 Task: Plan a trip to Samal, Philippines from 22nd November, 2023 to 30th November, 2023 for 2 adults. Place can be entire room with 1  bedroom having 1 bed and 1 bathroom. Property type can be hotel.
Action: Mouse moved to (319, 88)
Screenshot: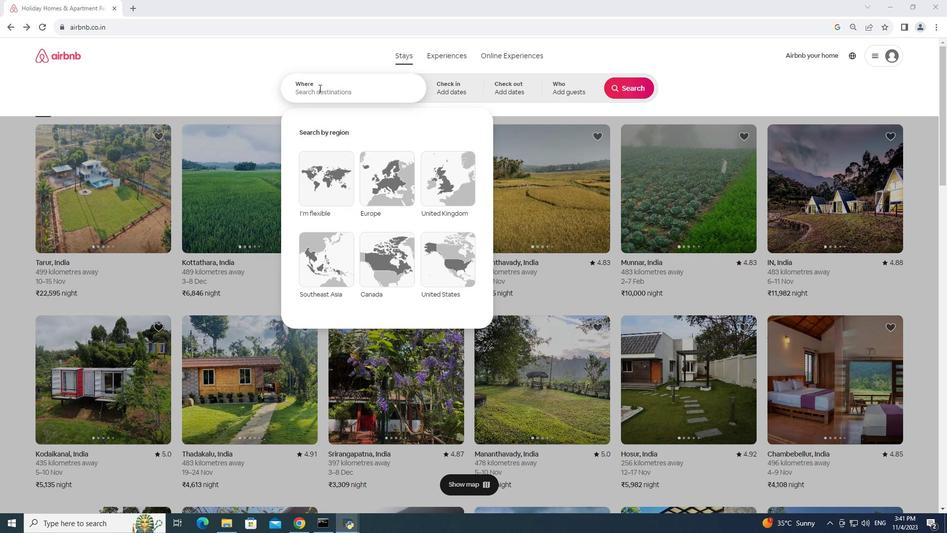 
Action: Mouse pressed left at (319, 88)
Screenshot: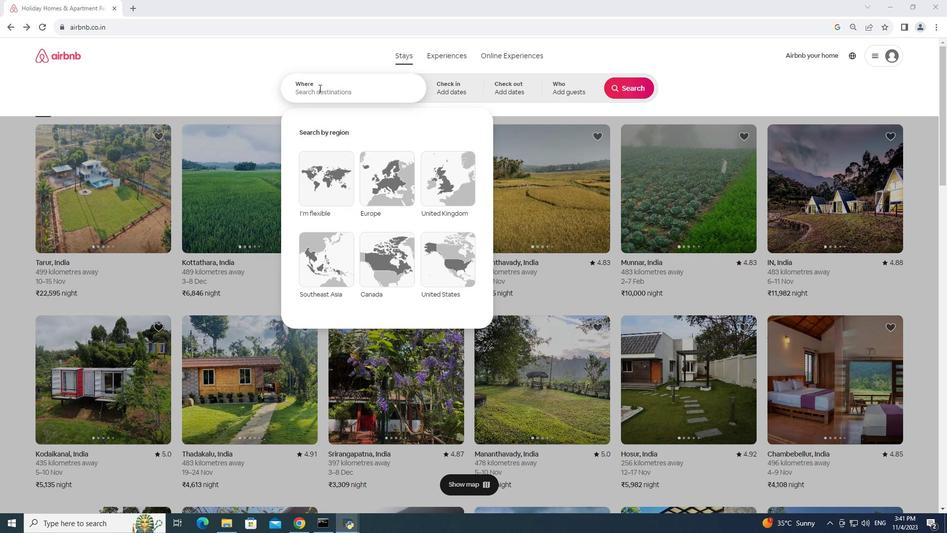 
Action: Mouse moved to (319, 88)
Screenshot: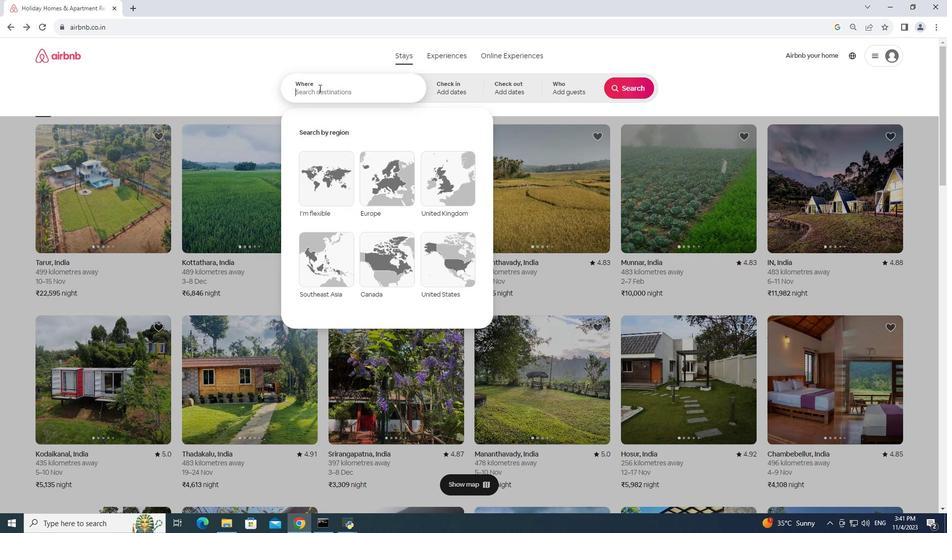 
Action: Key pressed samal,<Key.space>philippines
Screenshot: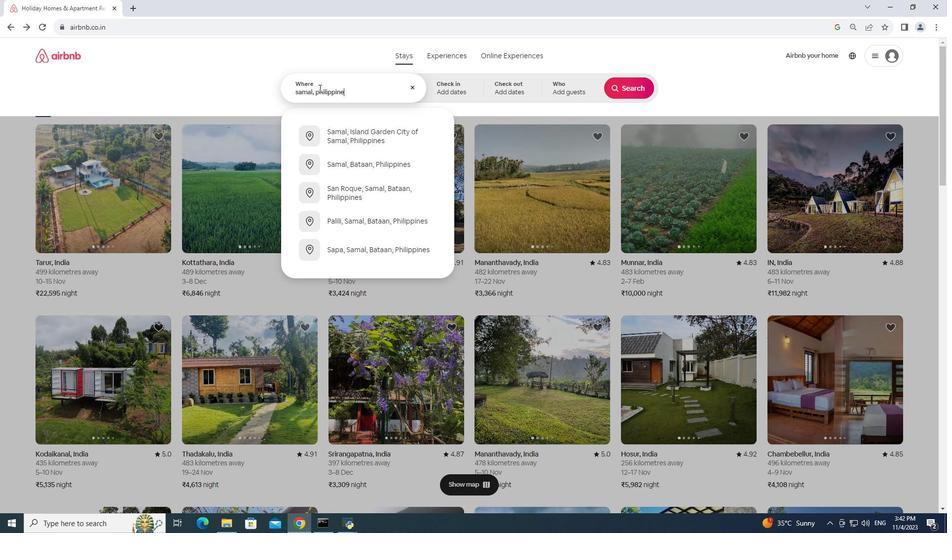 
Action: Mouse moved to (459, 81)
Screenshot: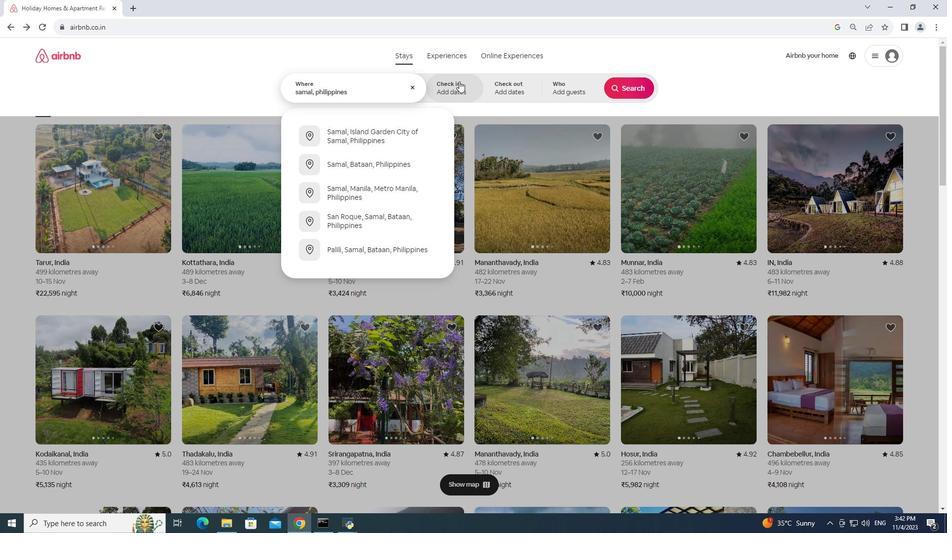
Action: Mouse pressed left at (459, 81)
Screenshot: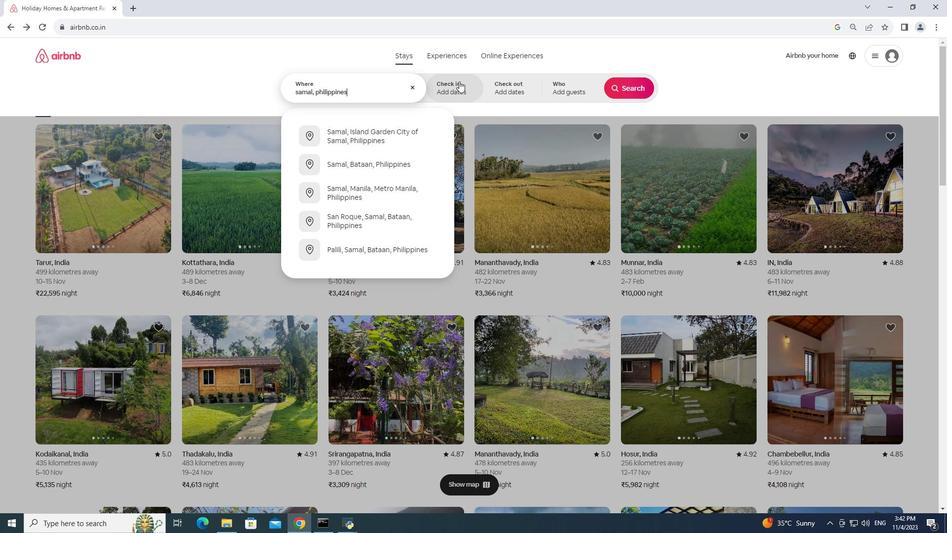 
Action: Mouse moved to (384, 257)
Screenshot: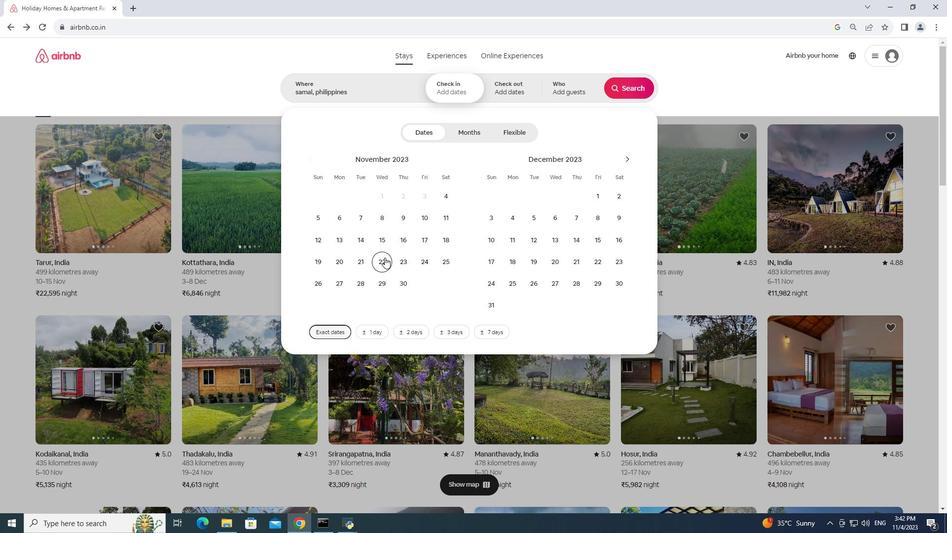
Action: Mouse pressed left at (384, 257)
Screenshot: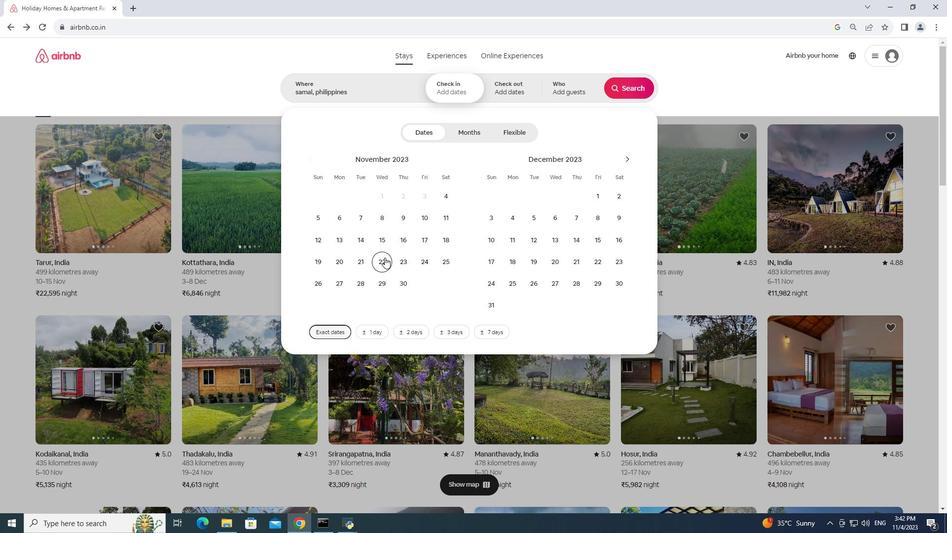 
Action: Mouse moved to (403, 286)
Screenshot: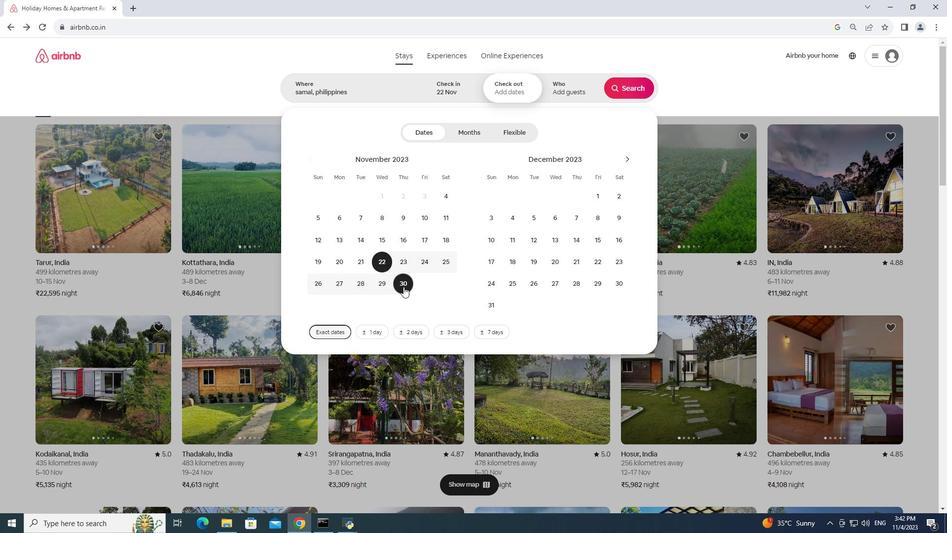 
Action: Mouse pressed left at (403, 286)
Screenshot: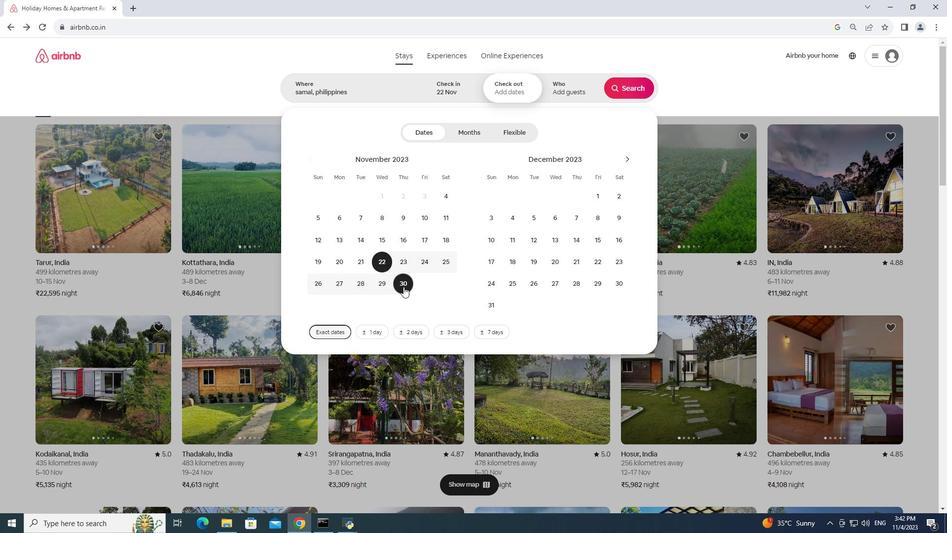 
Action: Mouse moved to (569, 92)
Screenshot: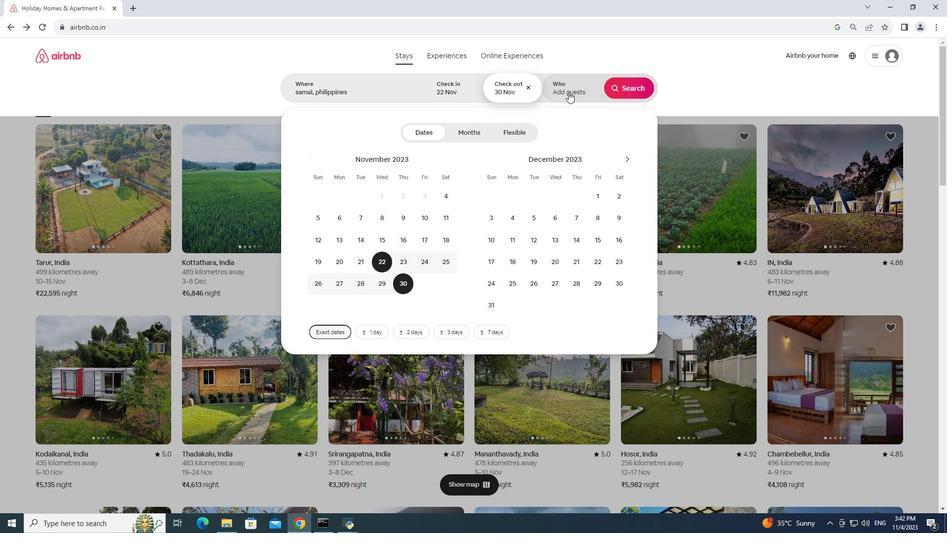 
Action: Mouse pressed left at (569, 92)
Screenshot: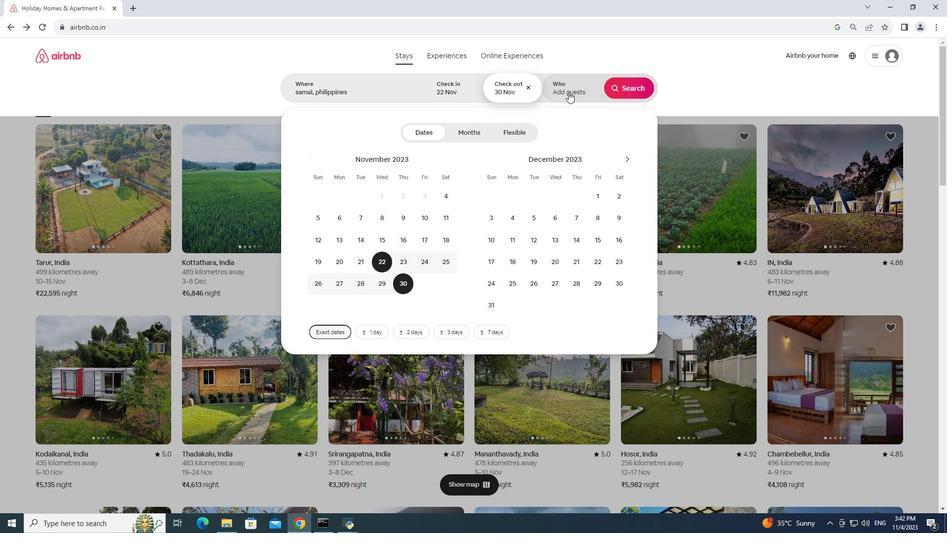 
Action: Mouse moved to (628, 137)
Screenshot: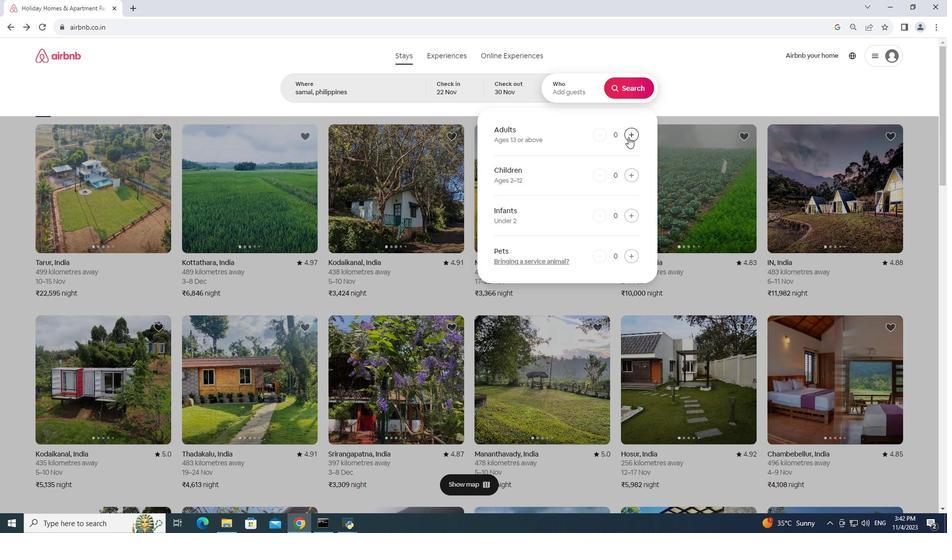 
Action: Mouse pressed left at (628, 137)
Screenshot: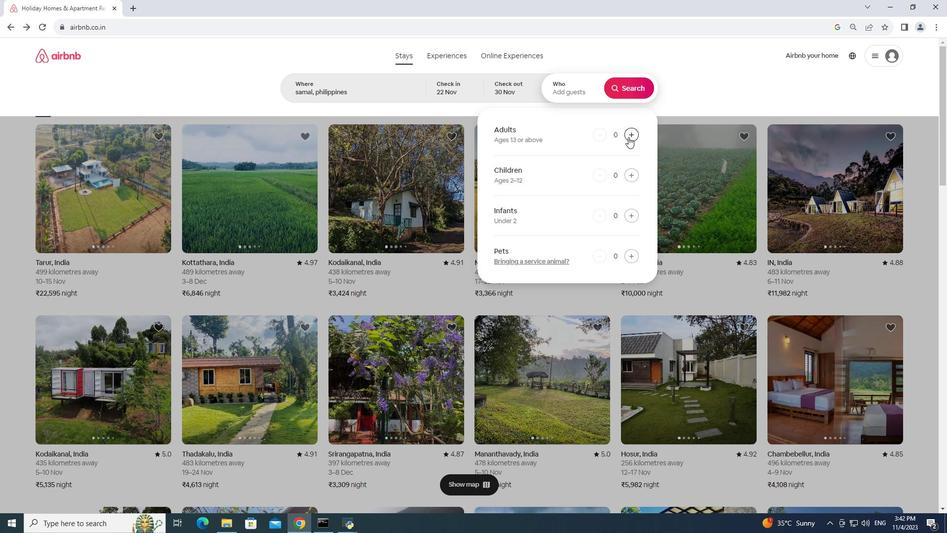 
Action: Mouse moved to (627, 136)
Screenshot: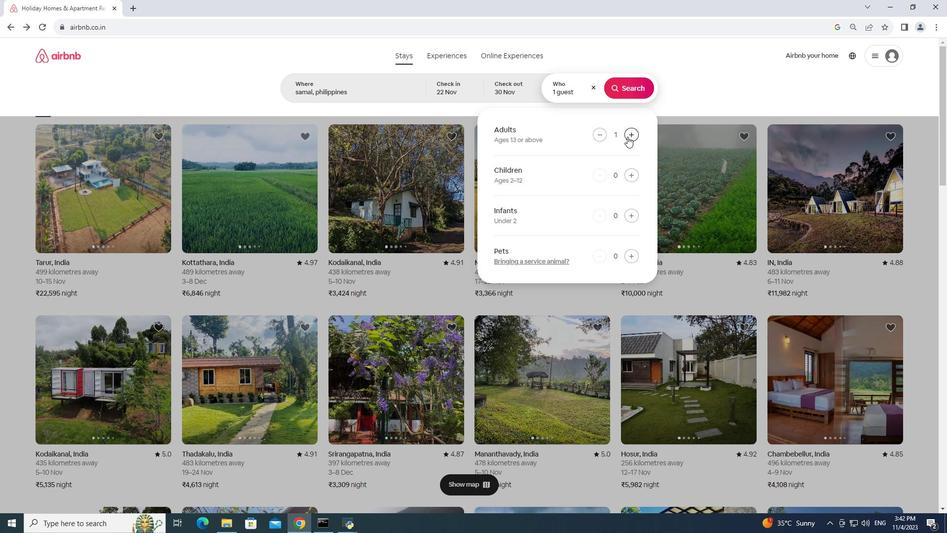 
Action: Mouse pressed left at (627, 136)
Screenshot: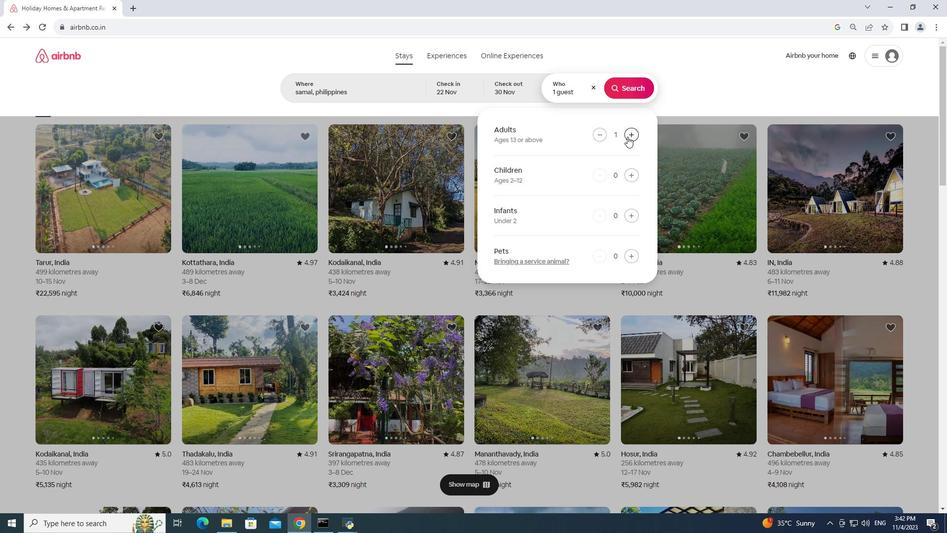 
Action: Mouse moved to (615, 86)
Screenshot: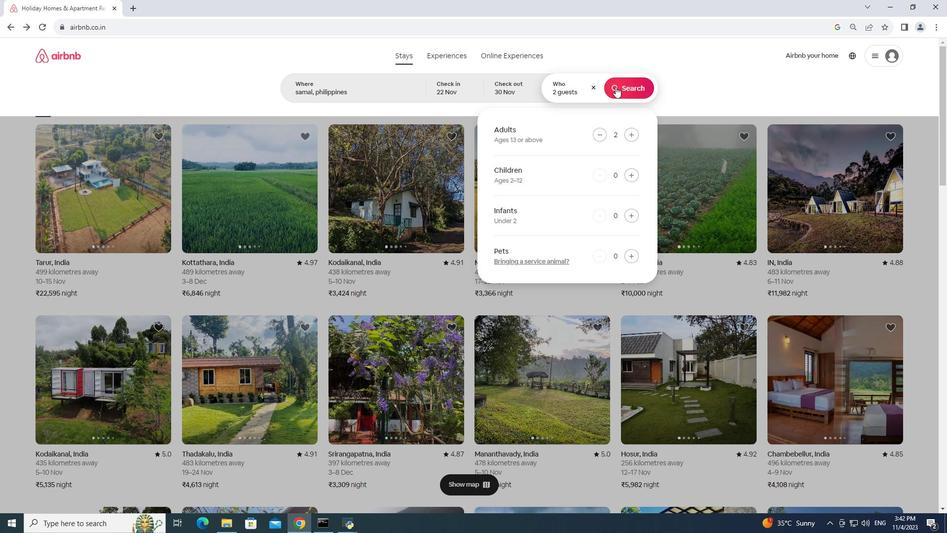 
Action: Mouse pressed left at (615, 86)
Screenshot: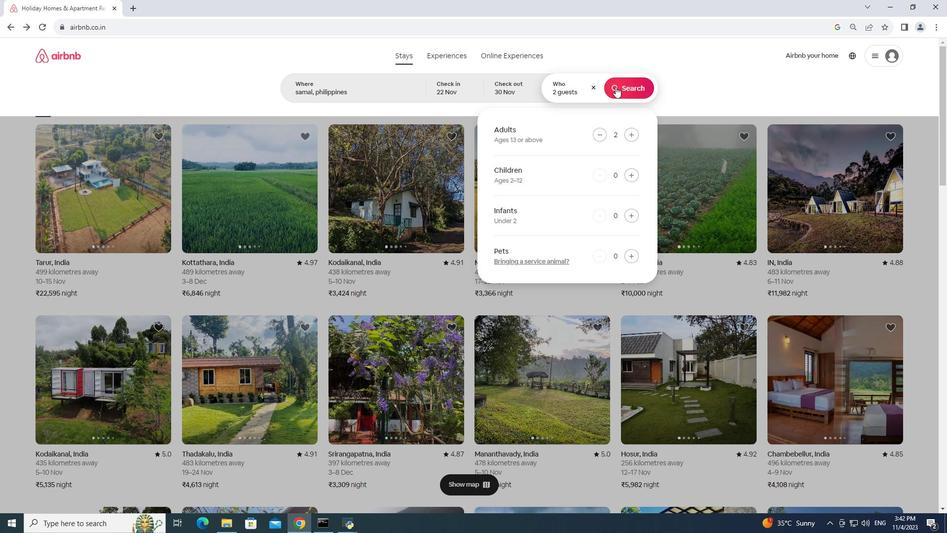 
Action: Mouse moved to (797, 86)
Screenshot: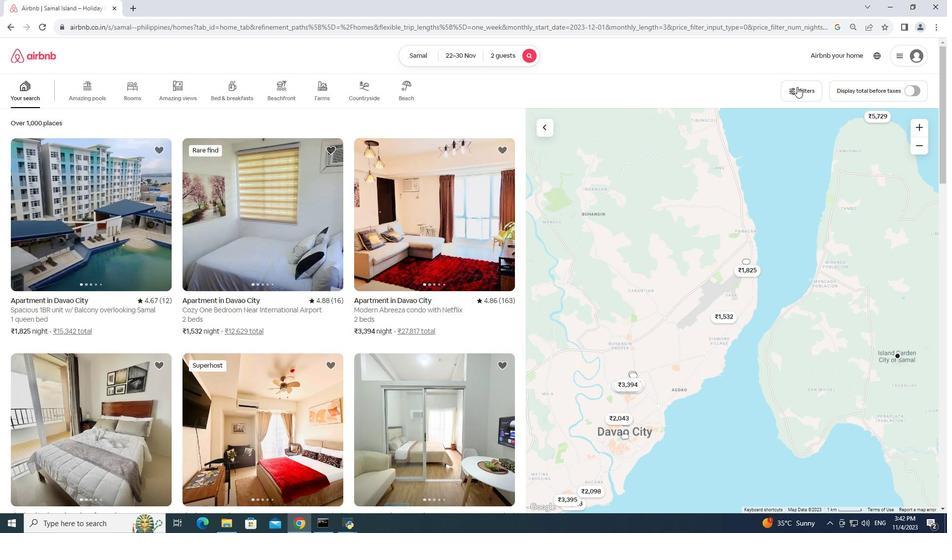 
Action: Mouse pressed left at (797, 86)
Screenshot: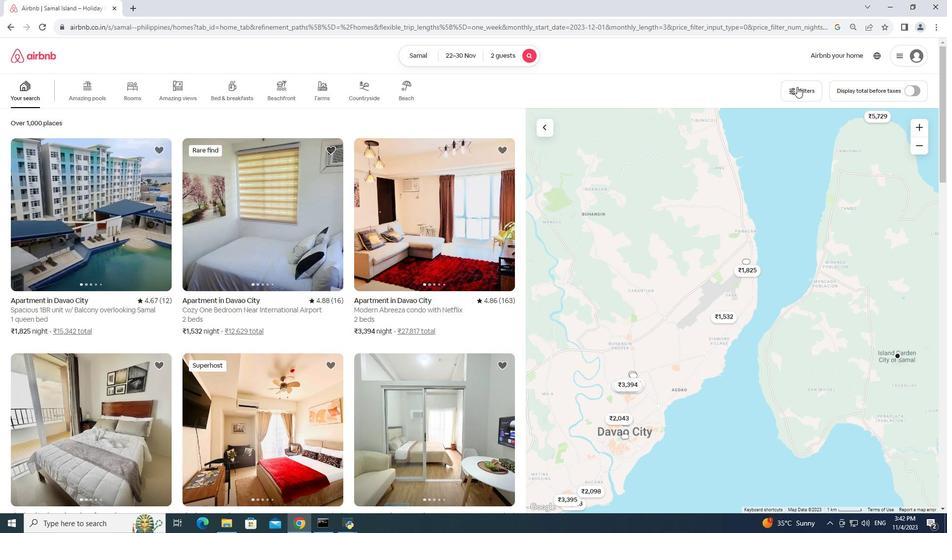
Action: Mouse moved to (547, 217)
Screenshot: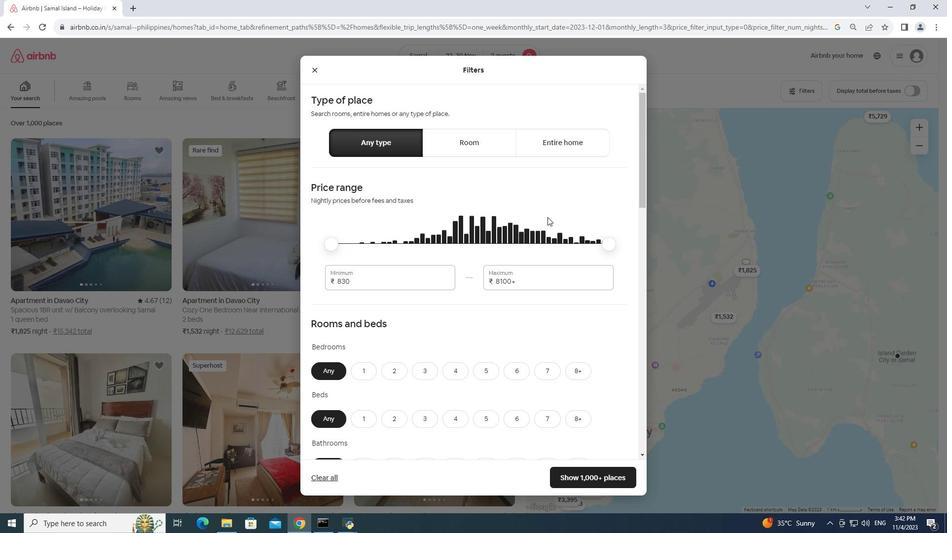 
Action: Mouse scrolled (547, 216) with delta (0, 0)
Screenshot: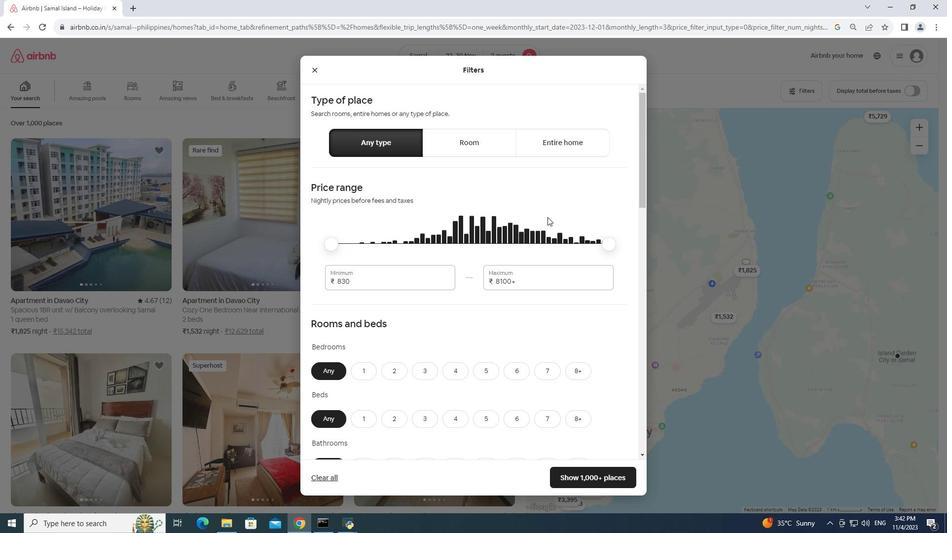 
Action: Mouse moved to (547, 217)
Screenshot: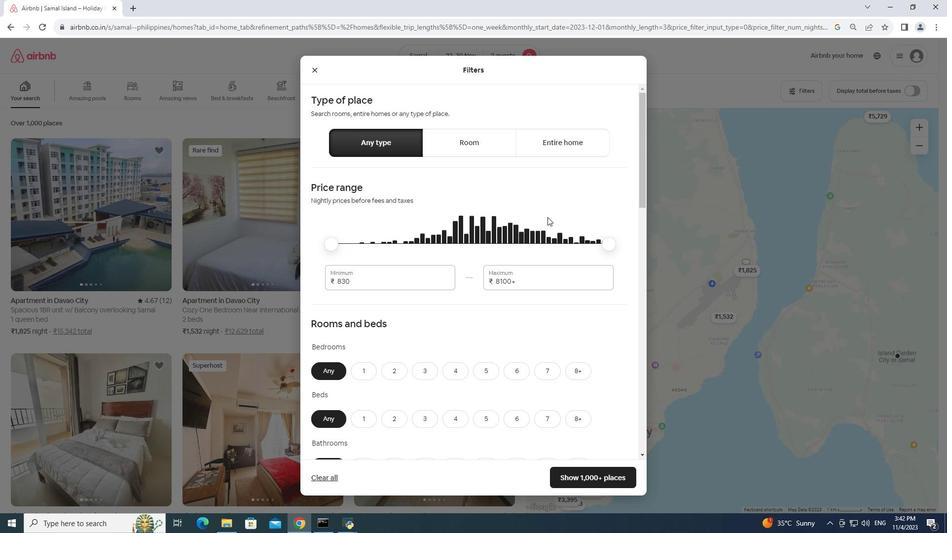 
Action: Mouse scrolled (547, 216) with delta (0, 0)
Screenshot: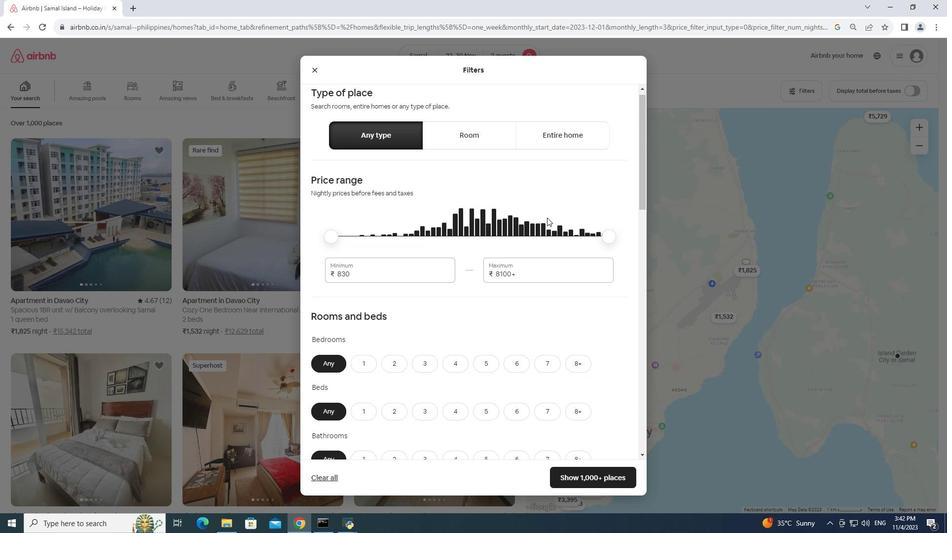 
Action: Mouse moved to (547, 217)
Screenshot: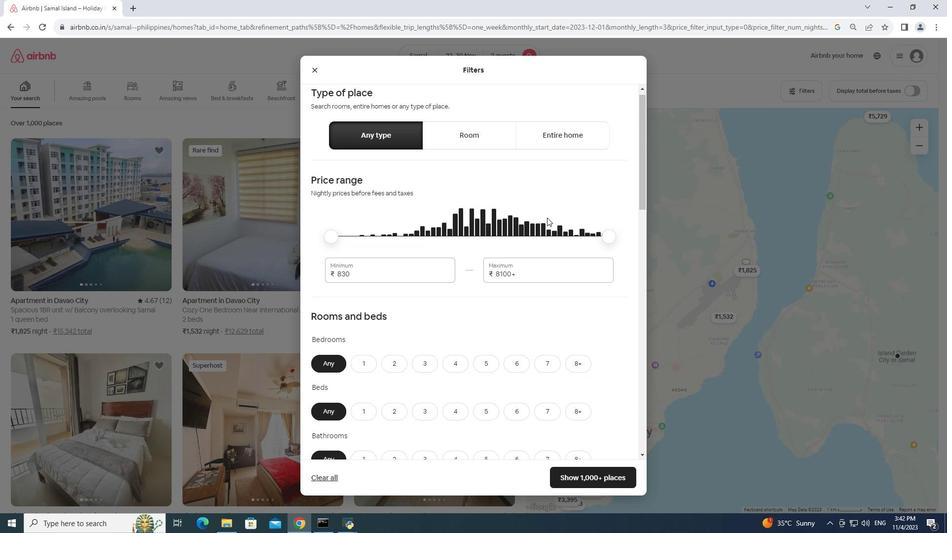 
Action: Mouse scrolled (547, 217) with delta (0, 0)
Screenshot: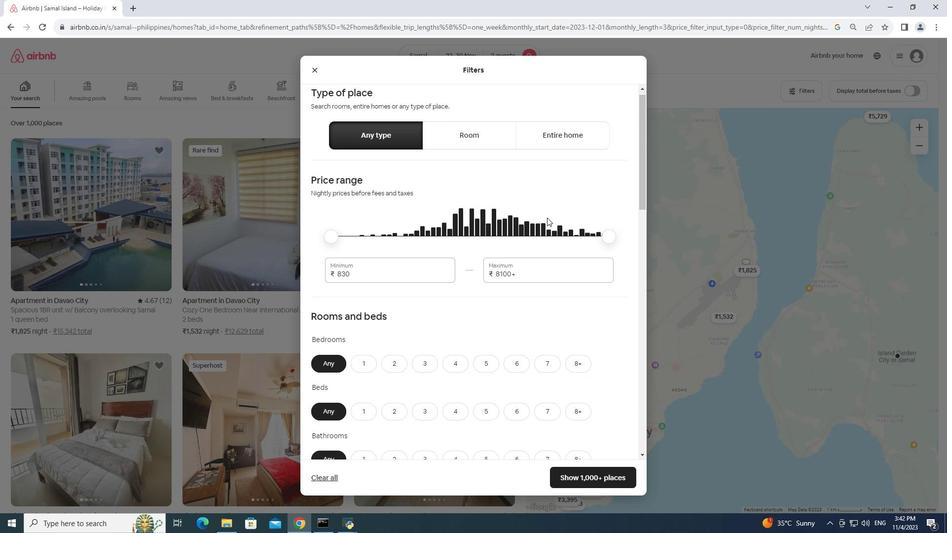 
Action: Mouse scrolled (547, 217) with delta (0, 0)
Screenshot: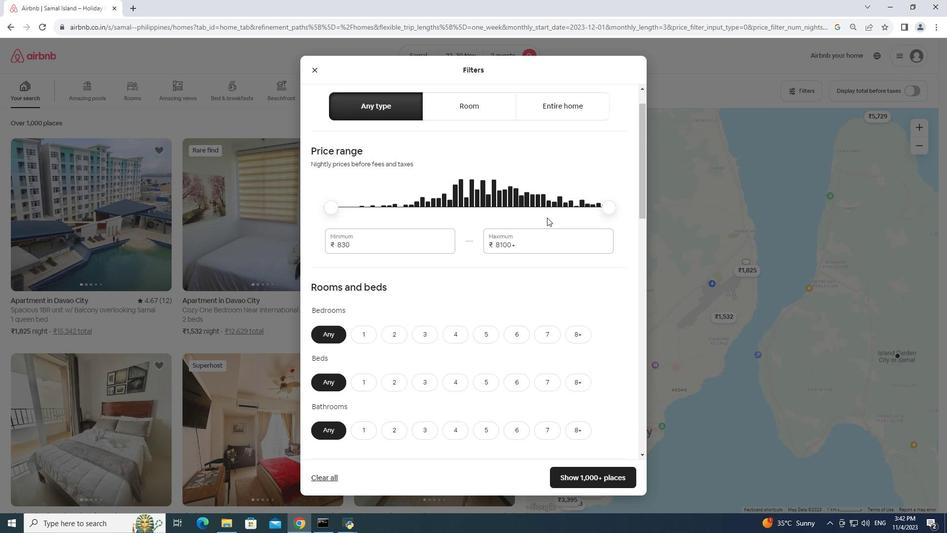 
Action: Mouse moved to (547, 217)
Screenshot: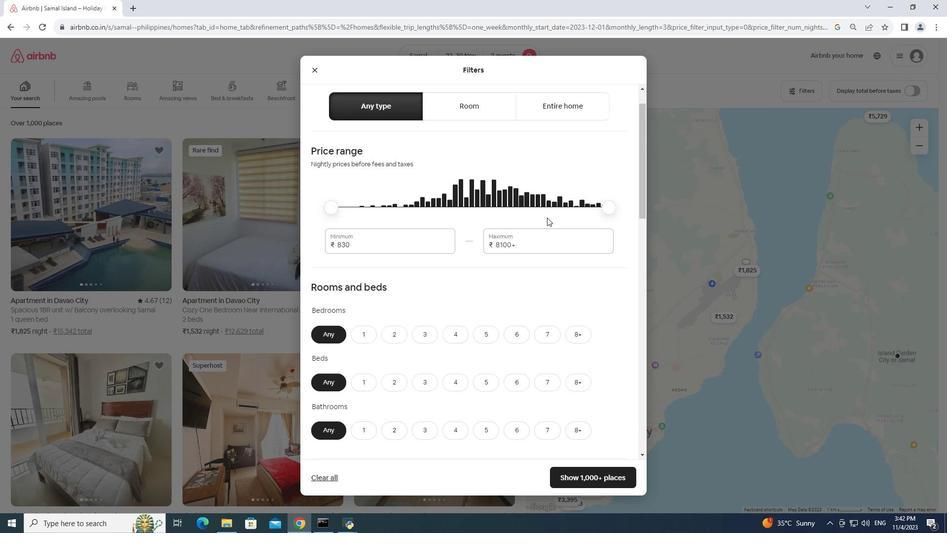 
Action: Mouse scrolled (547, 217) with delta (0, 0)
Screenshot: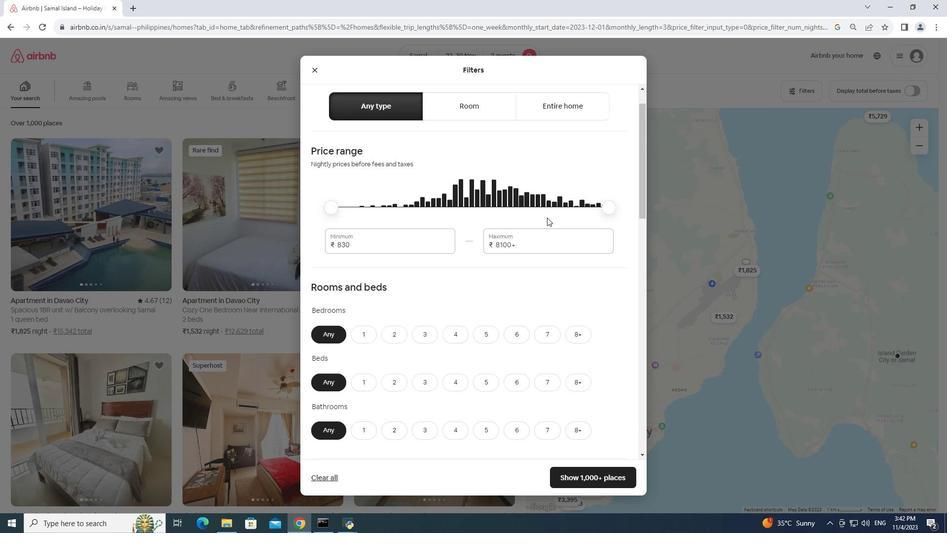 
Action: Mouse moved to (364, 124)
Screenshot: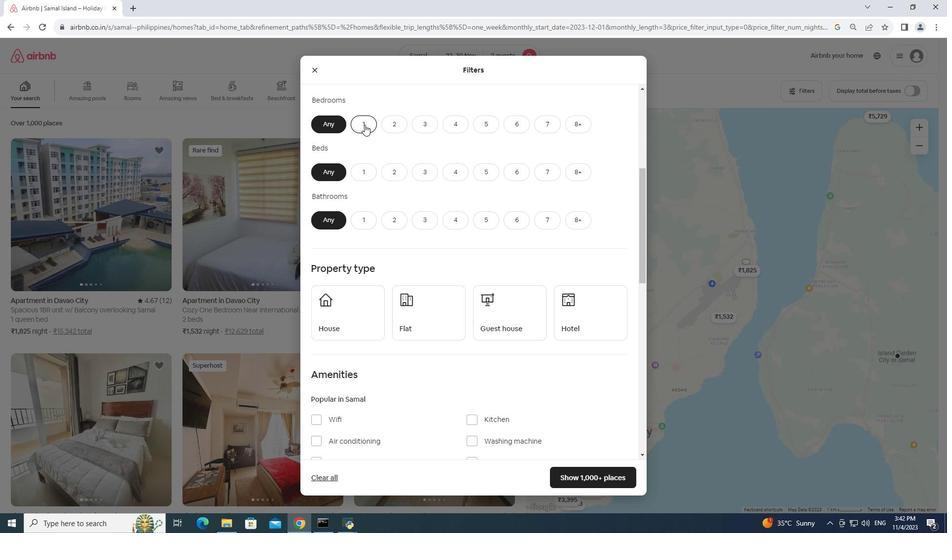 
Action: Mouse pressed left at (364, 124)
Screenshot: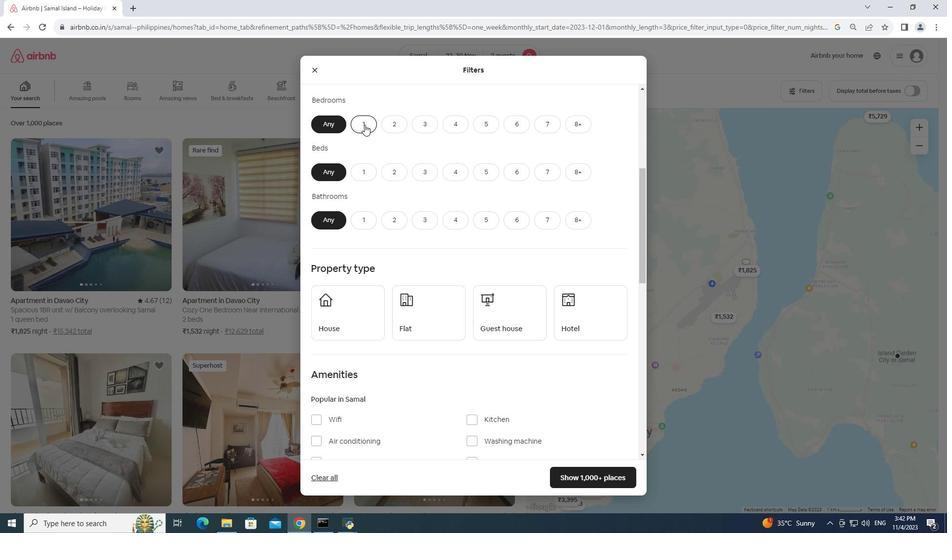 
Action: Mouse moved to (373, 169)
Screenshot: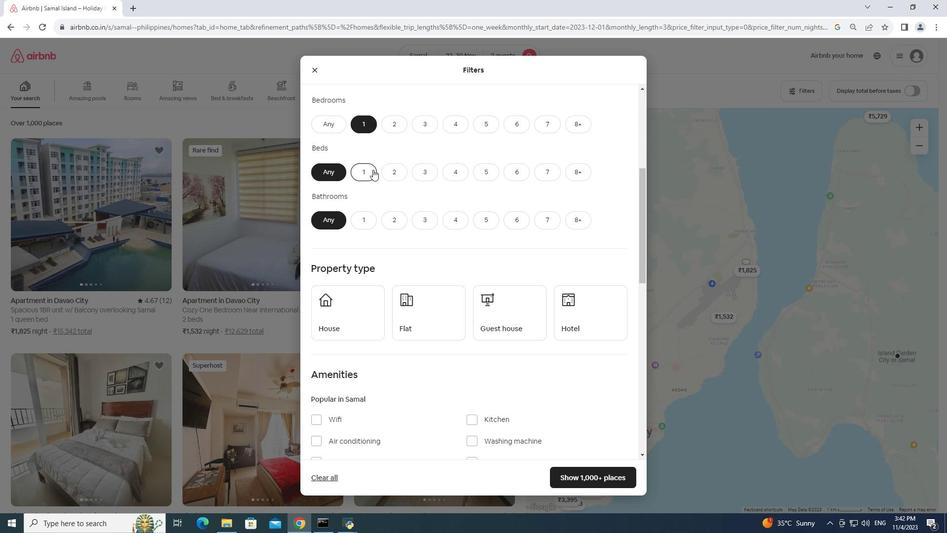 
Action: Mouse pressed left at (373, 169)
Screenshot: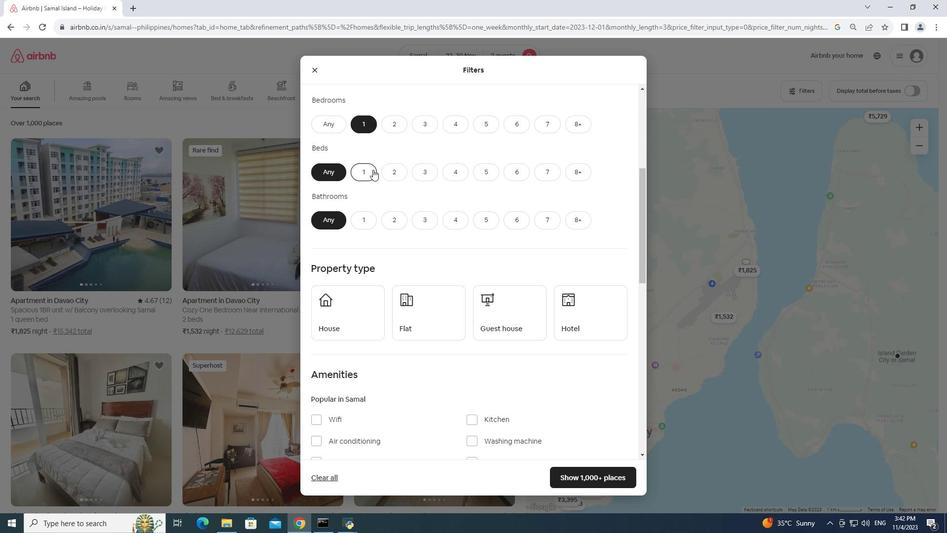 
Action: Mouse moved to (367, 209)
Screenshot: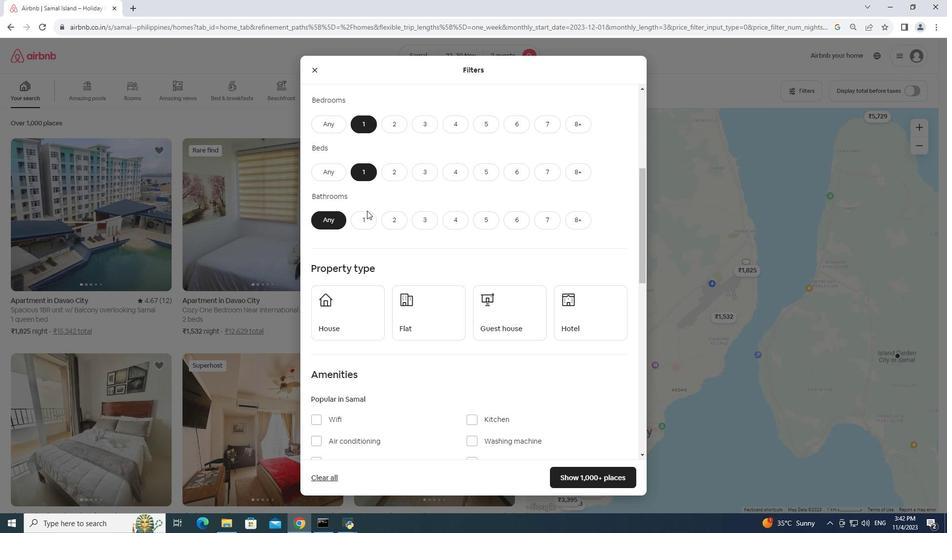 
Action: Mouse pressed left at (367, 209)
Screenshot: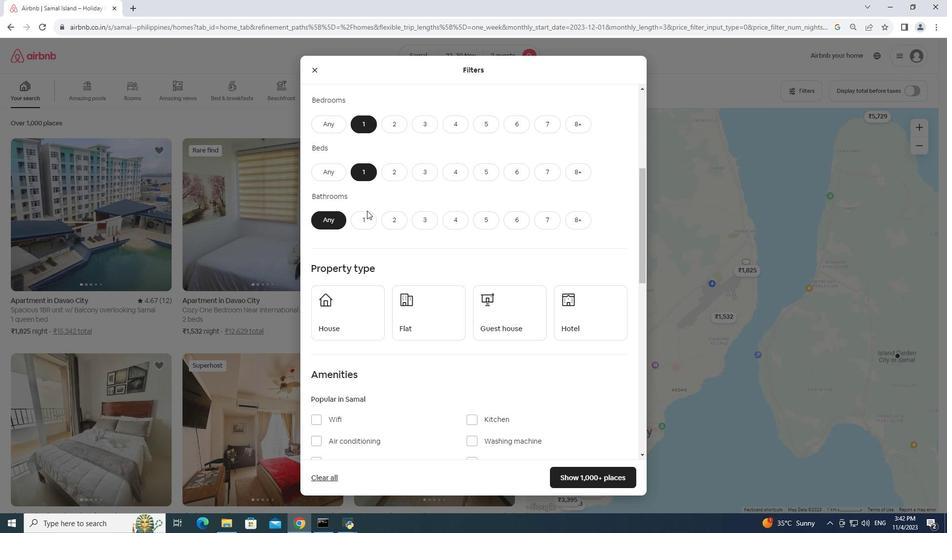 
Action: Mouse moved to (366, 216)
Screenshot: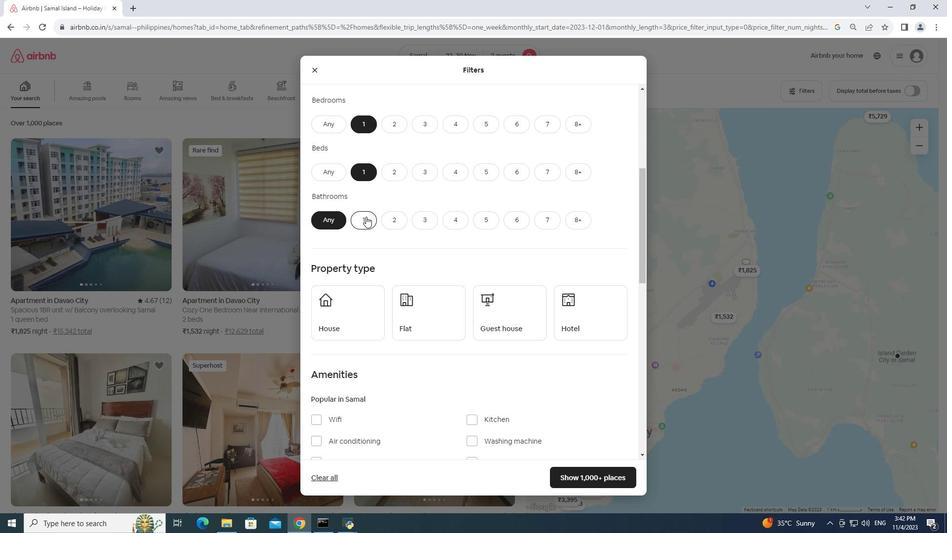 
Action: Mouse pressed left at (366, 216)
Screenshot: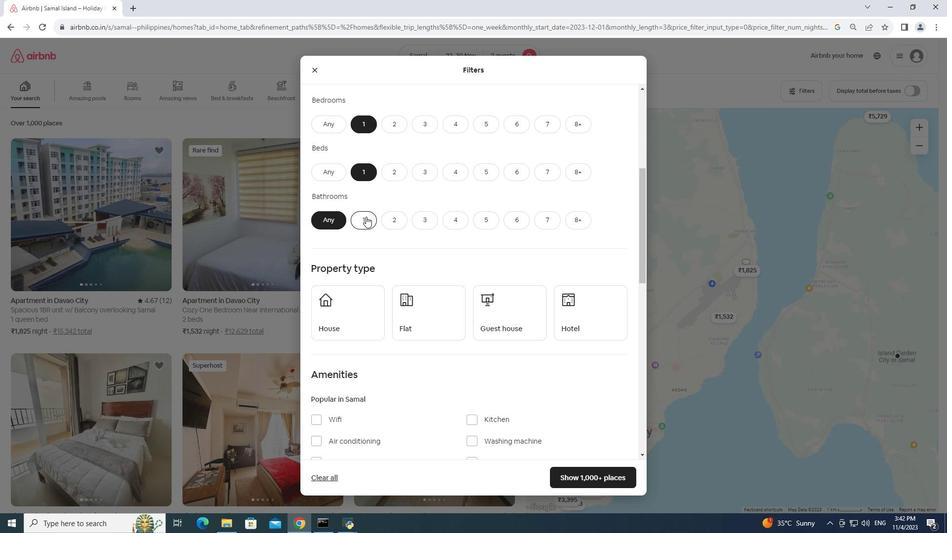 
Action: Mouse moved to (582, 322)
Screenshot: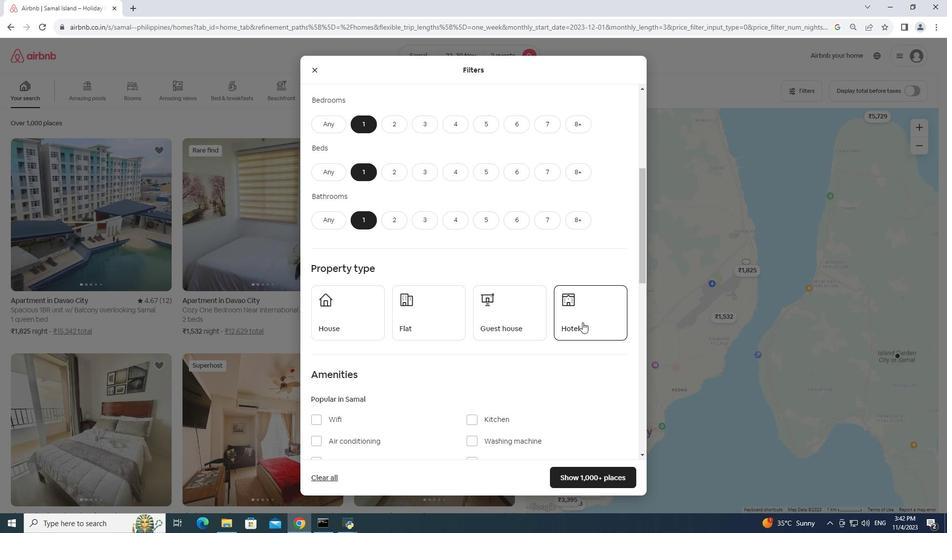 
Action: Mouse pressed left at (582, 322)
Screenshot: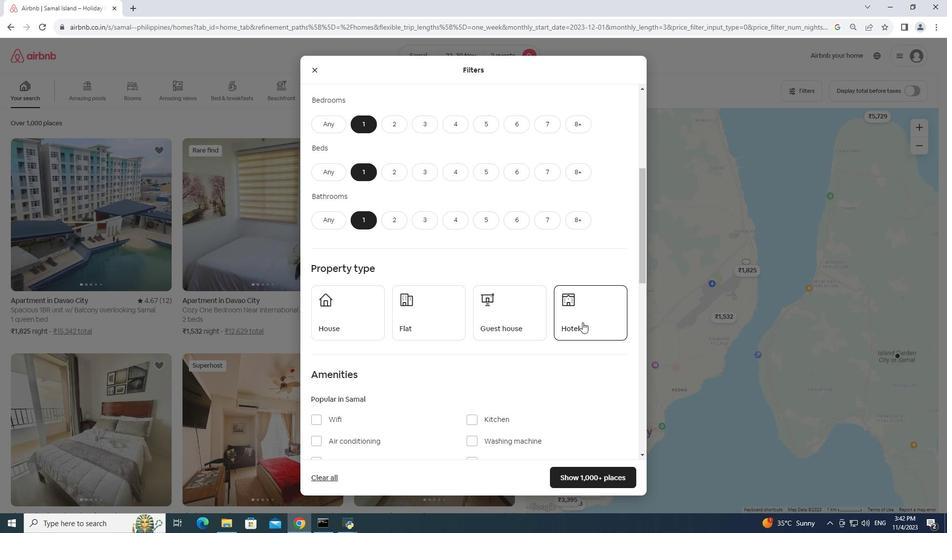 
Action: Mouse moved to (584, 476)
Screenshot: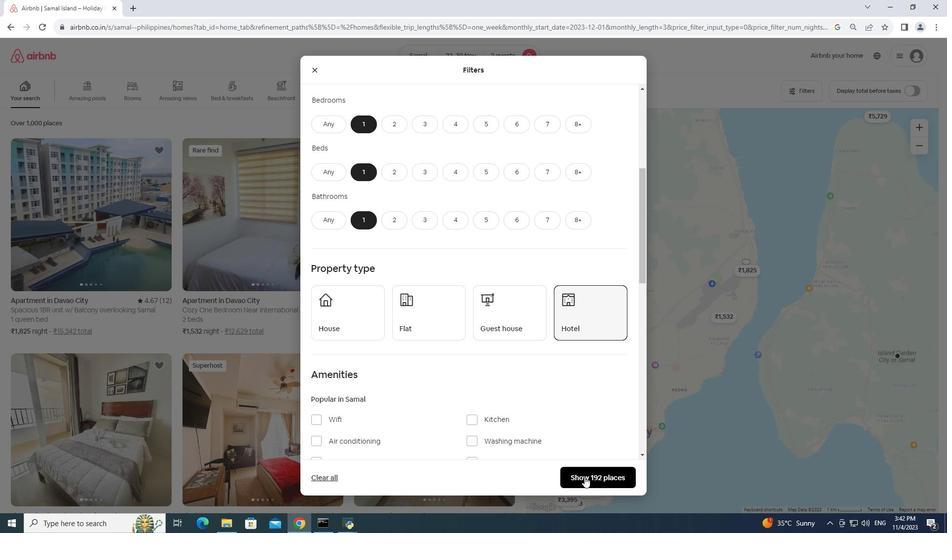
Action: Mouse pressed left at (584, 476)
Screenshot: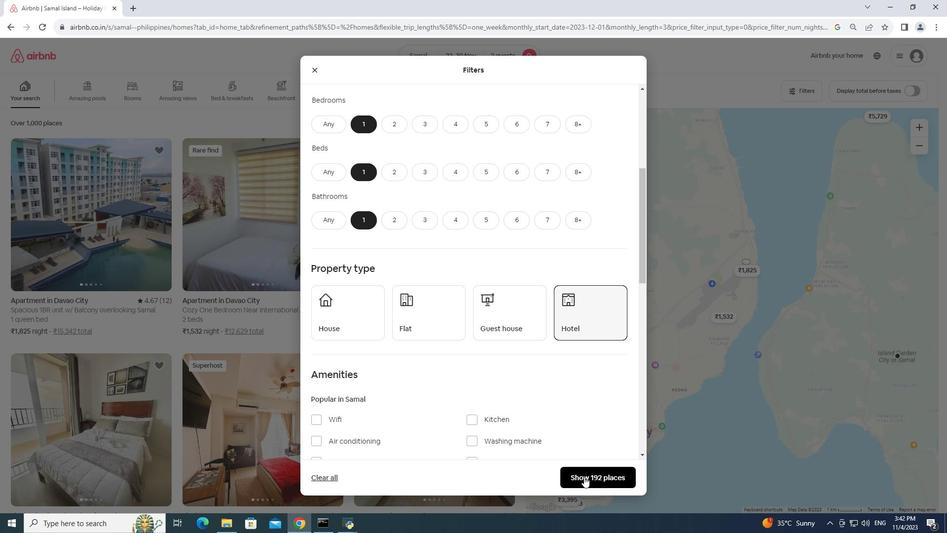
Action: Mouse moved to (109, 239)
Screenshot: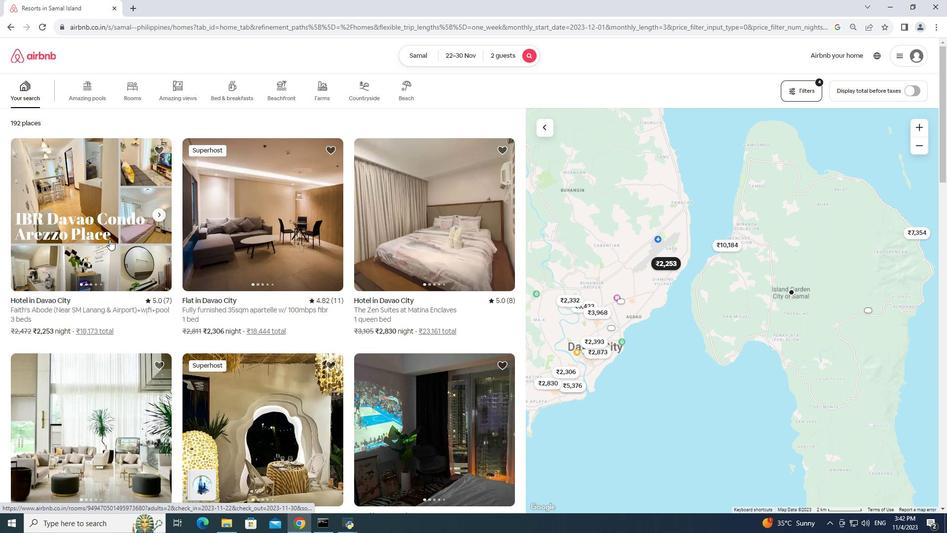 
Action: Mouse pressed left at (109, 239)
Screenshot: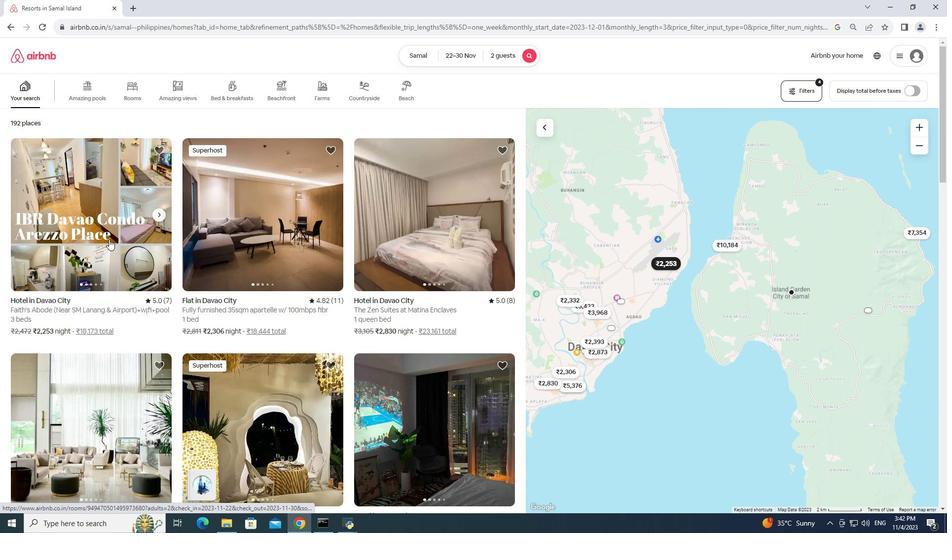 
Action: Mouse moved to (109, 238)
Screenshot: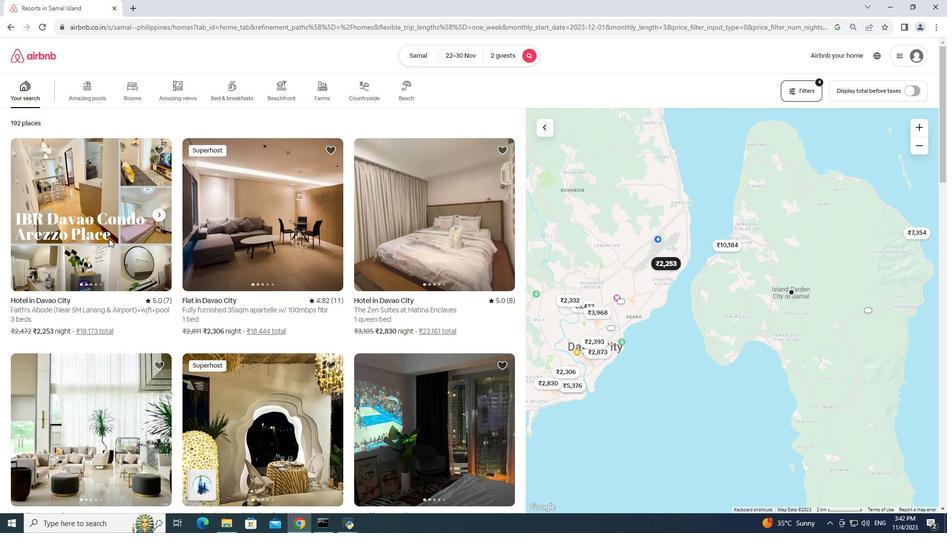 
Action: Mouse pressed left at (109, 238)
Screenshot: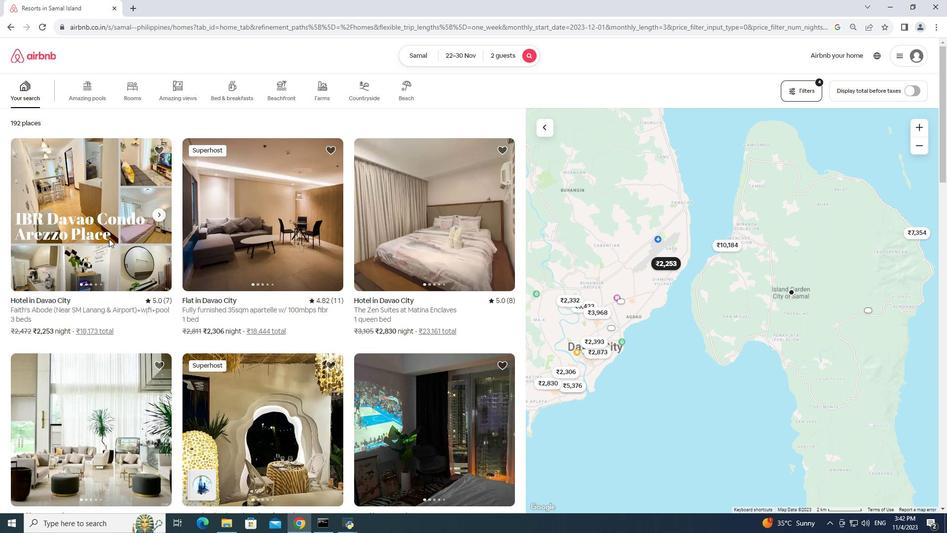 
Action: Mouse moved to (229, 9)
Screenshot: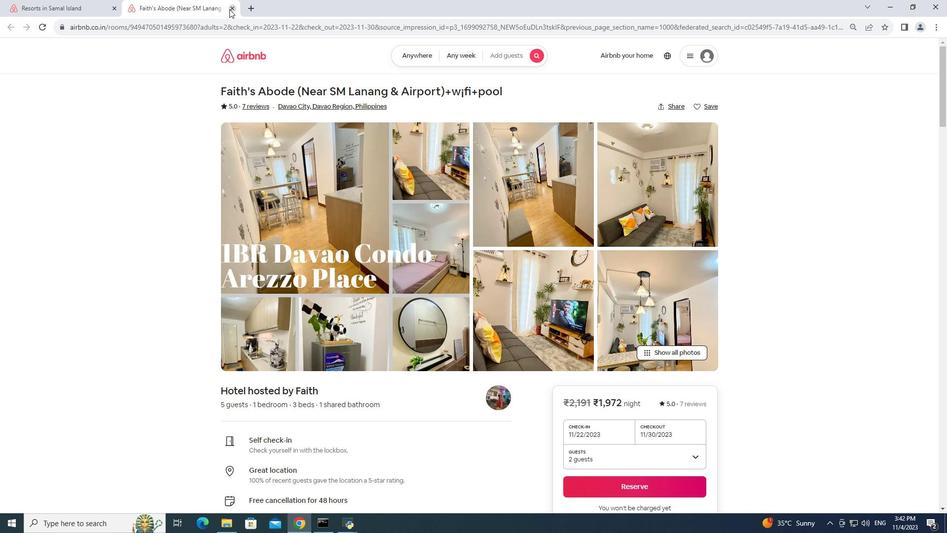 
Action: Mouse pressed left at (229, 9)
Screenshot: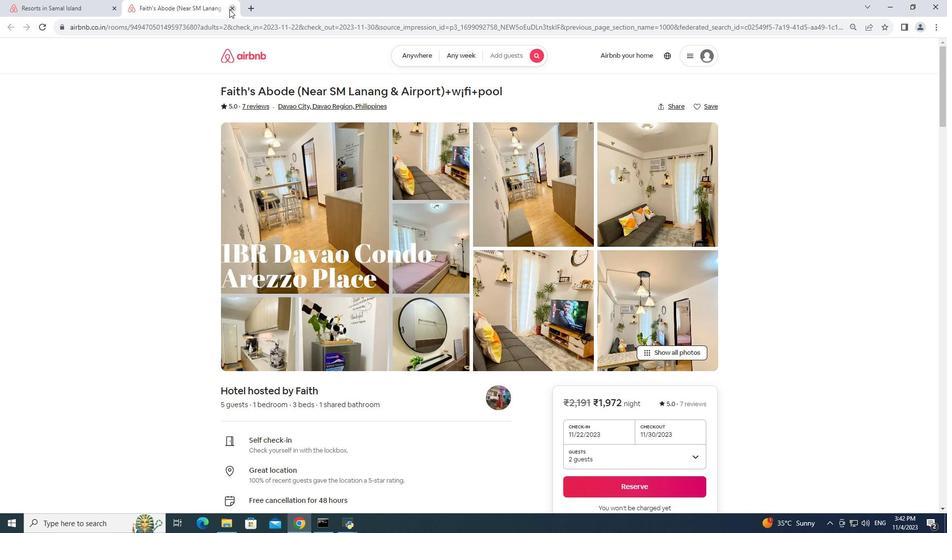 
Action: Mouse moved to (259, 216)
Screenshot: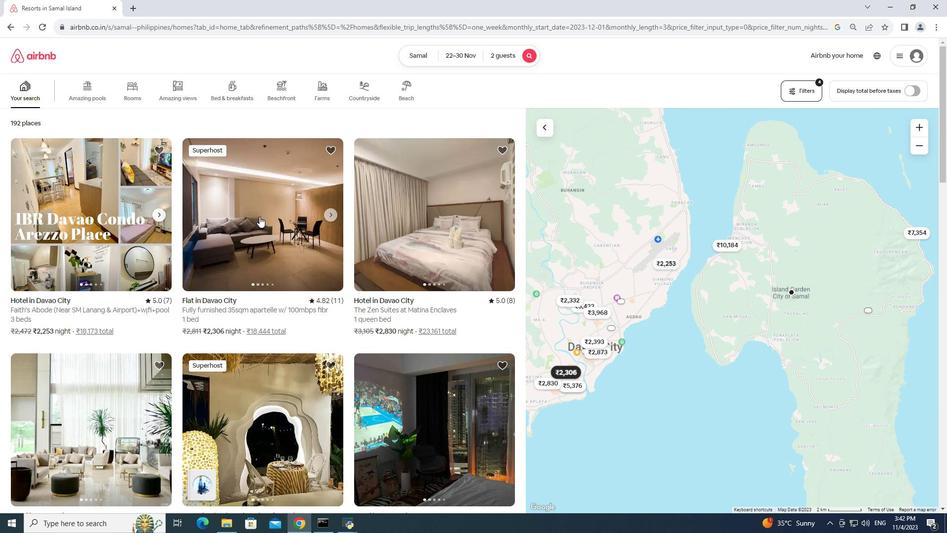 
Action: Mouse pressed left at (259, 216)
Screenshot: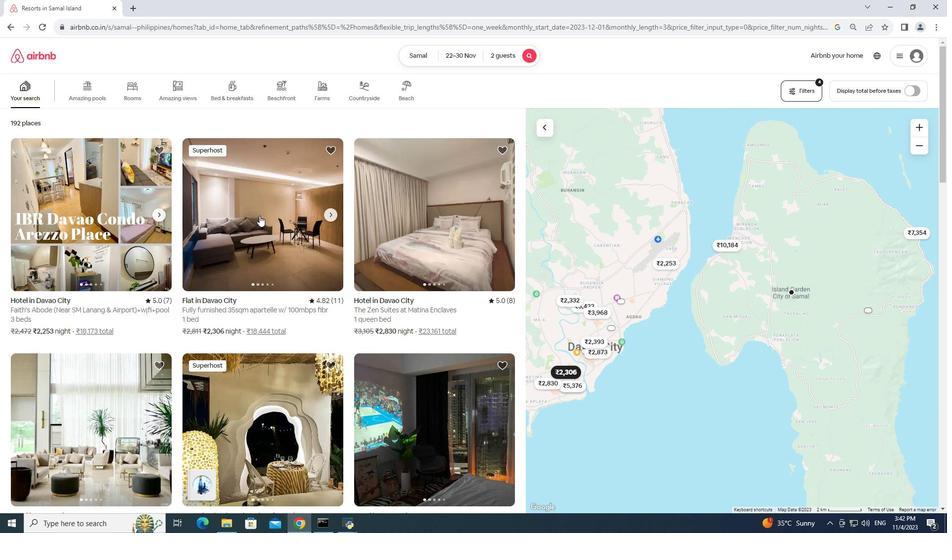 
Action: Mouse moved to (259, 211)
Screenshot: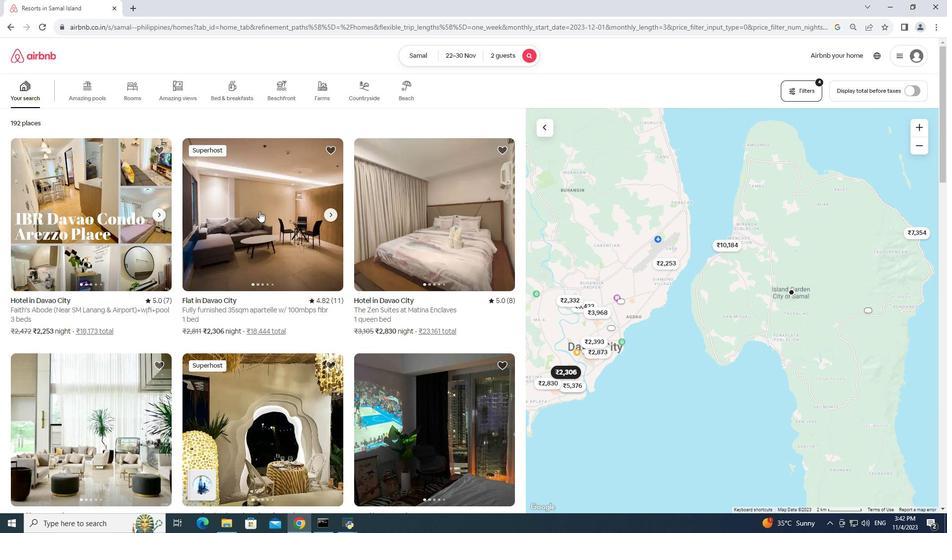 
Action: Mouse pressed left at (259, 211)
Screenshot: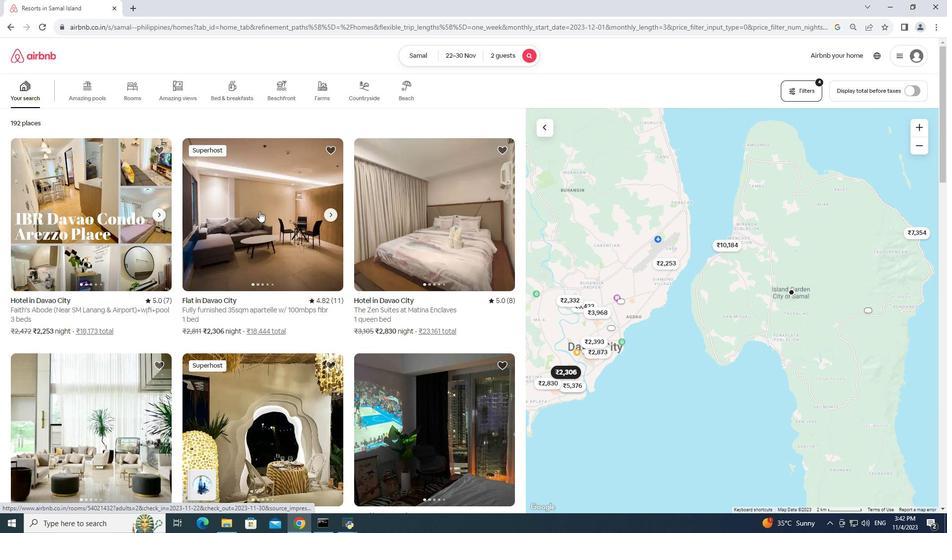 
Action: Mouse moved to (655, 347)
Screenshot: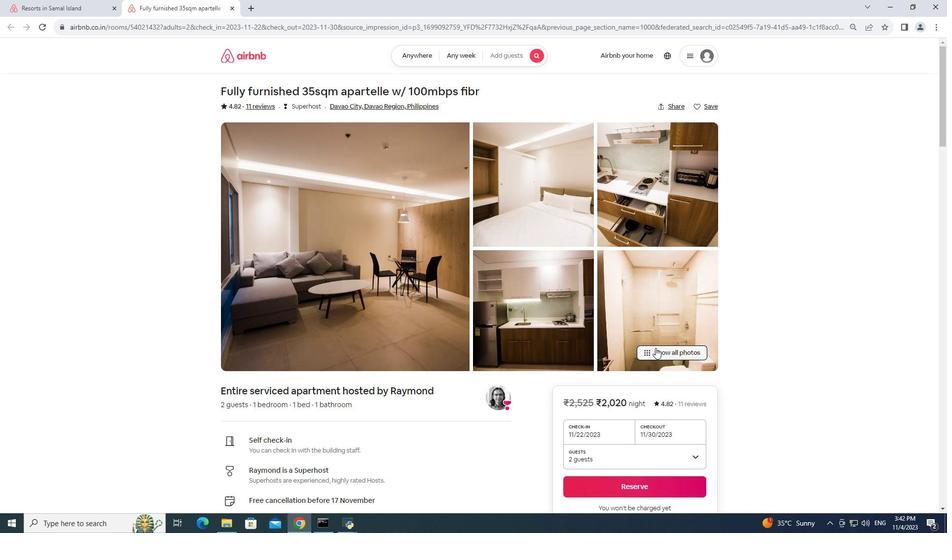 
Action: Mouse pressed left at (655, 347)
Screenshot: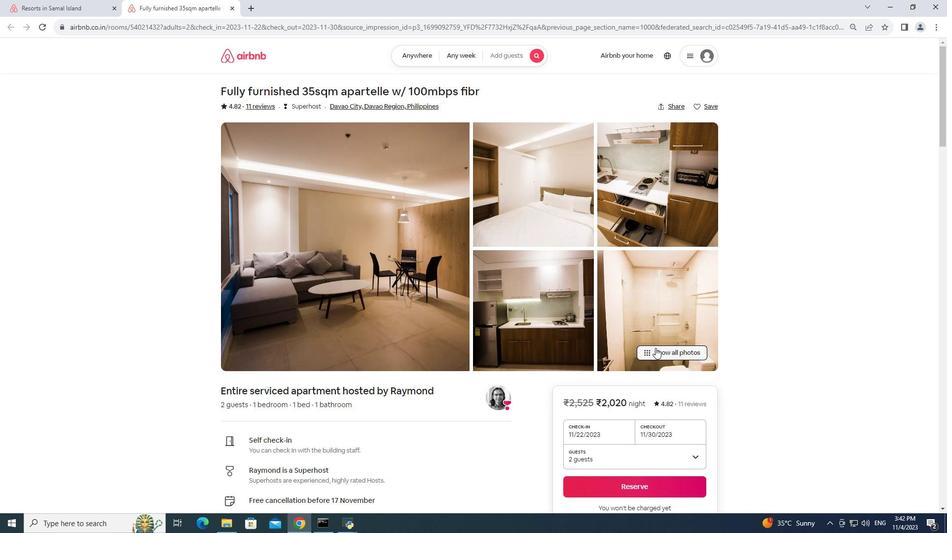 
Action: Mouse moved to (656, 347)
Screenshot: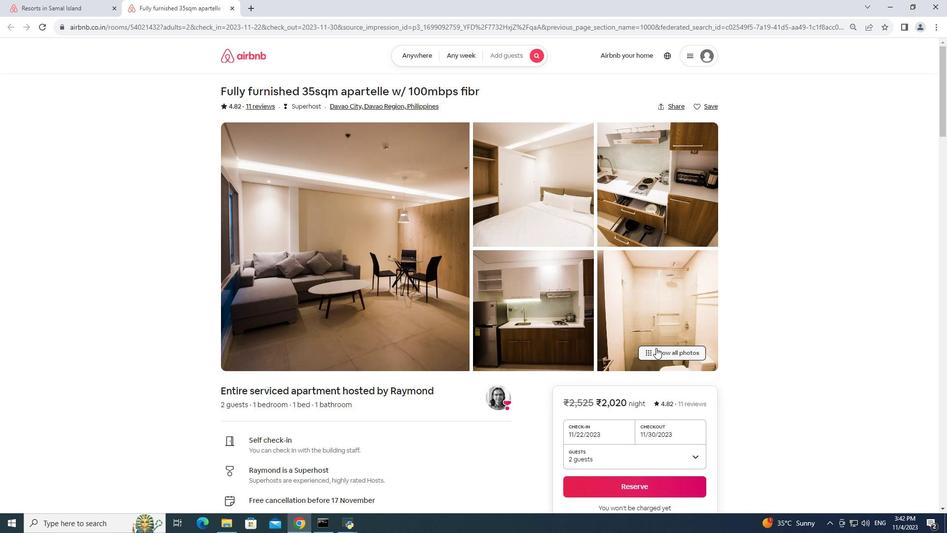 
Action: Mouse pressed left at (656, 347)
Screenshot: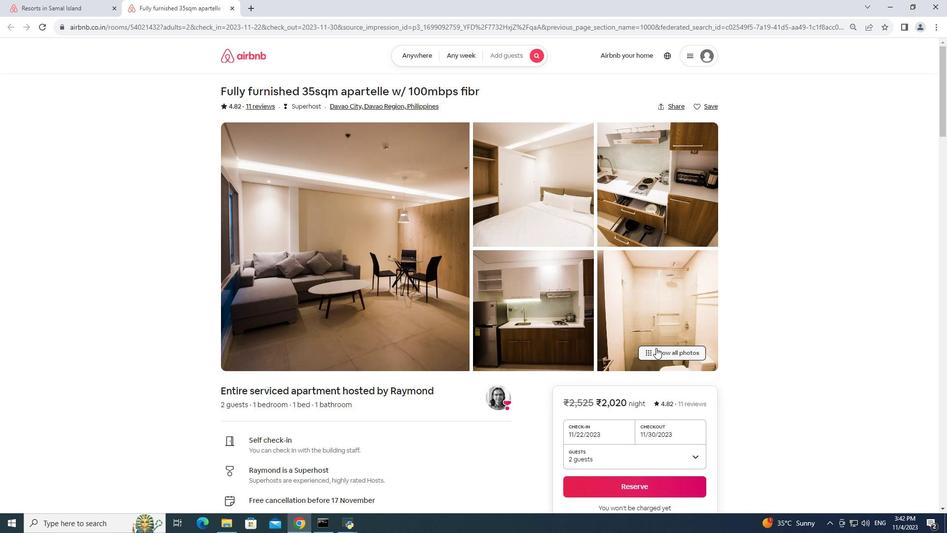 
Action: Mouse moved to (684, 346)
Screenshot: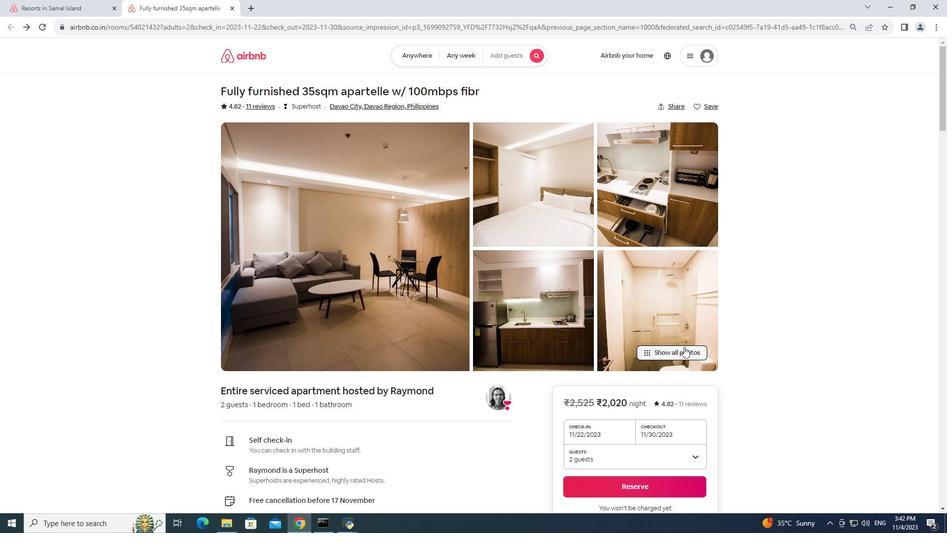 
Action: Mouse pressed left at (684, 346)
Screenshot: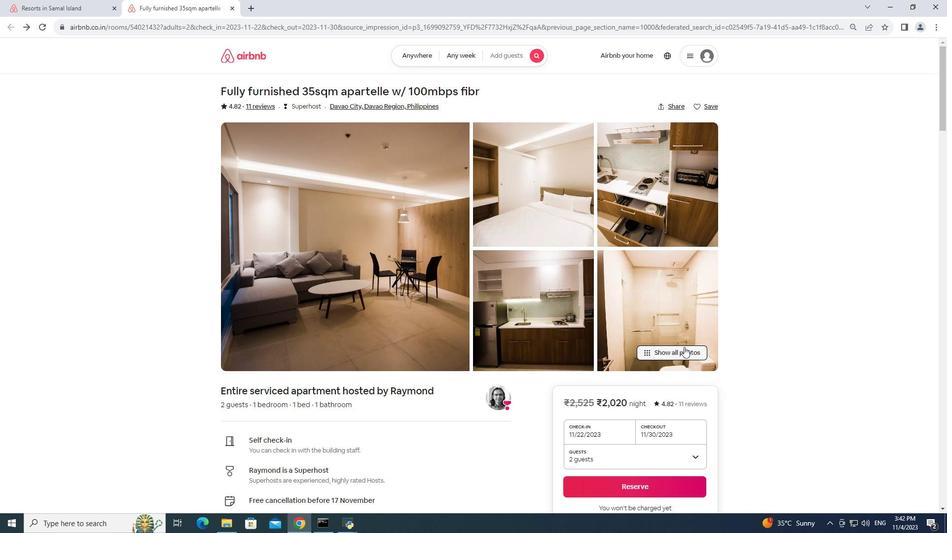 
Action: Mouse moved to (513, 210)
Screenshot: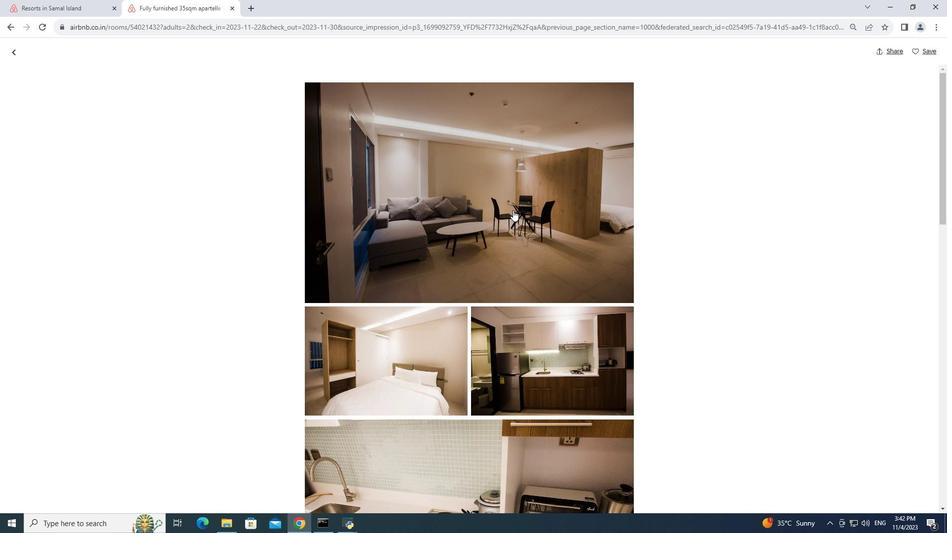 
Action: Mouse scrolled (513, 209) with delta (0, 0)
Screenshot: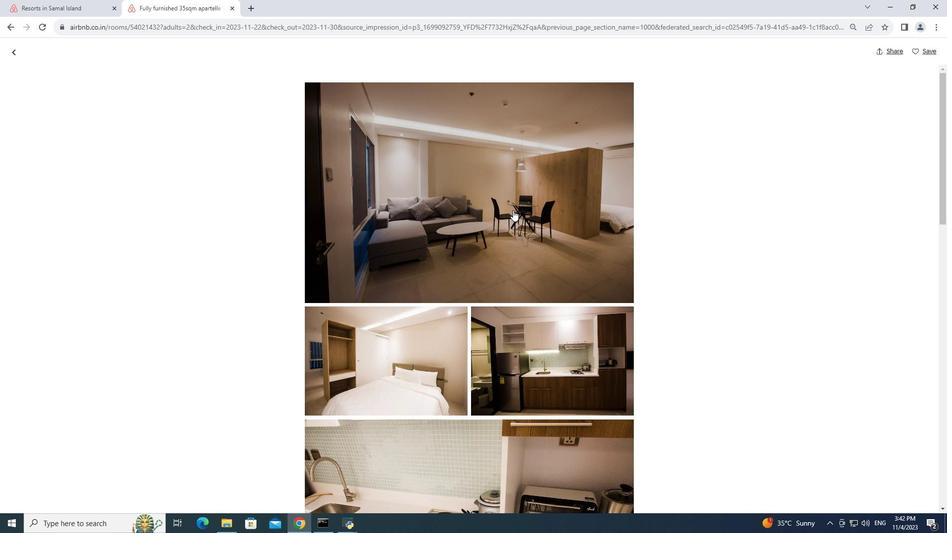 
Action: Mouse moved to (513, 210)
Screenshot: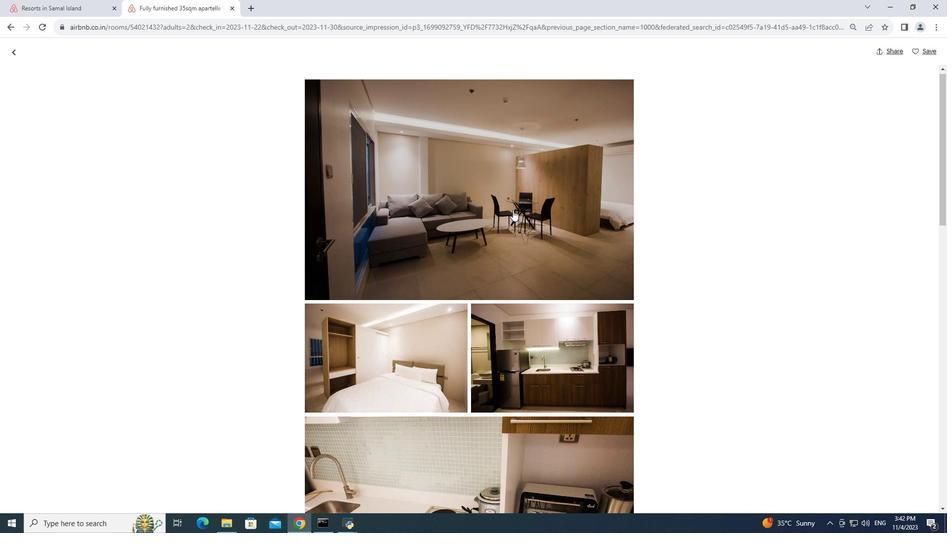 
Action: Mouse scrolled (513, 209) with delta (0, 0)
Screenshot: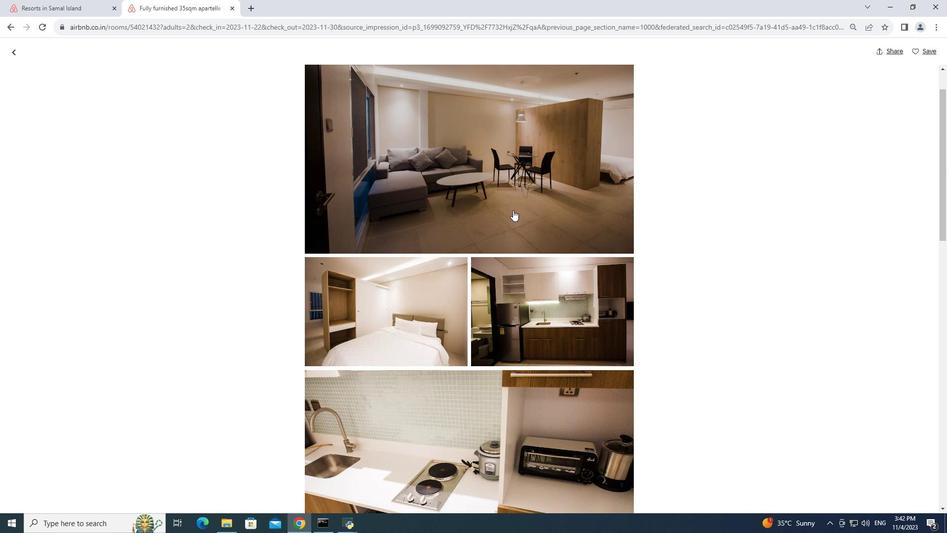 
Action: Mouse scrolled (513, 209) with delta (0, 0)
Screenshot: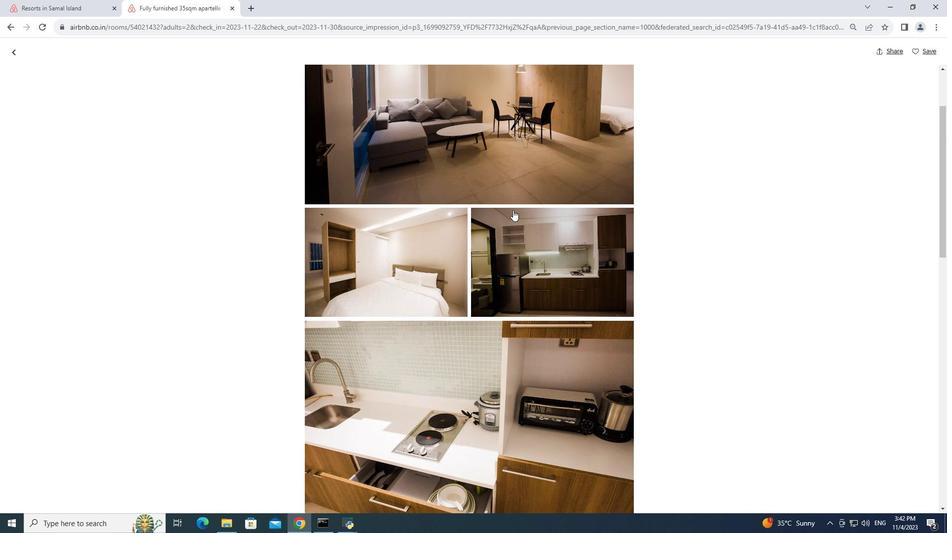 
Action: Mouse scrolled (513, 209) with delta (0, 0)
Screenshot: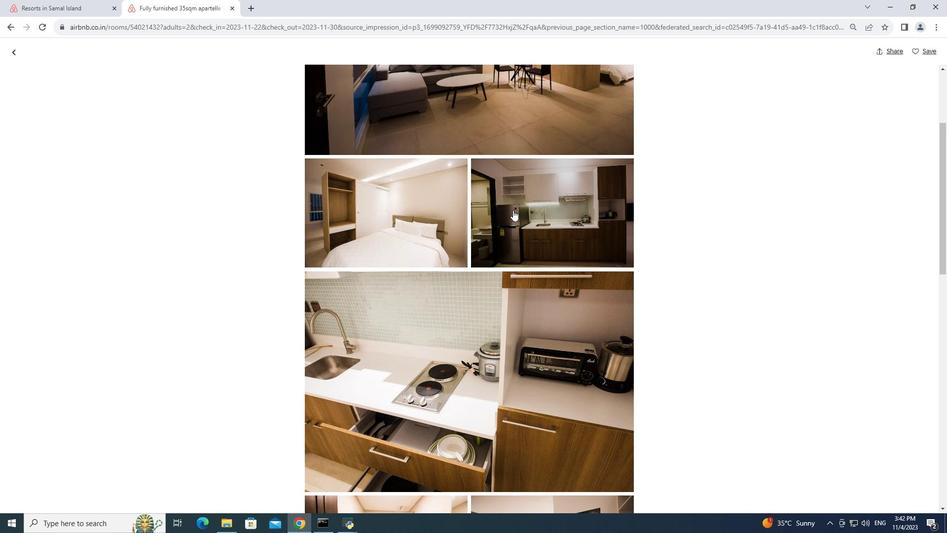 
Action: Mouse scrolled (513, 209) with delta (0, 0)
Screenshot: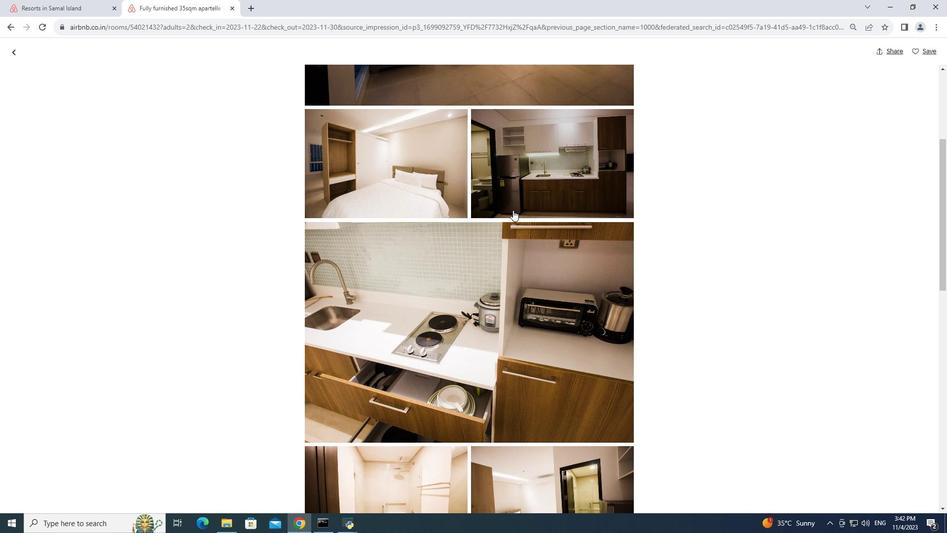 
Action: Mouse scrolled (513, 209) with delta (0, 0)
Screenshot: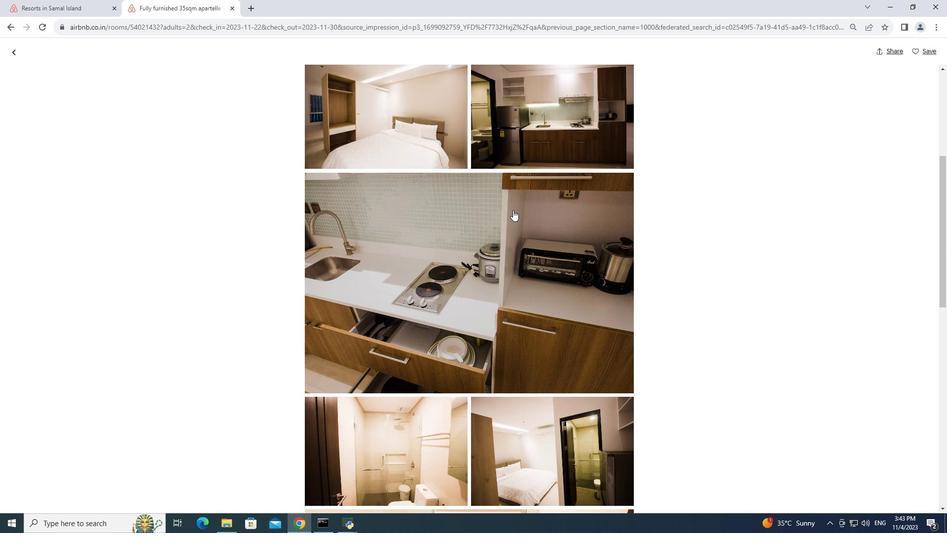 
Action: Mouse scrolled (513, 209) with delta (0, 0)
Screenshot: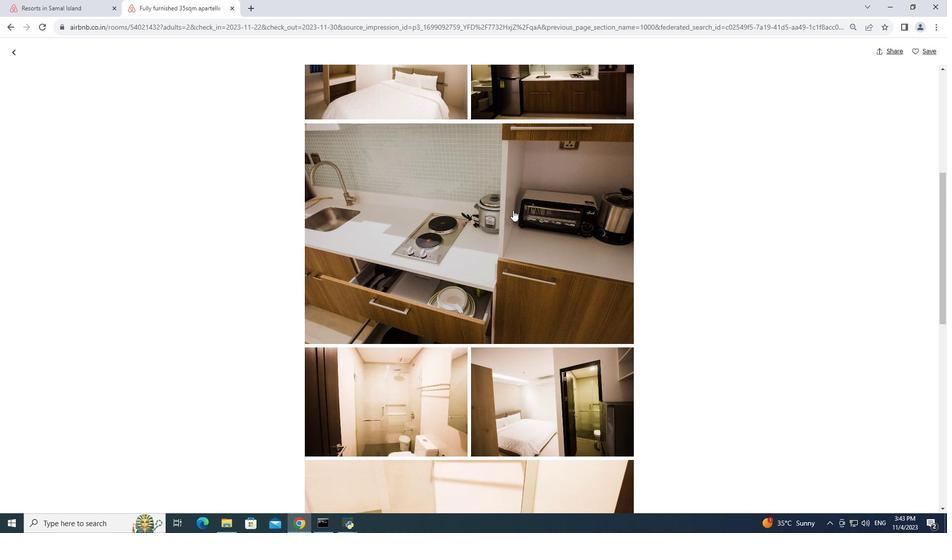 
Action: Mouse scrolled (513, 209) with delta (0, 0)
Screenshot: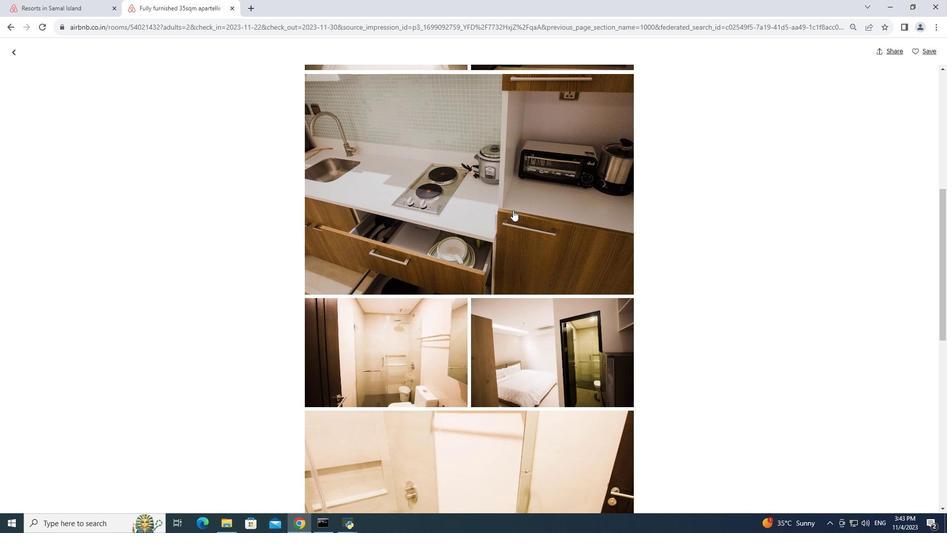 
Action: Mouse moved to (513, 210)
Screenshot: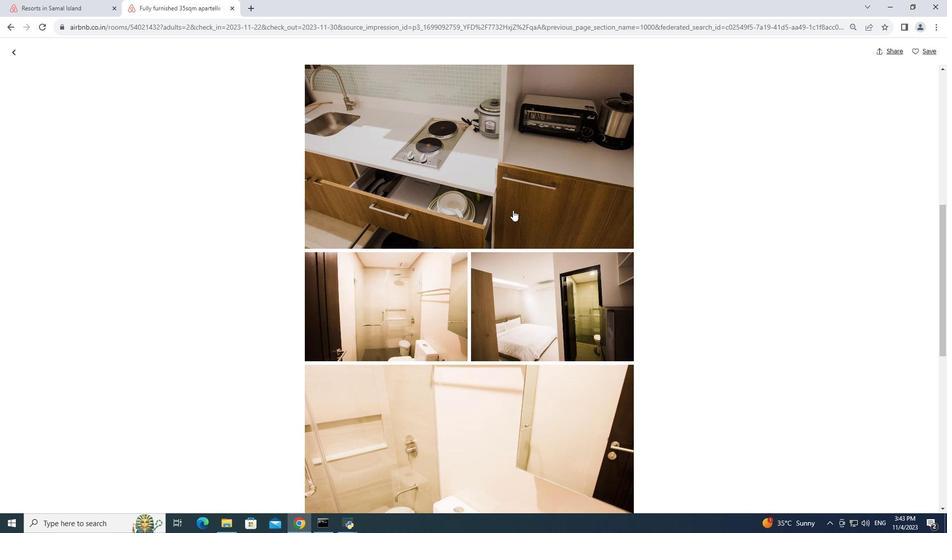 
Action: Mouse scrolled (513, 209) with delta (0, 0)
Screenshot: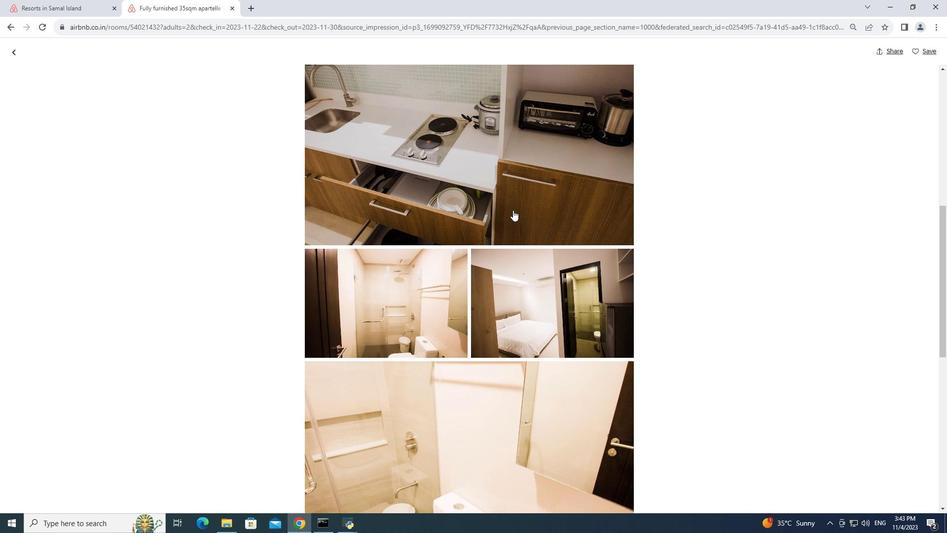 
Action: Mouse scrolled (513, 209) with delta (0, 0)
Screenshot: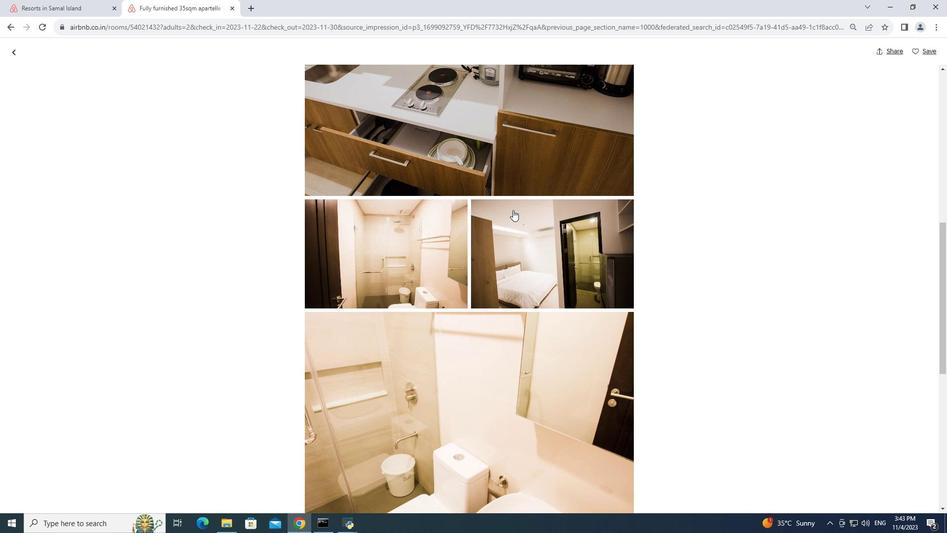 
Action: Mouse scrolled (513, 209) with delta (0, 0)
Screenshot: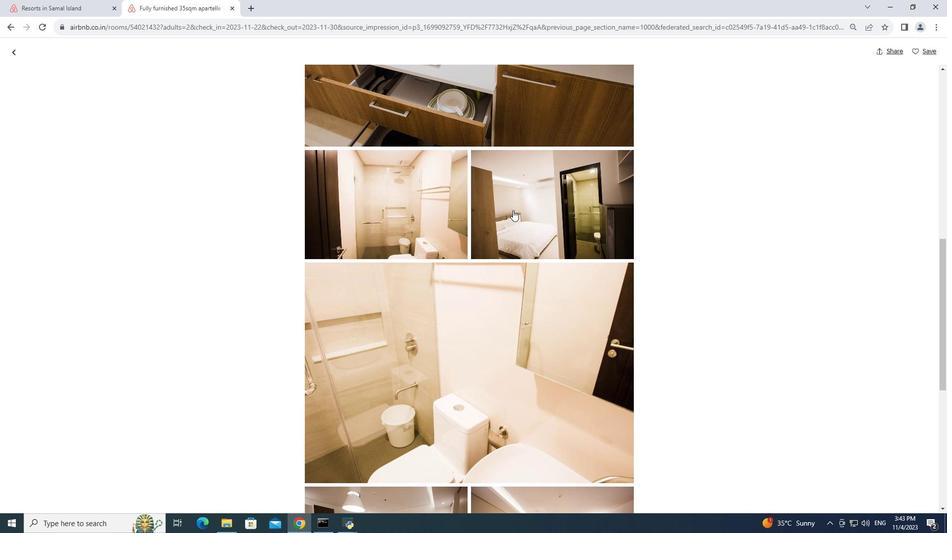 
Action: Mouse scrolled (513, 209) with delta (0, 0)
Screenshot: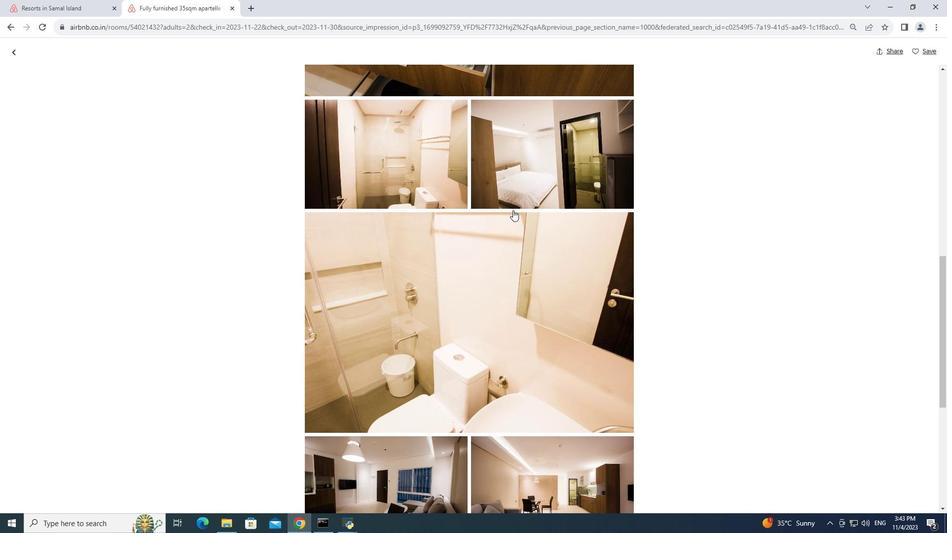 
Action: Mouse scrolled (513, 209) with delta (0, 0)
Screenshot: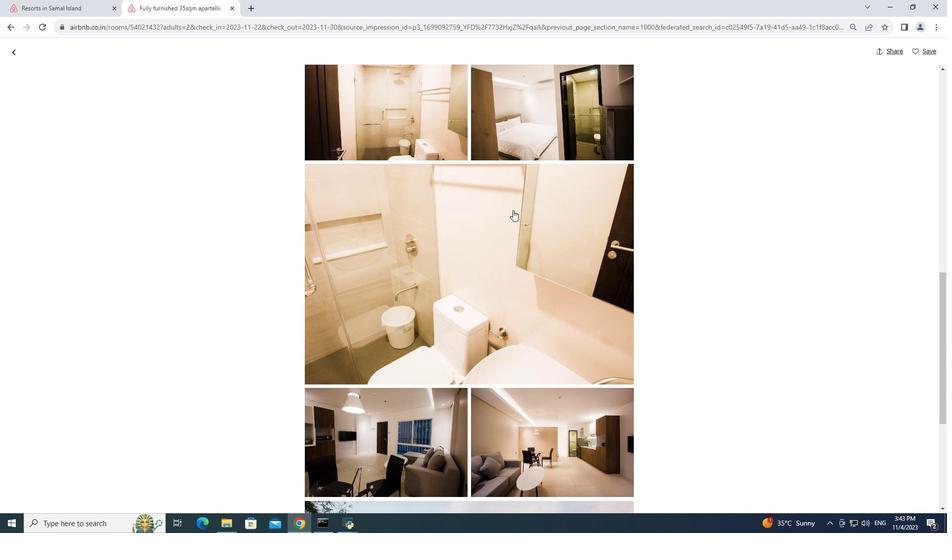 
Action: Mouse scrolled (513, 209) with delta (0, 0)
Screenshot: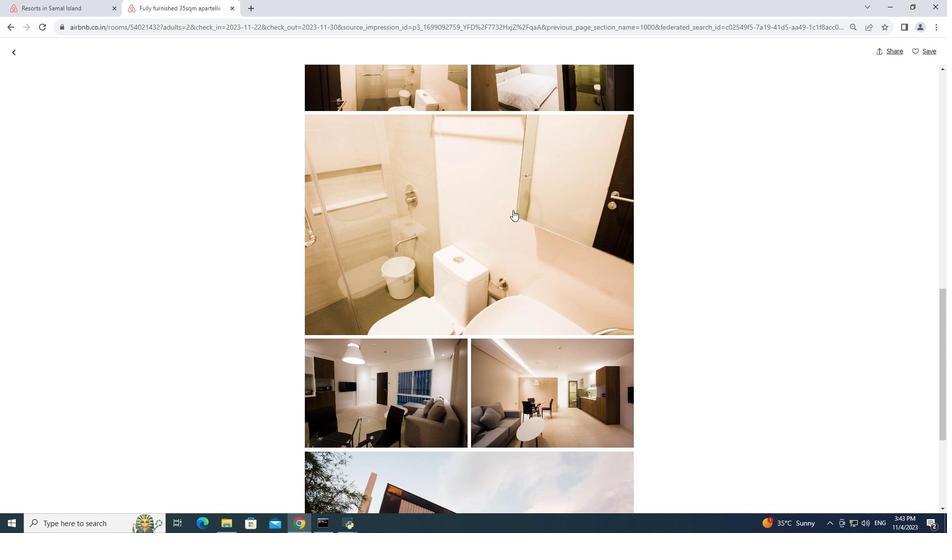 
Action: Mouse scrolled (513, 209) with delta (0, 0)
Screenshot: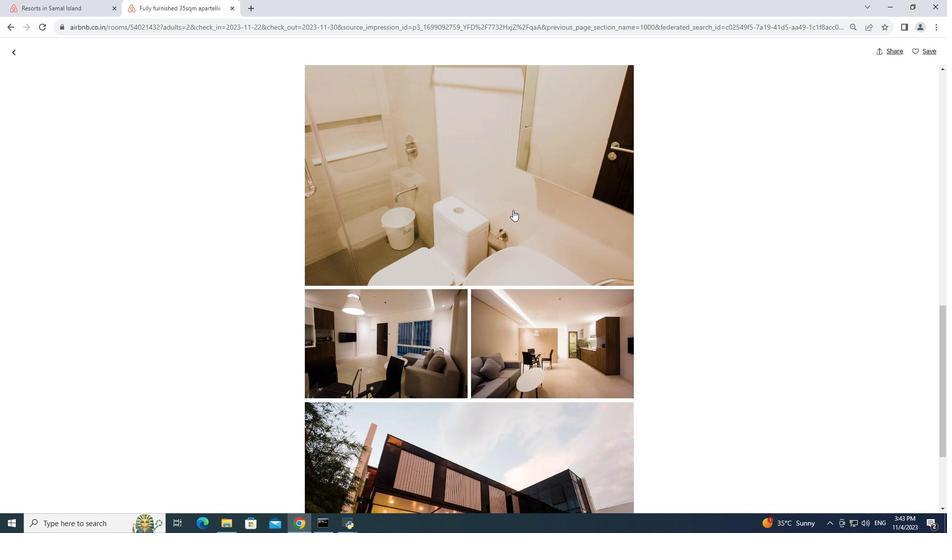 
Action: Mouse scrolled (513, 209) with delta (0, 0)
Screenshot: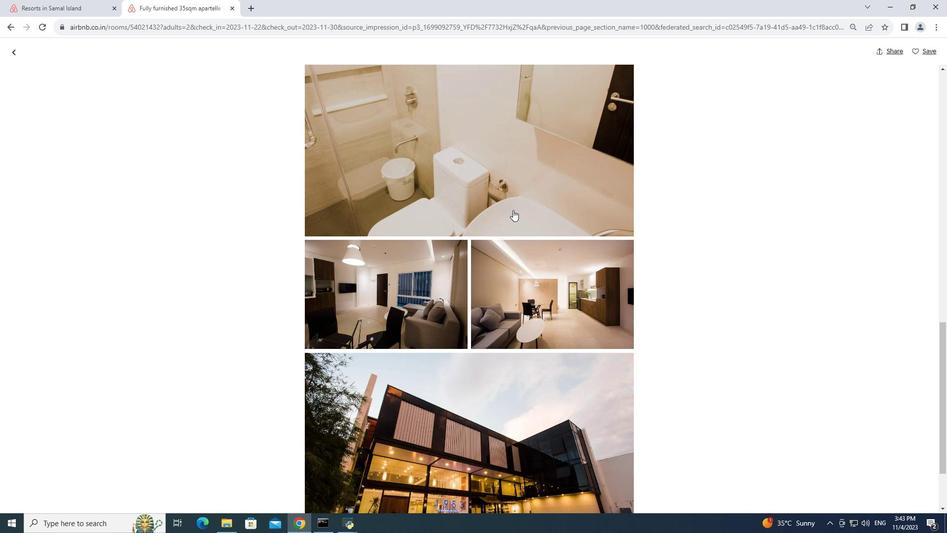 
Action: Mouse scrolled (513, 209) with delta (0, 0)
Screenshot: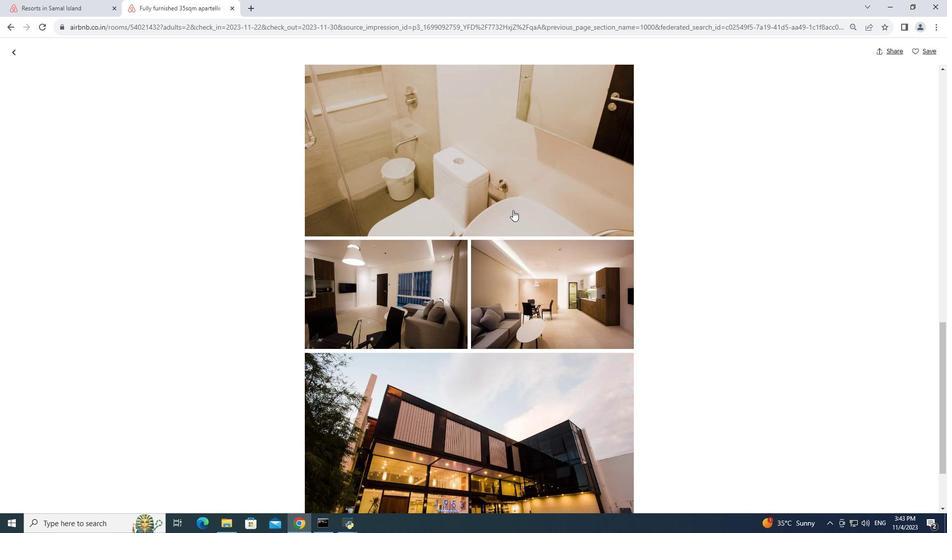 
Action: Mouse scrolled (513, 209) with delta (0, 0)
Screenshot: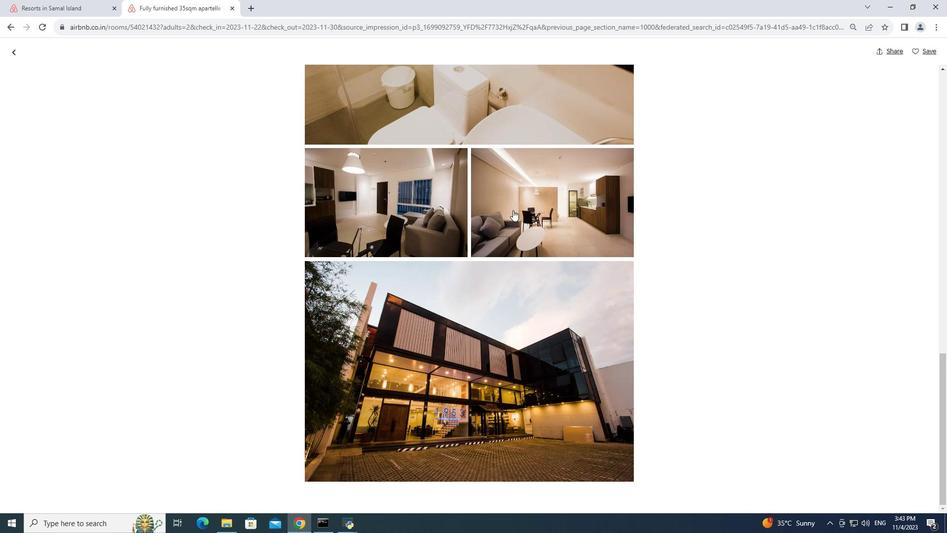 
Action: Mouse scrolled (513, 209) with delta (0, 0)
Screenshot: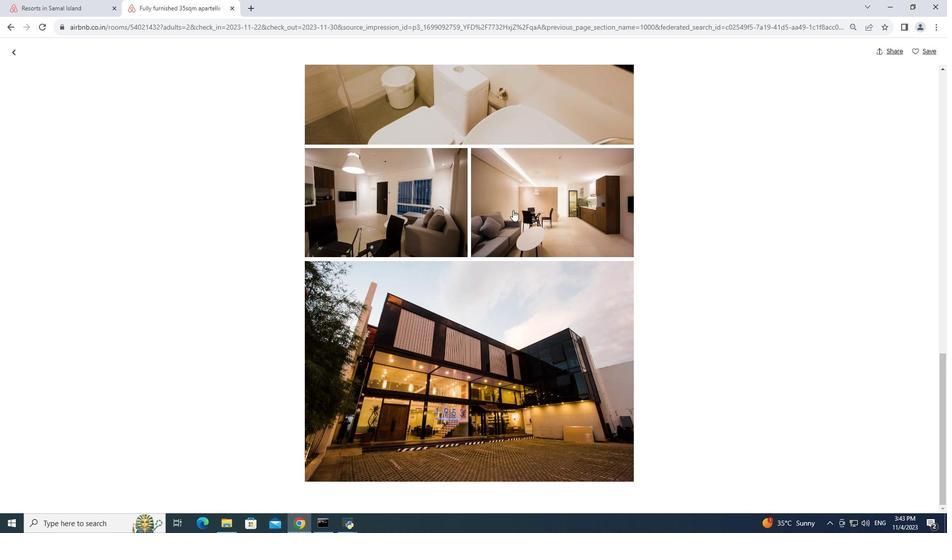 
Action: Mouse scrolled (513, 209) with delta (0, 0)
Screenshot: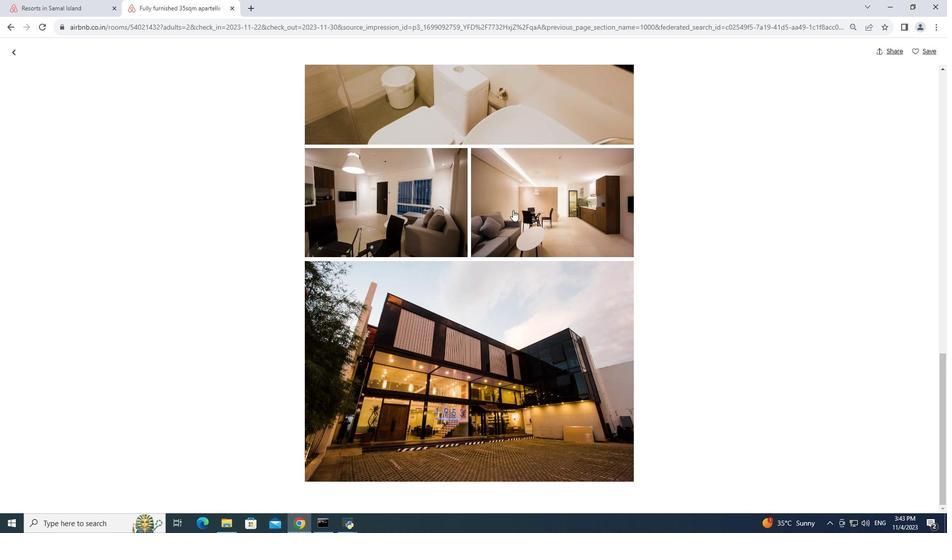 
Action: Mouse scrolled (513, 209) with delta (0, 0)
Screenshot: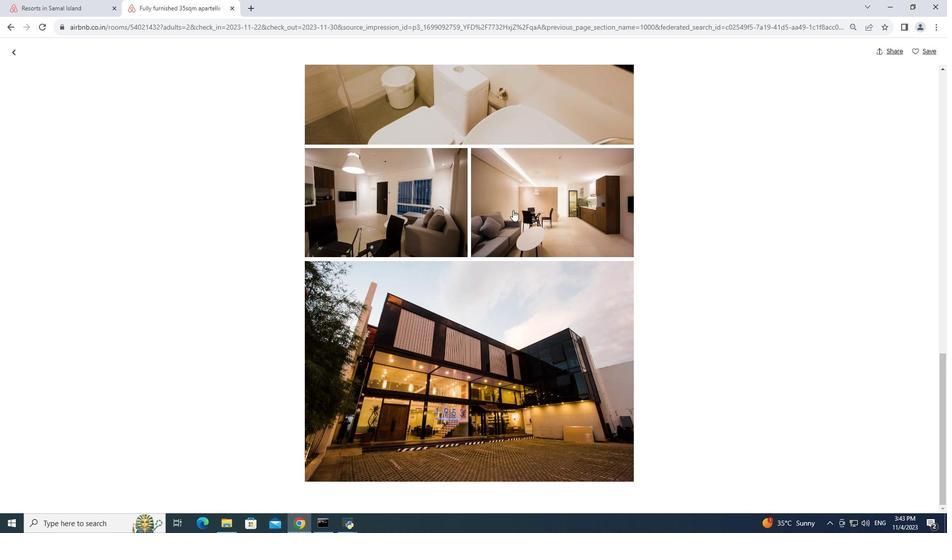 
Action: Mouse scrolled (513, 209) with delta (0, 0)
Screenshot: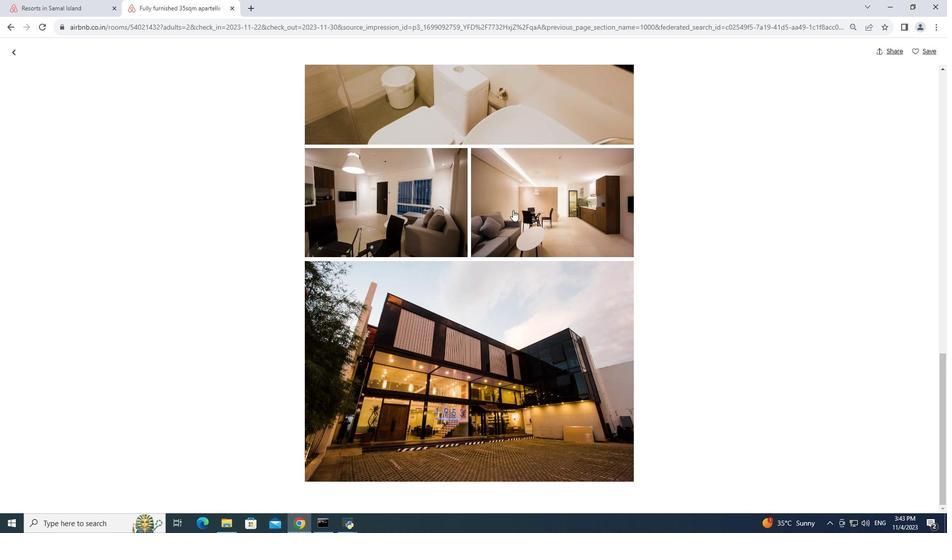 
Action: Mouse moved to (513, 209)
Screenshot: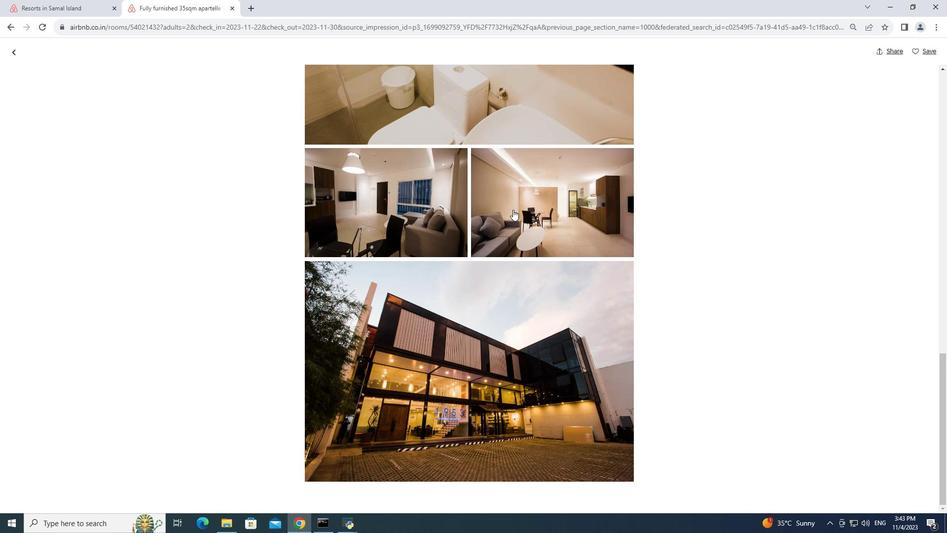 
Action: Mouse scrolled (513, 209) with delta (0, 0)
Screenshot: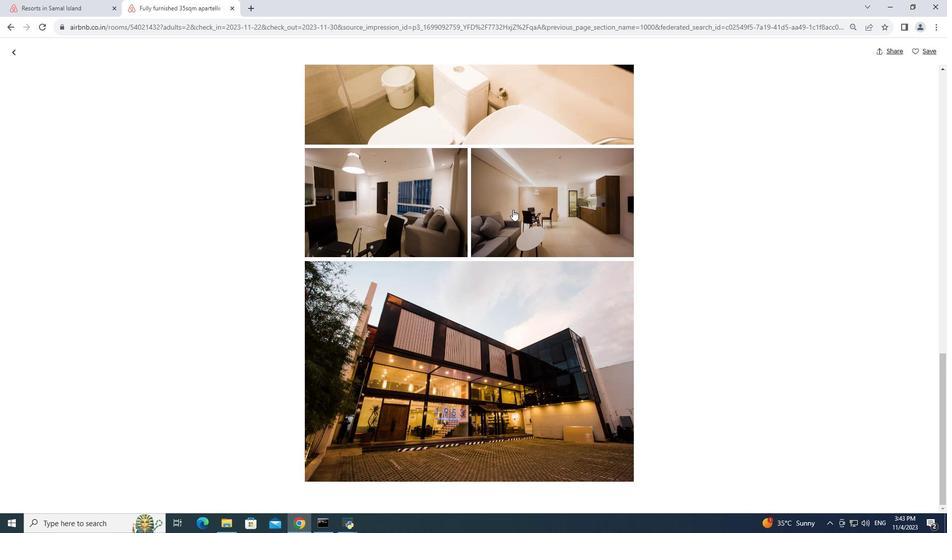 
Action: Mouse moved to (513, 209)
Screenshot: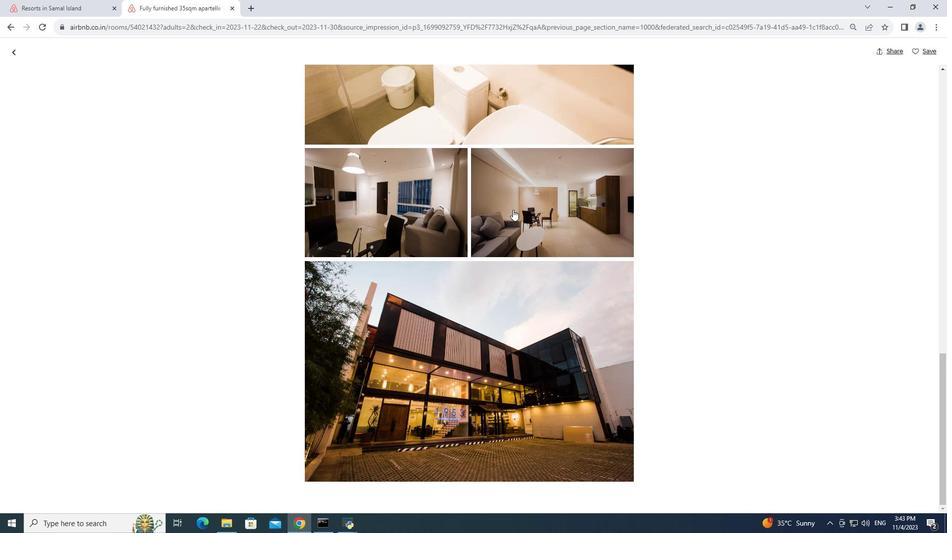 
Action: Mouse scrolled (513, 209) with delta (0, 0)
Screenshot: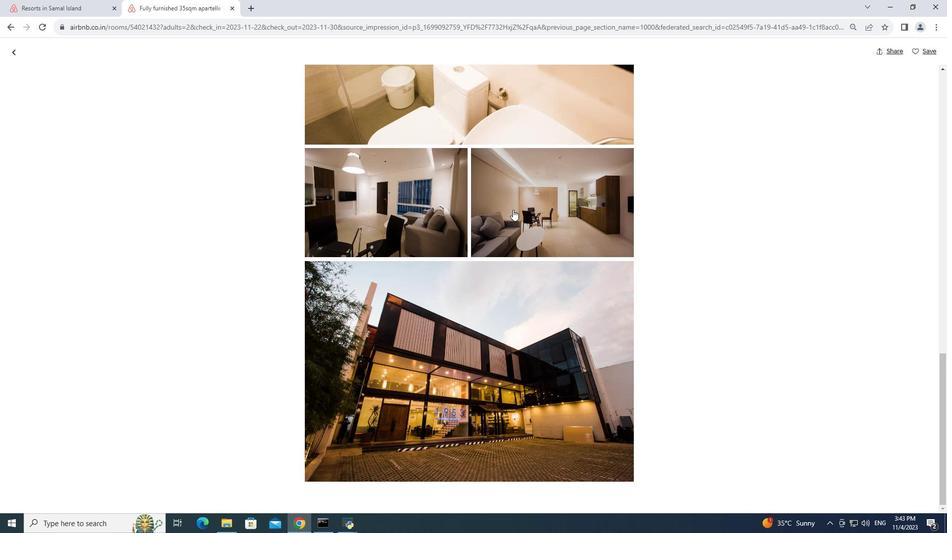 
Action: Mouse moved to (512, 213)
Screenshot: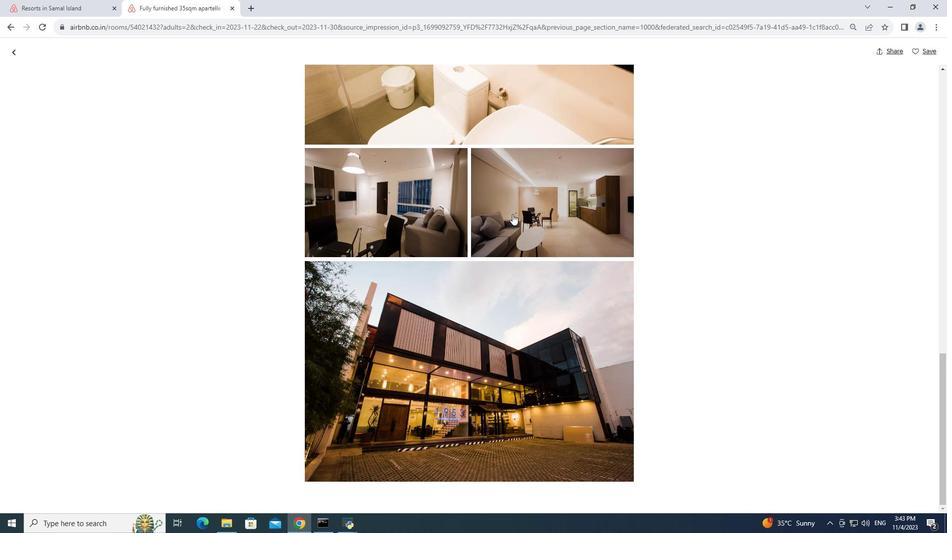 
Action: Mouse scrolled (512, 213) with delta (0, 0)
Screenshot: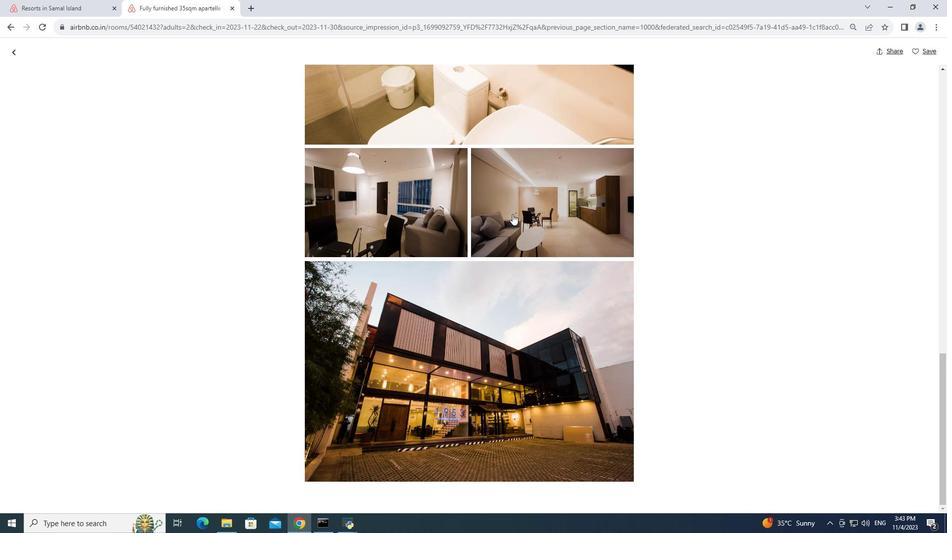 
Action: Mouse moved to (512, 214)
Screenshot: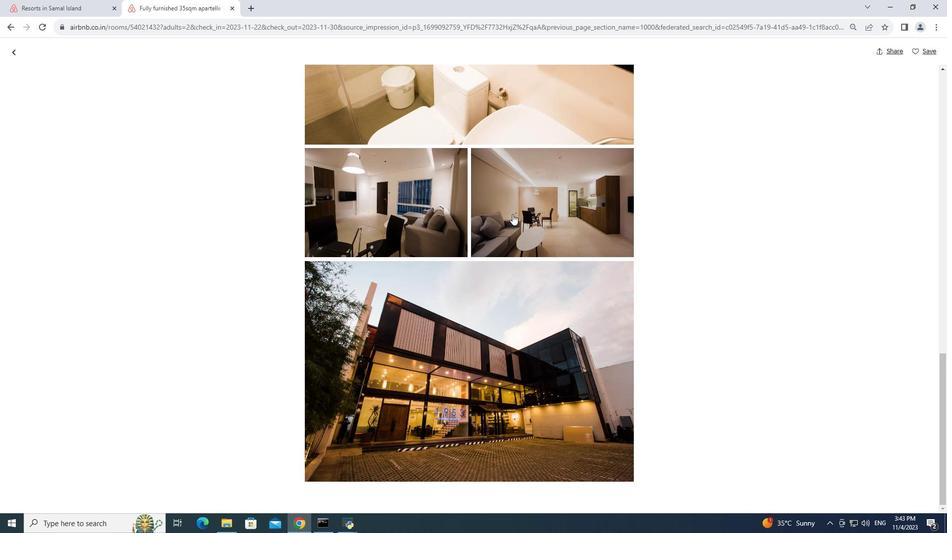 
Action: Mouse scrolled (512, 213) with delta (0, 0)
Screenshot: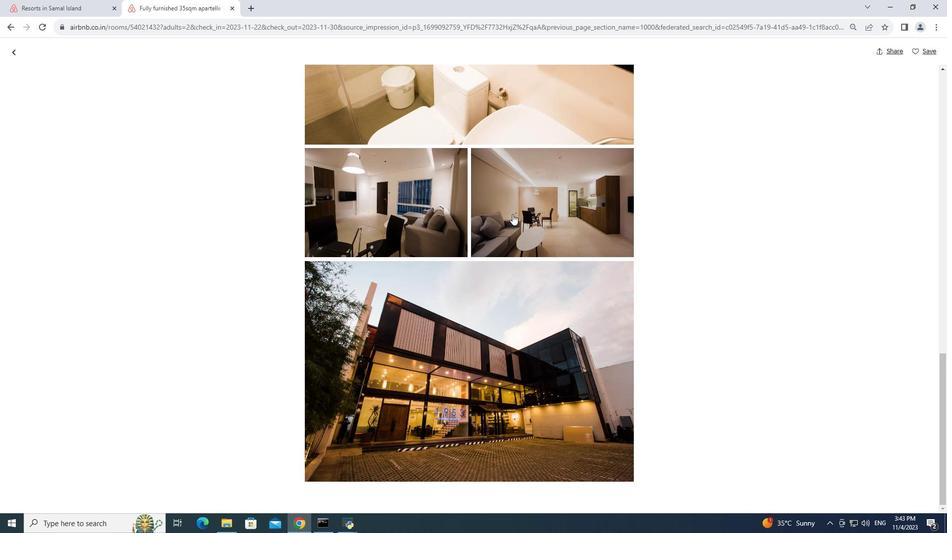 
Action: Mouse scrolled (512, 213) with delta (0, 0)
Screenshot: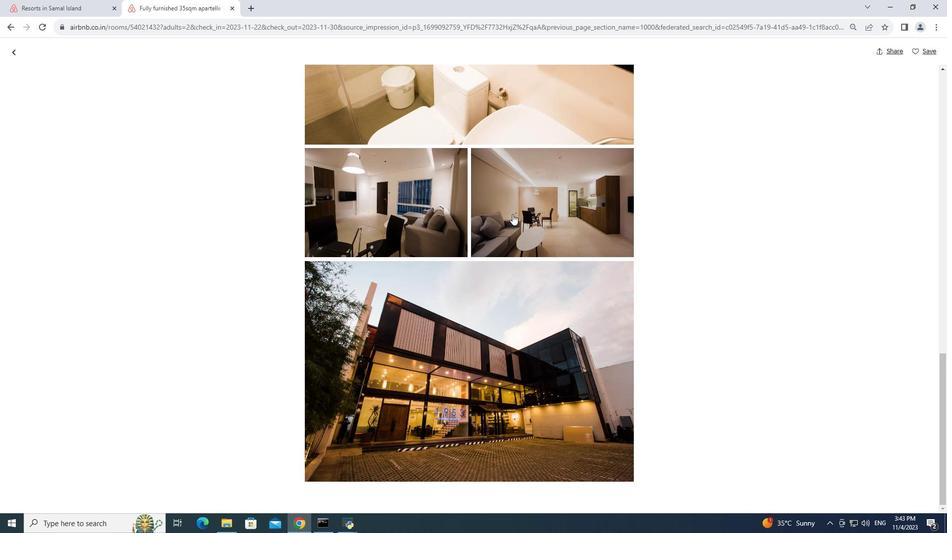 
Action: Mouse scrolled (512, 213) with delta (0, 0)
Screenshot: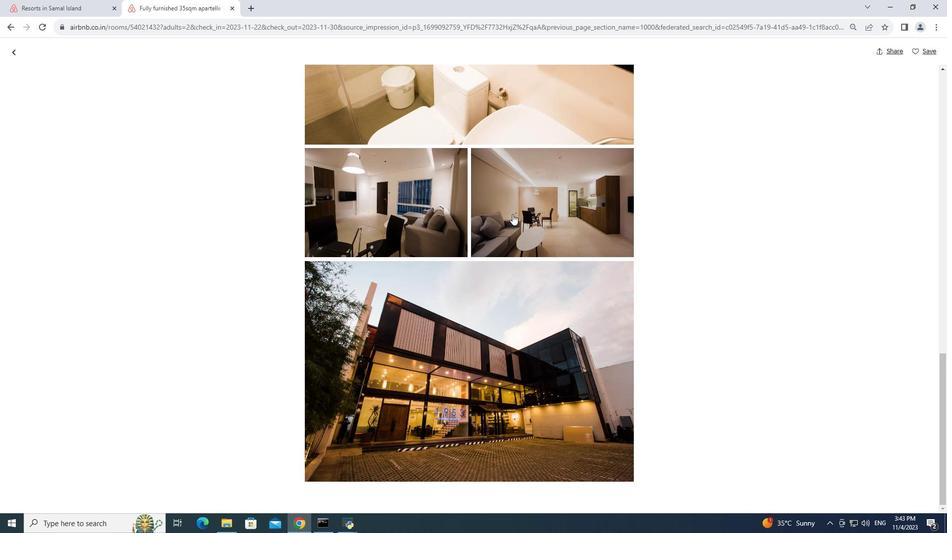 
Action: Mouse moved to (512, 214)
Screenshot: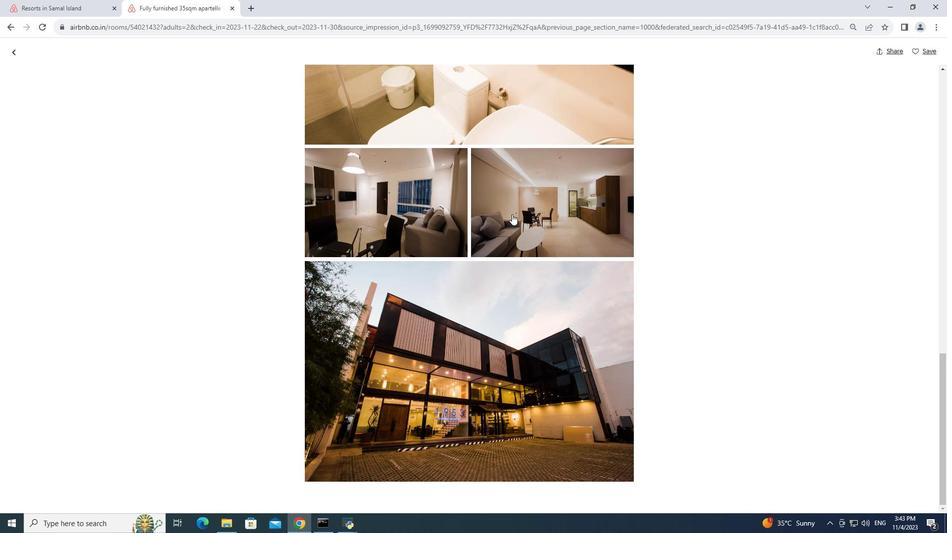 
Action: Mouse scrolled (512, 213) with delta (0, 0)
Screenshot: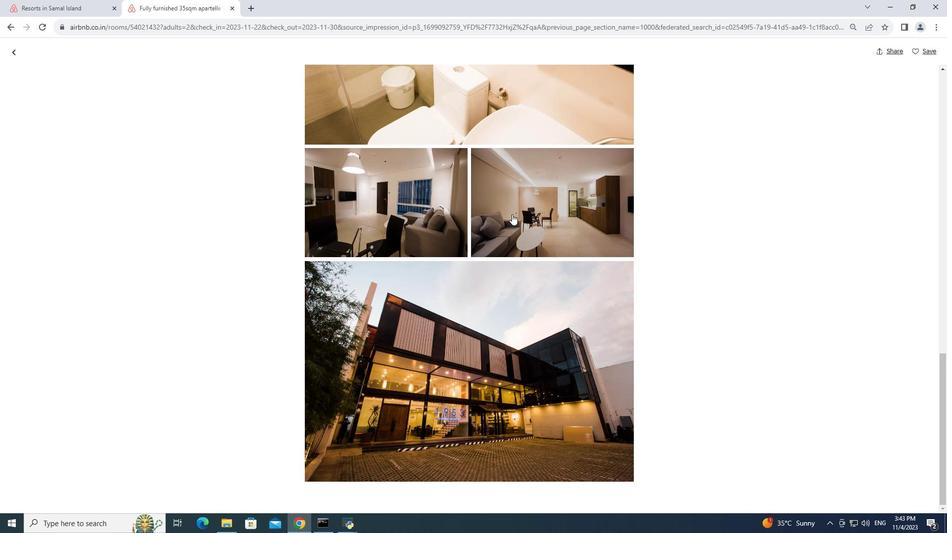 
Action: Mouse scrolled (512, 213) with delta (0, 0)
Screenshot: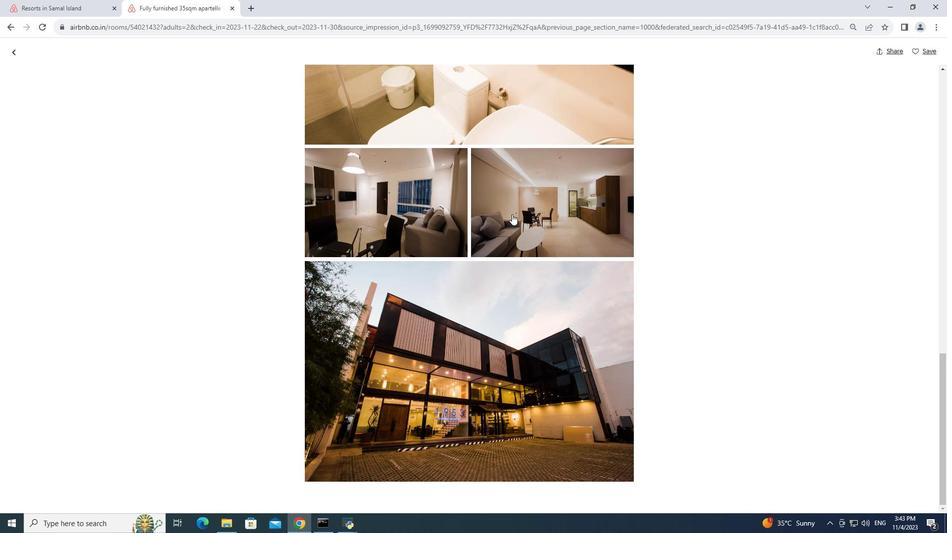 
Action: Mouse scrolled (512, 213) with delta (0, 0)
Screenshot: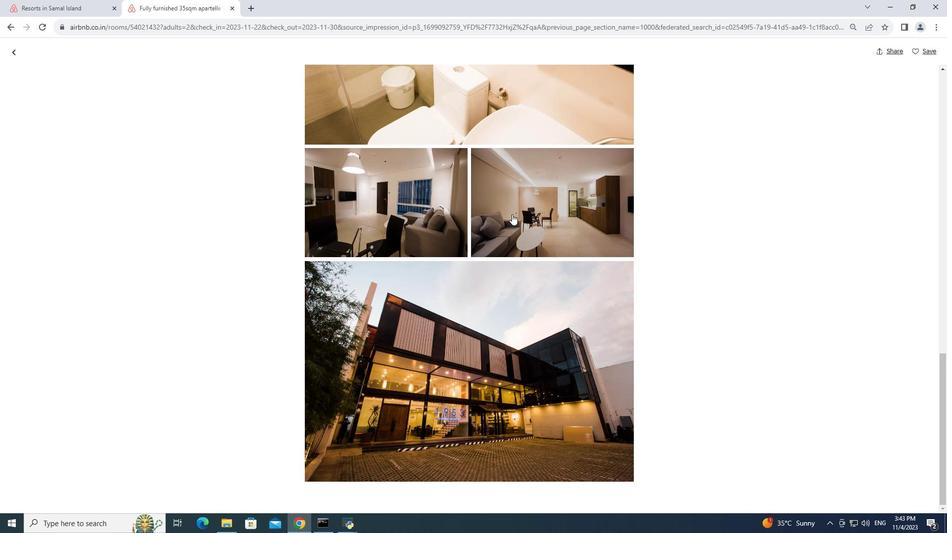 
Action: Mouse scrolled (512, 213) with delta (0, 0)
Screenshot: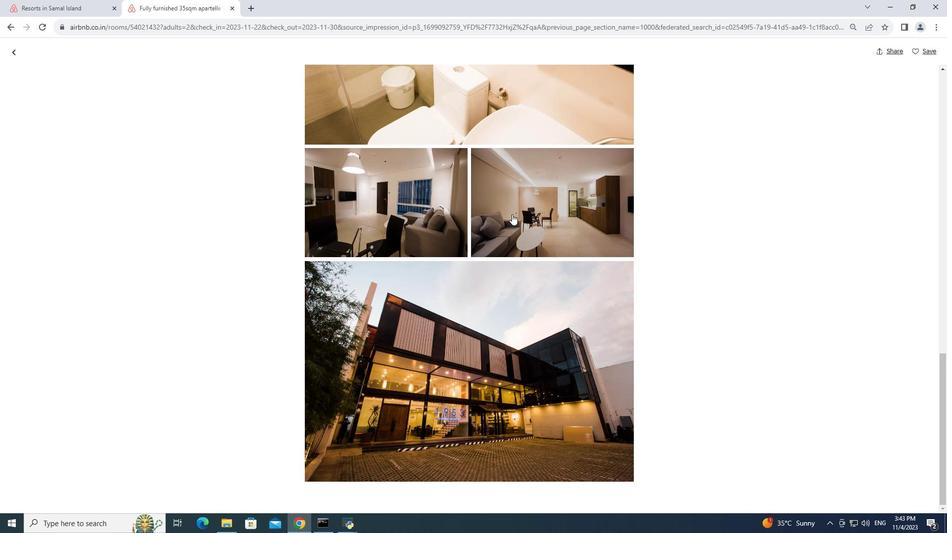 
Action: Mouse scrolled (512, 213) with delta (0, 0)
Screenshot: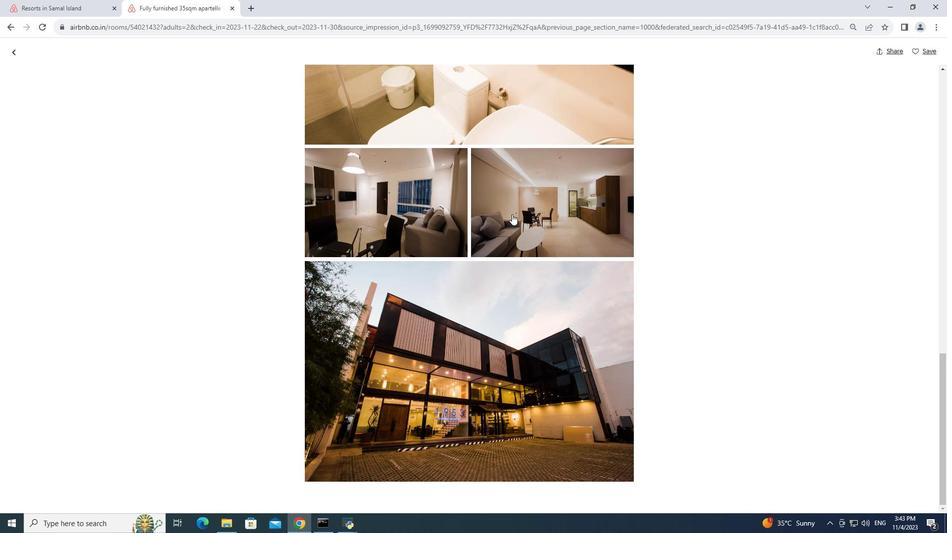 
Action: Mouse scrolled (512, 213) with delta (0, 0)
Screenshot: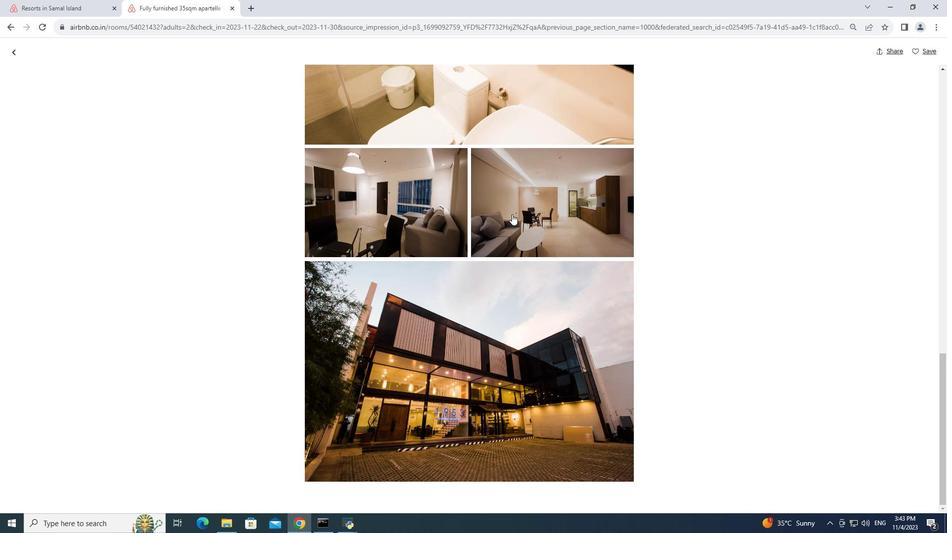 
Action: Mouse scrolled (512, 213) with delta (0, 0)
Screenshot: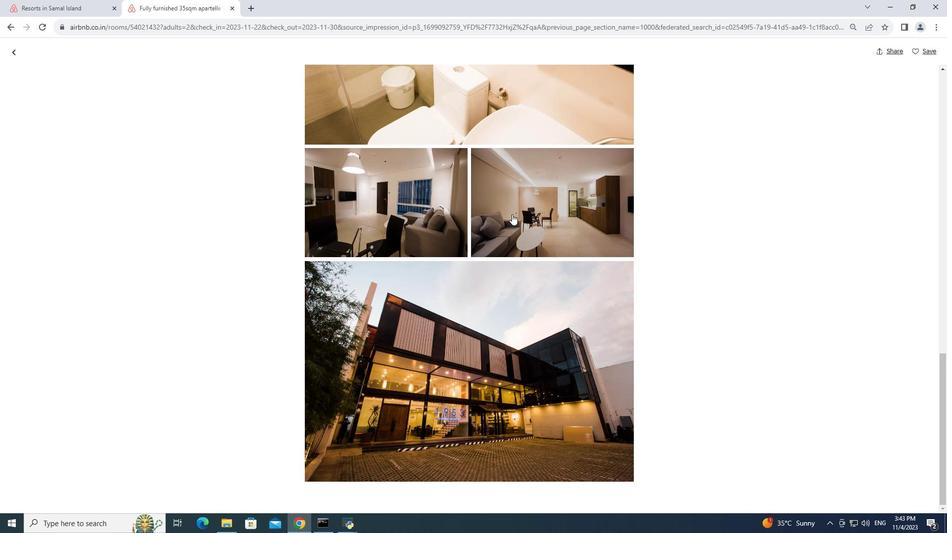
Action: Mouse scrolled (512, 213) with delta (0, 0)
Screenshot: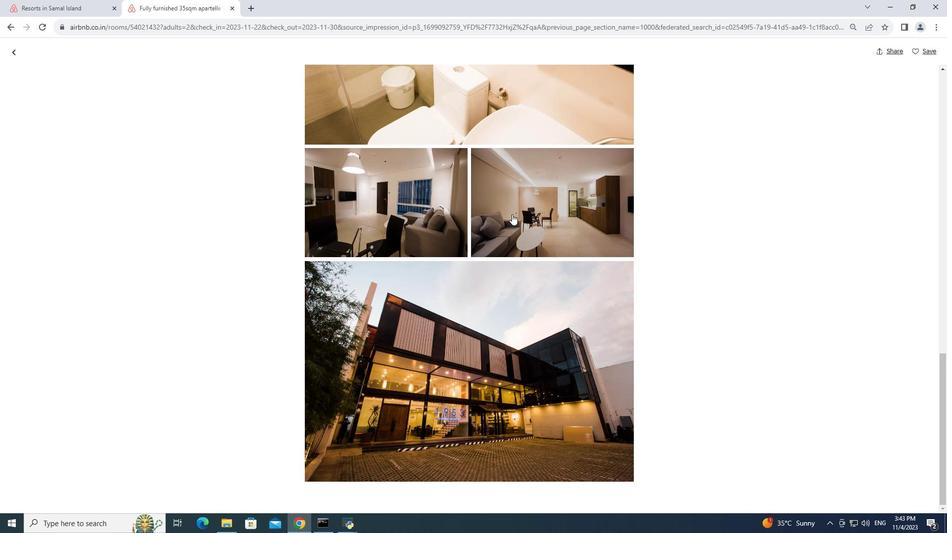 
Action: Mouse moved to (492, 212)
Screenshot: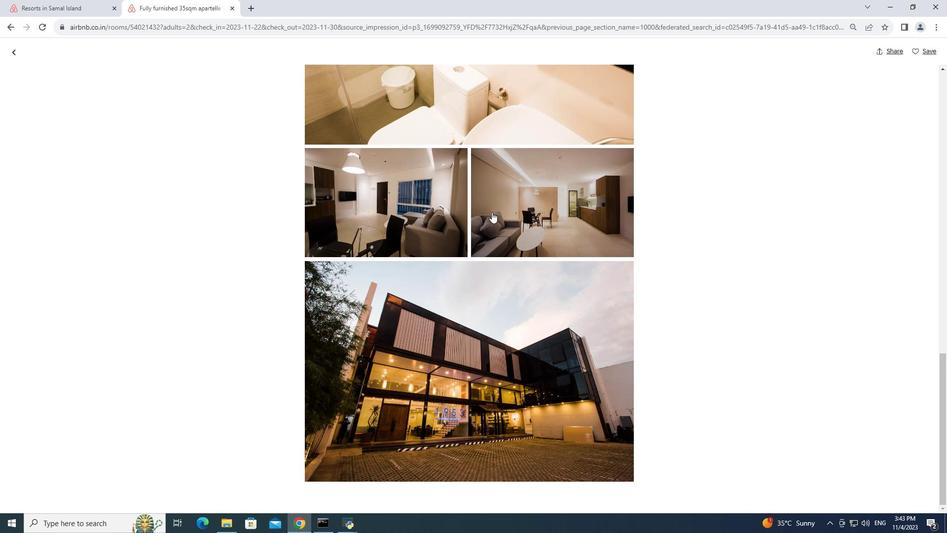 
Action: Mouse scrolled (492, 211) with delta (0, 0)
Screenshot: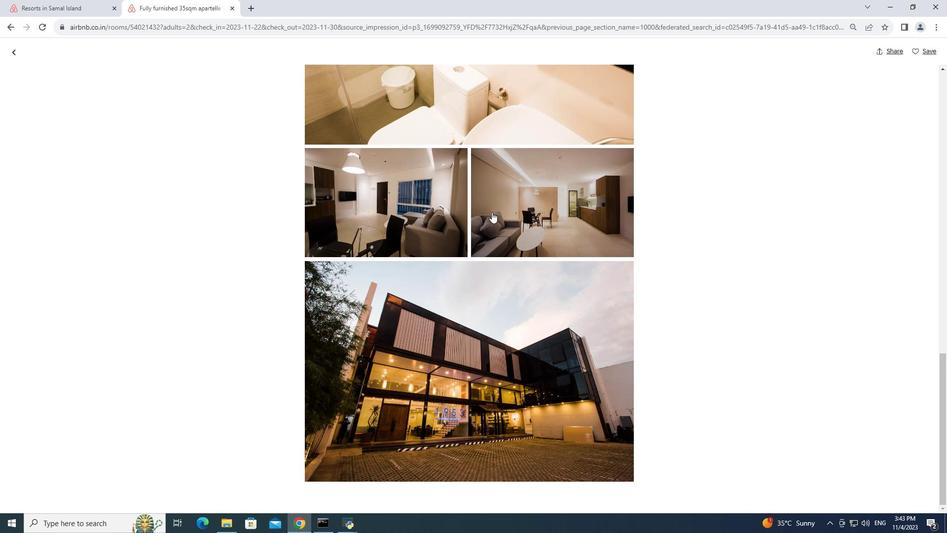 
Action: Mouse scrolled (492, 211) with delta (0, 0)
Screenshot: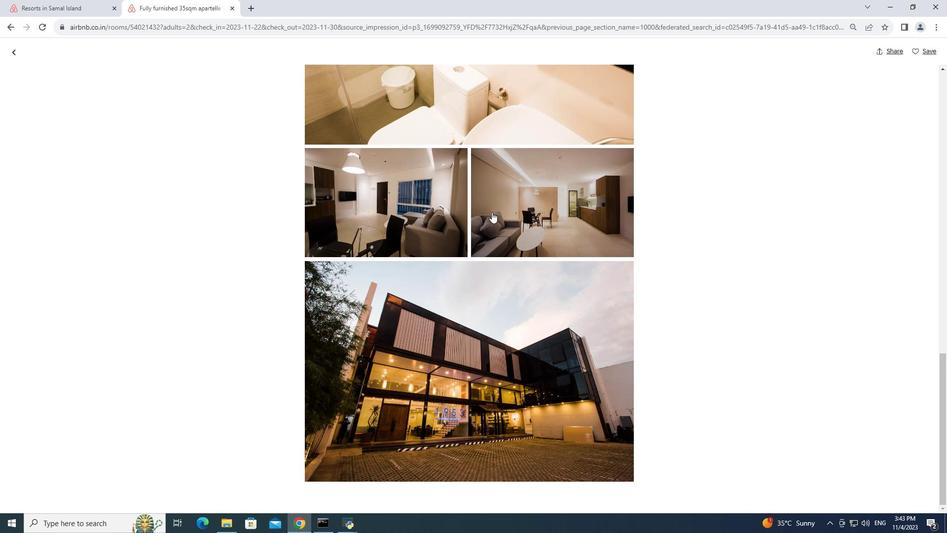 
Action: Mouse moved to (492, 212)
Screenshot: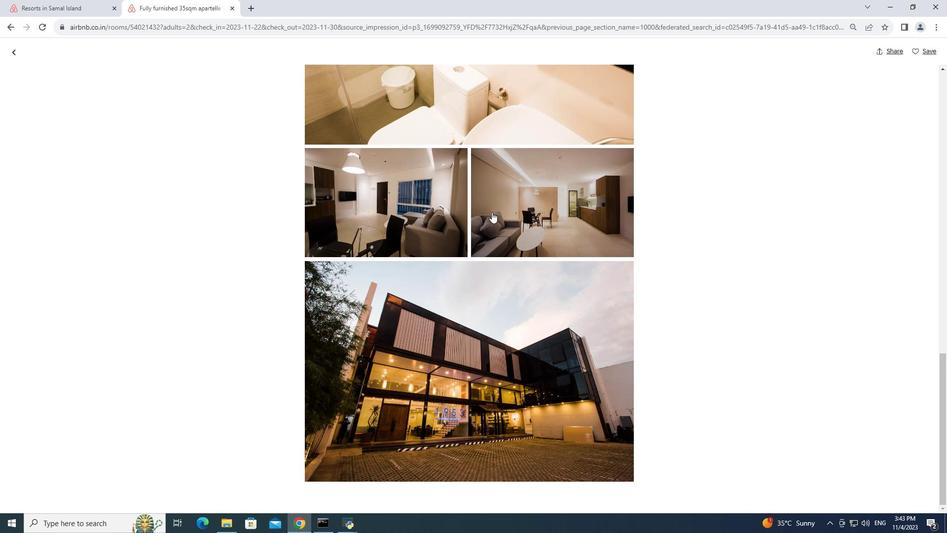 
Action: Mouse scrolled (492, 211) with delta (0, 0)
Screenshot: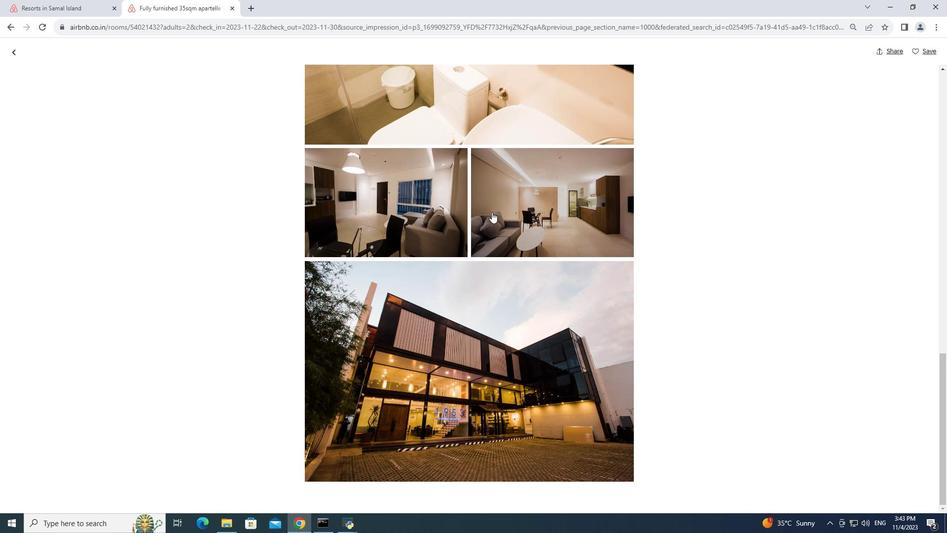 
Action: Mouse moved to (492, 212)
Screenshot: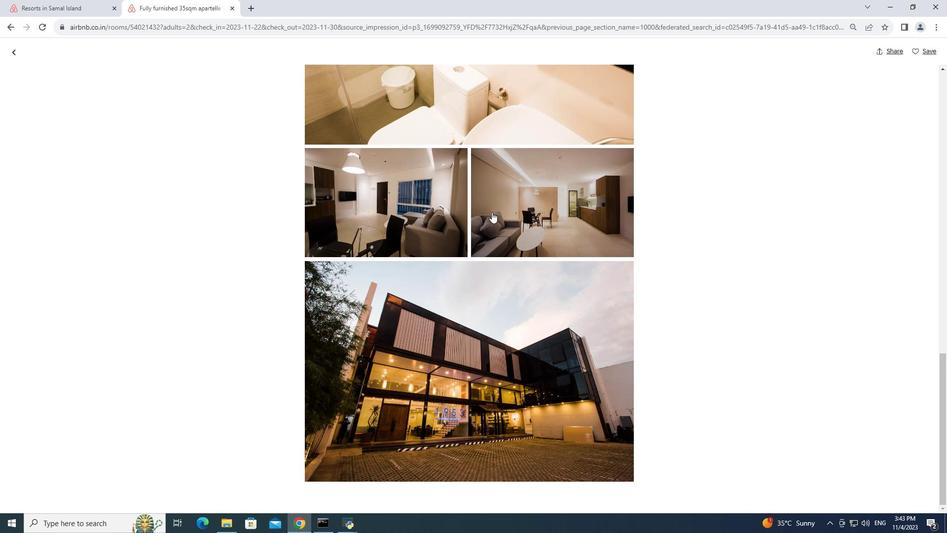 
Action: Mouse scrolled (492, 211) with delta (0, 0)
Screenshot: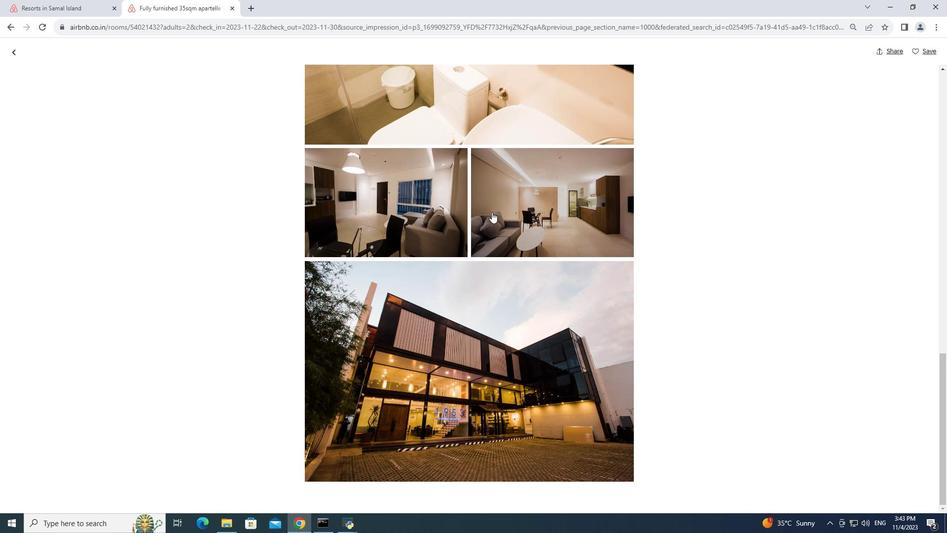 
Action: Mouse moved to (492, 212)
Screenshot: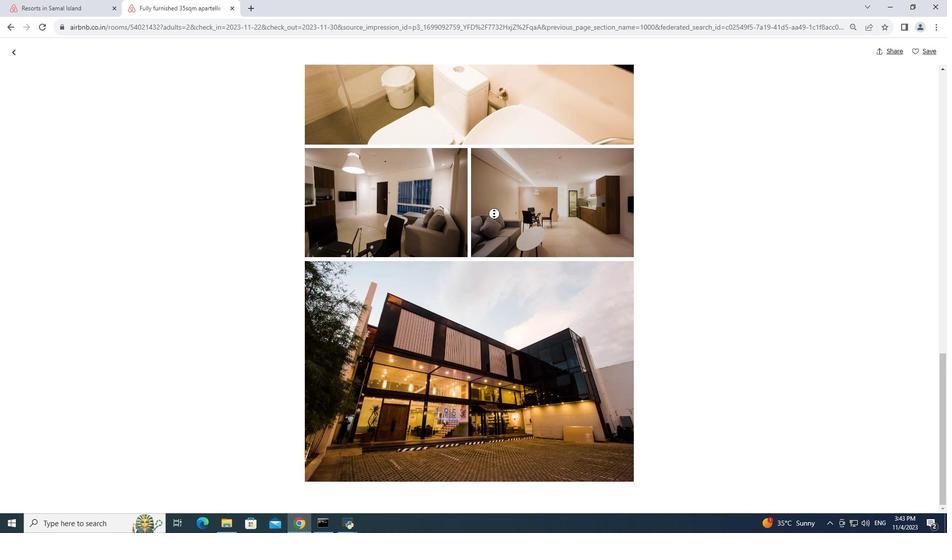 
Action: Mouse pressed middle at (492, 212)
Screenshot: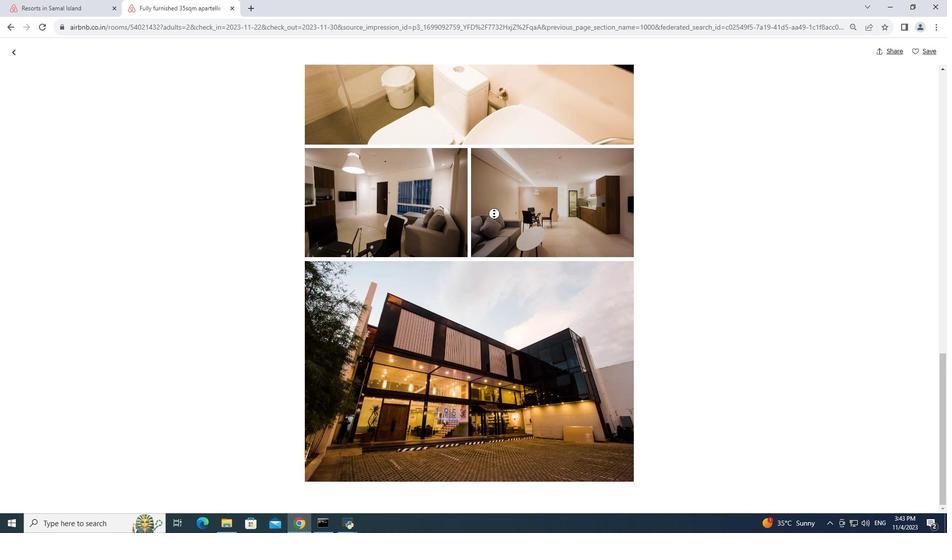 
Action: Mouse scrolled (492, 211) with delta (0, 0)
Screenshot: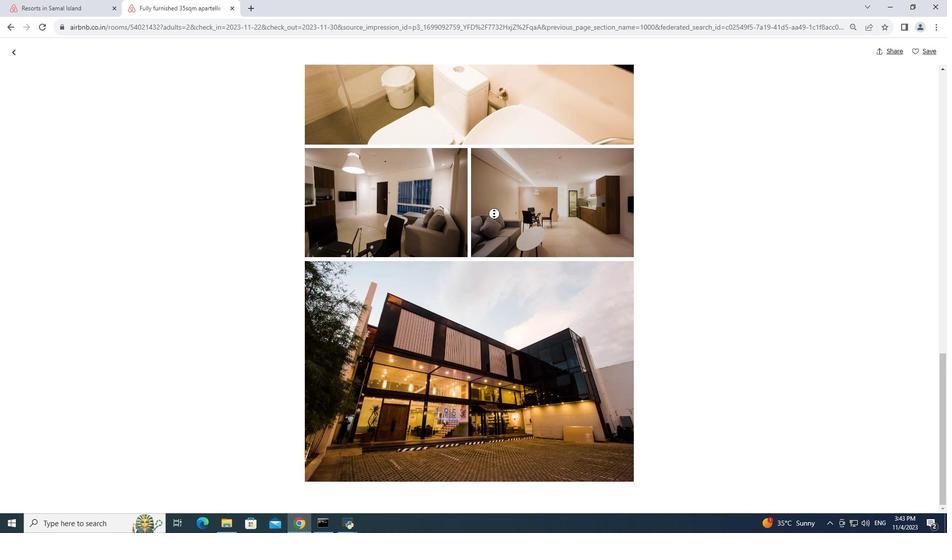 
Action: Mouse moved to (494, 213)
Screenshot: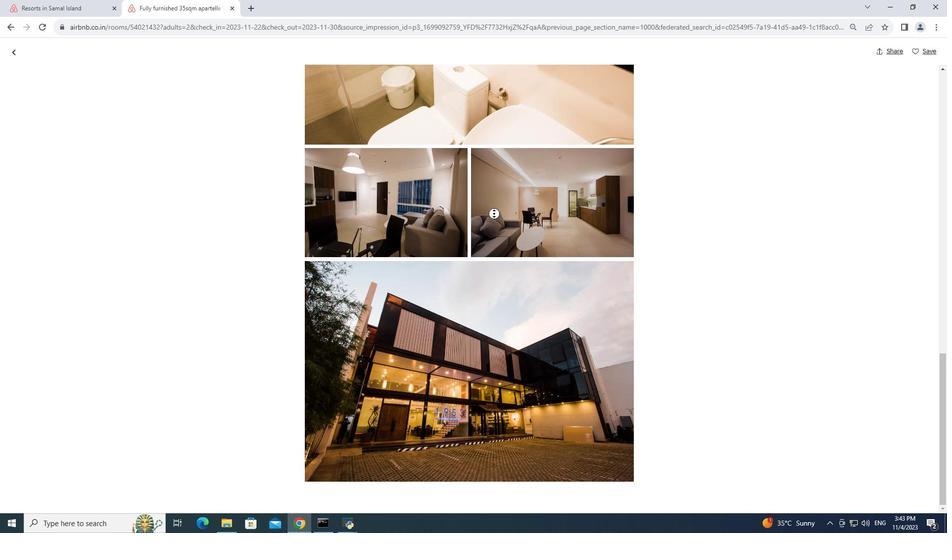 
Action: Mouse scrolled (494, 213) with delta (0, 0)
Screenshot: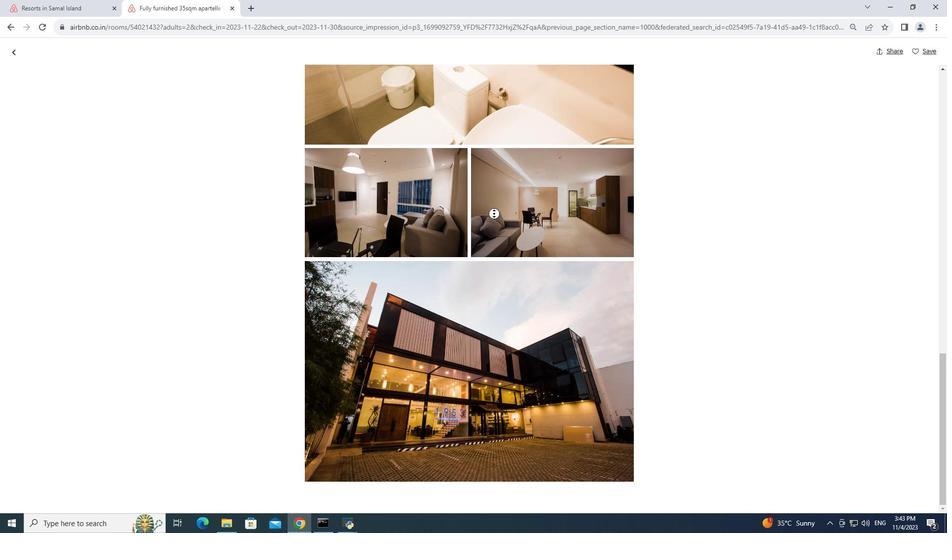 
Action: Mouse moved to (17, 59)
Screenshot: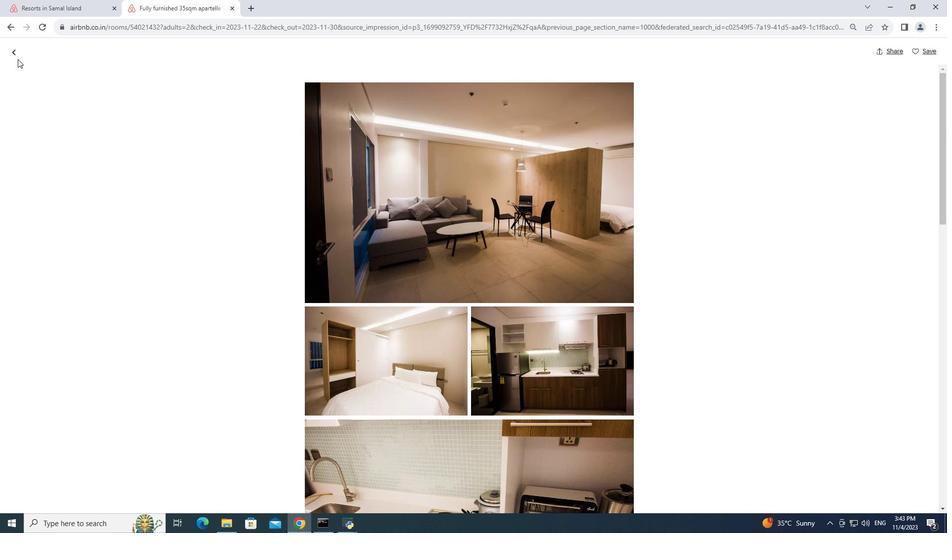 
Action: Mouse pressed left at (17, 59)
Screenshot: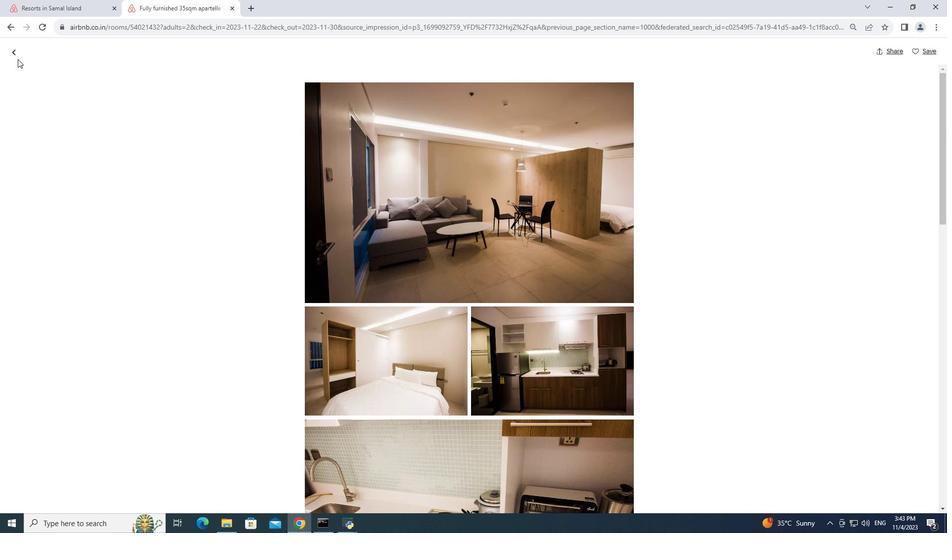 
Action: Mouse moved to (14, 56)
Screenshot: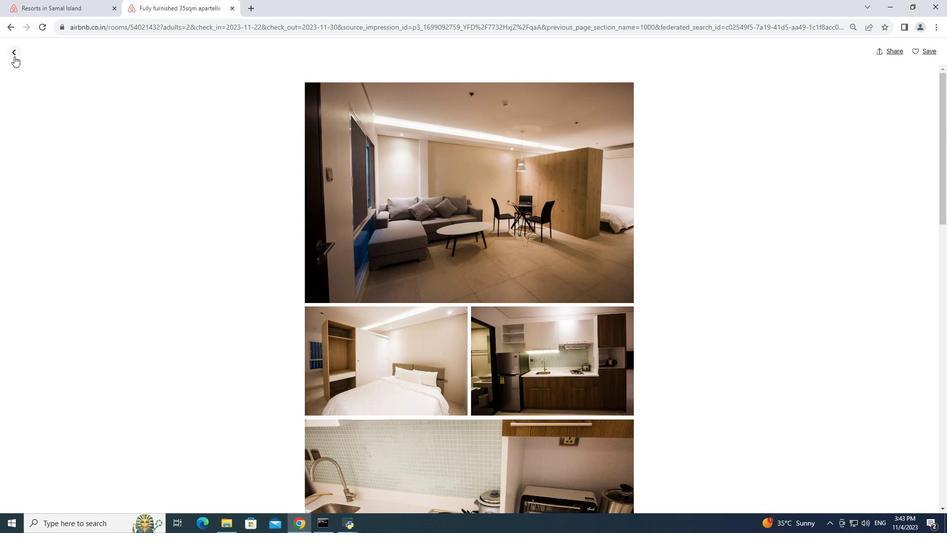 
Action: Mouse pressed left at (14, 56)
Screenshot: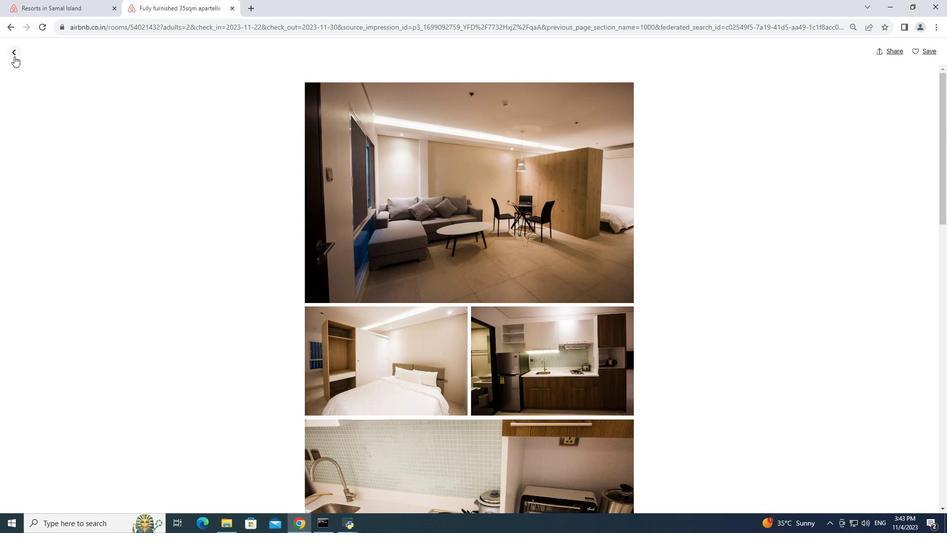 
Action: Mouse moved to (512, 280)
Screenshot: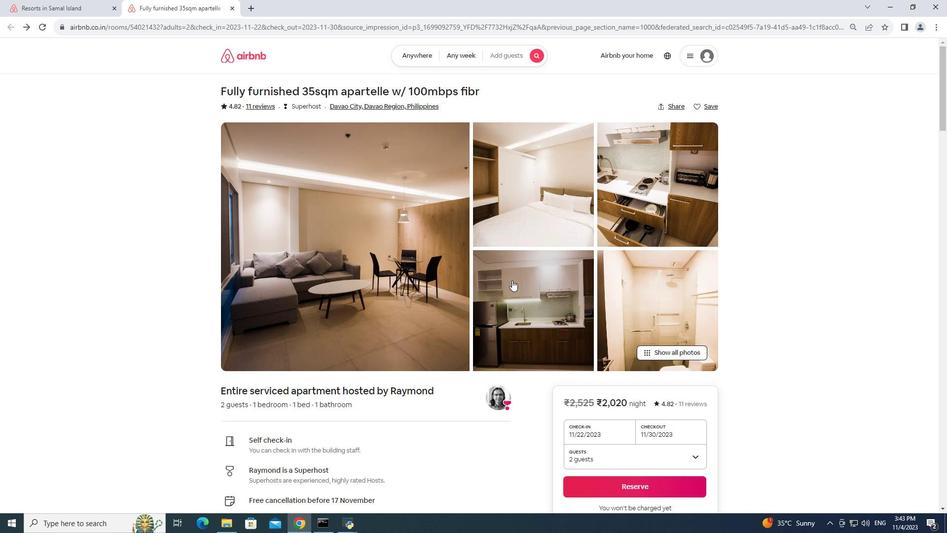 
Action: Mouse scrolled (512, 279) with delta (0, 0)
Screenshot: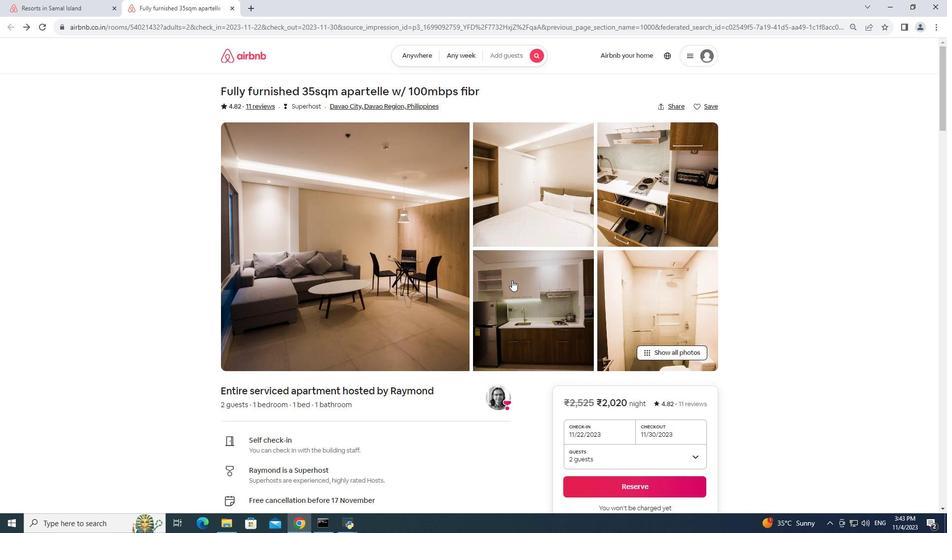 
Action: Mouse scrolled (512, 279) with delta (0, 0)
Screenshot: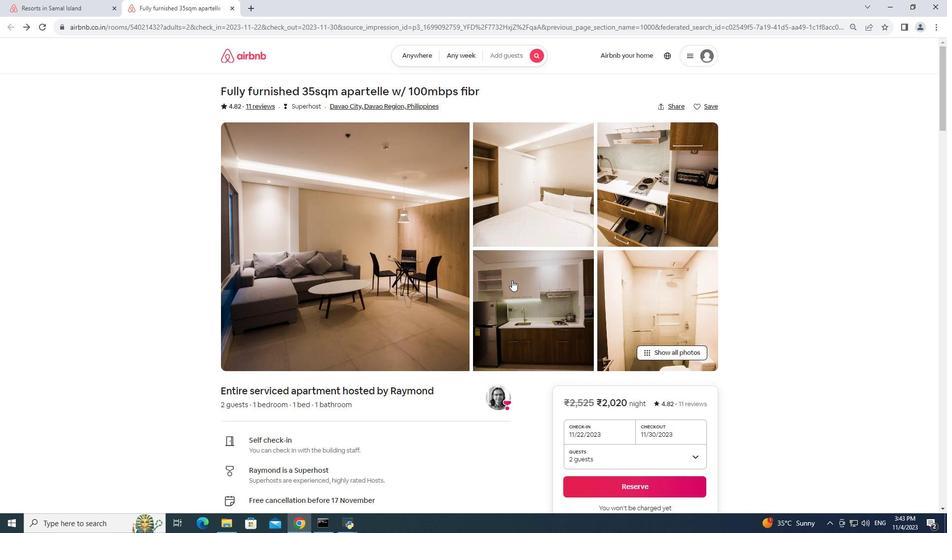 
Action: Mouse scrolled (512, 279) with delta (0, 0)
Screenshot: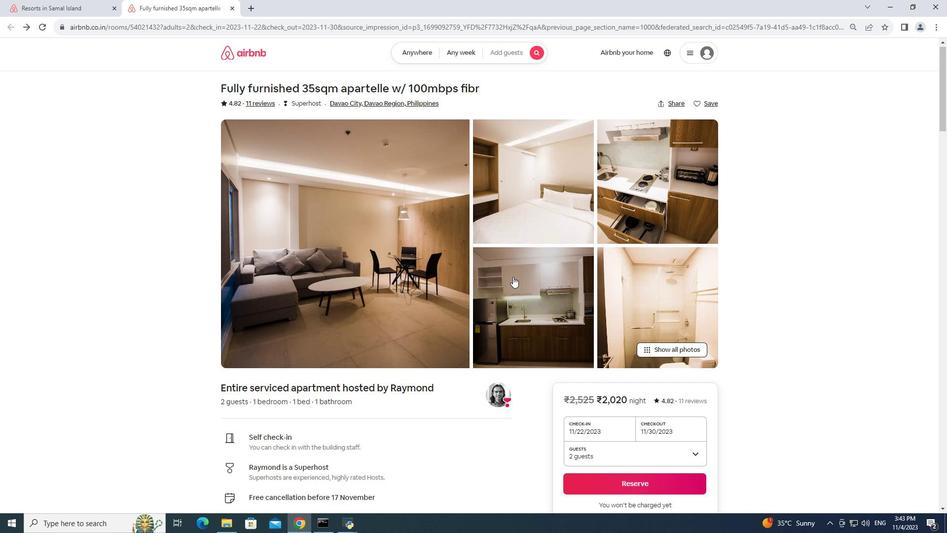 
Action: Mouse scrolled (512, 279) with delta (0, 0)
Screenshot: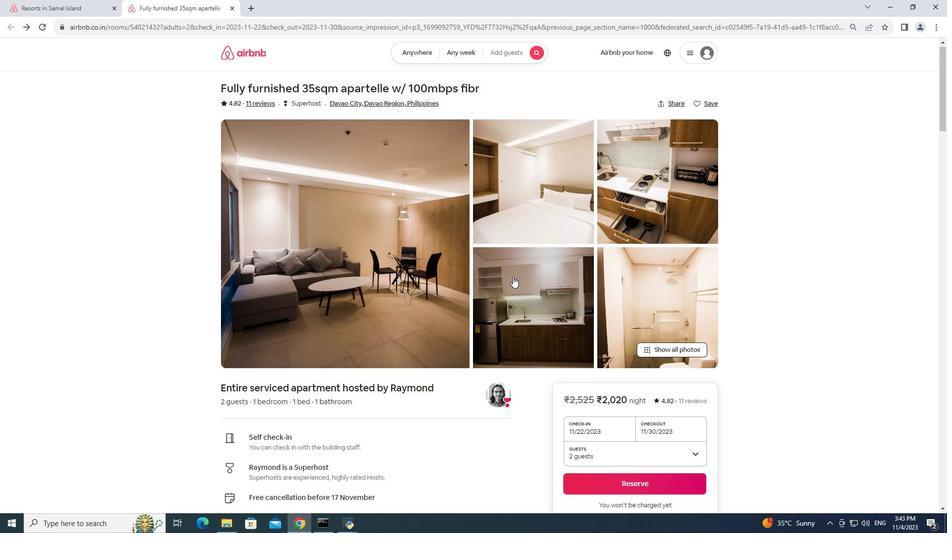 
Action: Mouse moved to (284, 247)
Screenshot: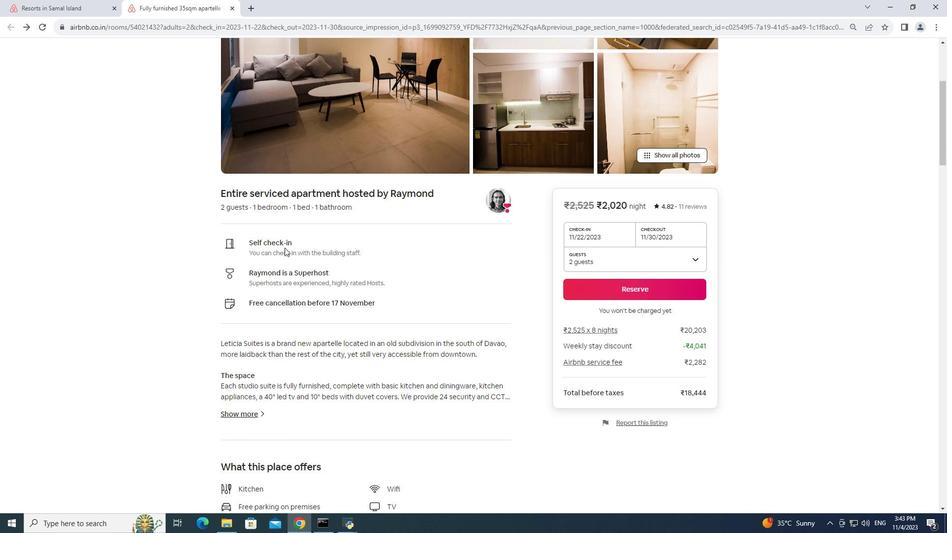 
Action: Mouse scrolled (284, 247) with delta (0, 0)
Screenshot: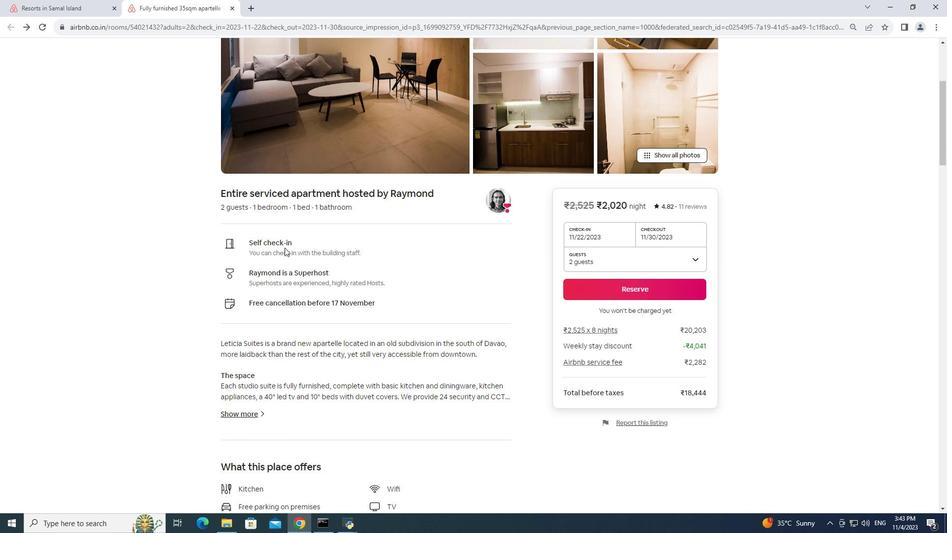 
Action: Mouse scrolled (284, 247) with delta (0, 0)
Screenshot: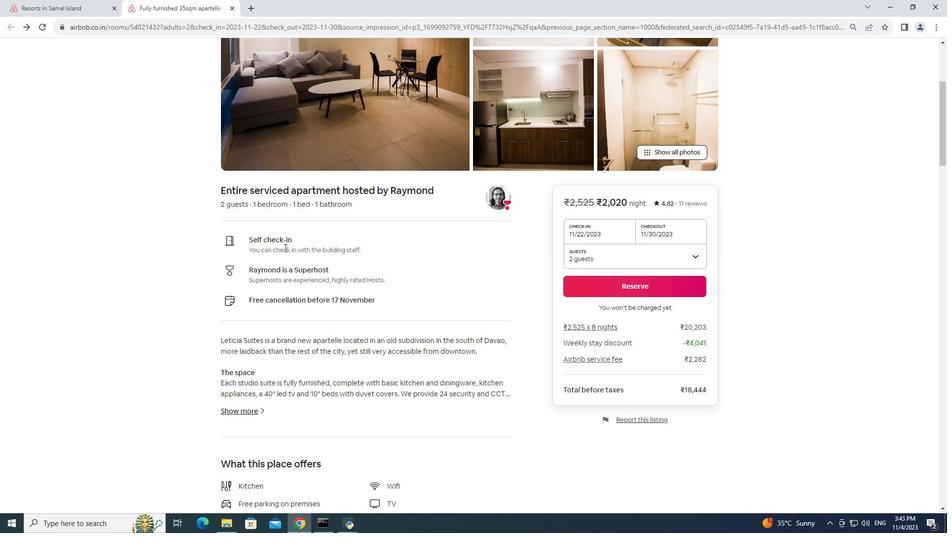 
Action: Mouse moved to (278, 239)
Screenshot: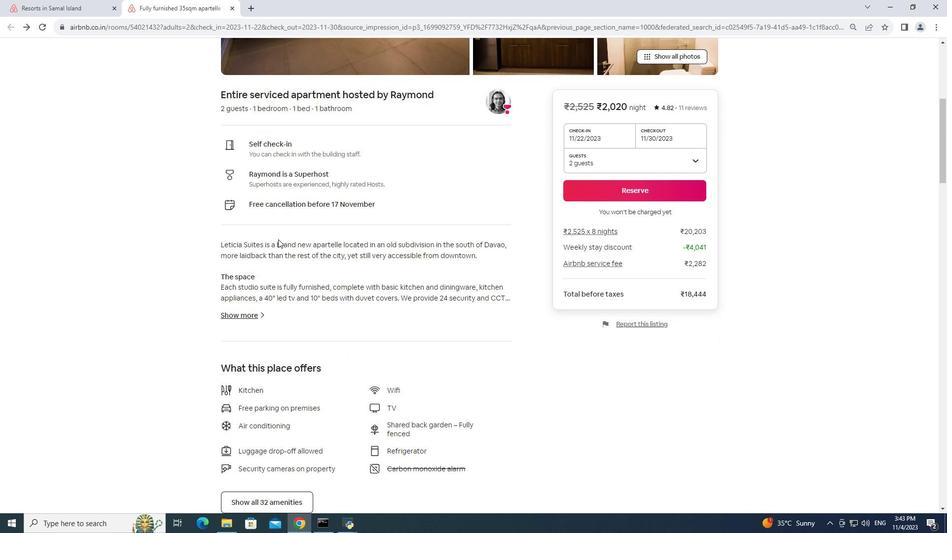 
Action: Mouse scrolled (278, 238) with delta (0, 0)
Screenshot: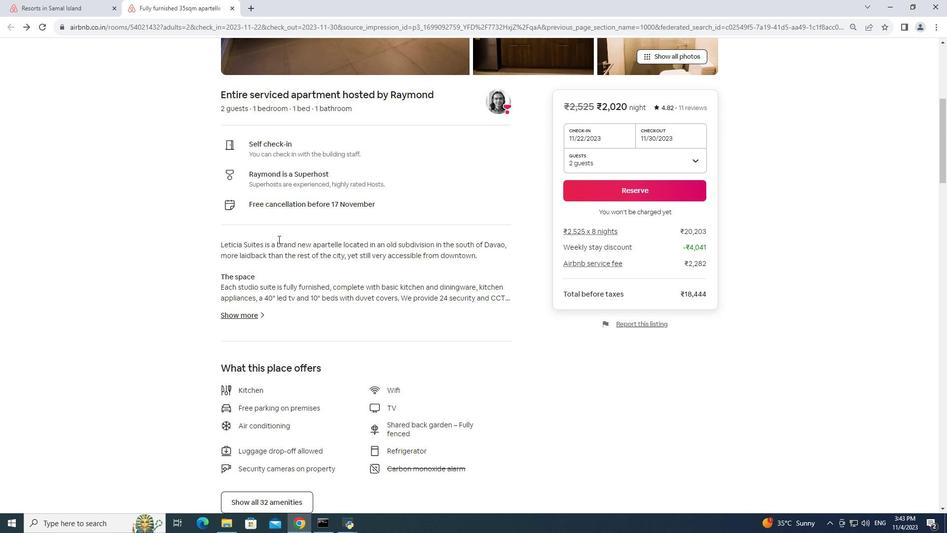 
Action: Mouse moved to (277, 238)
Screenshot: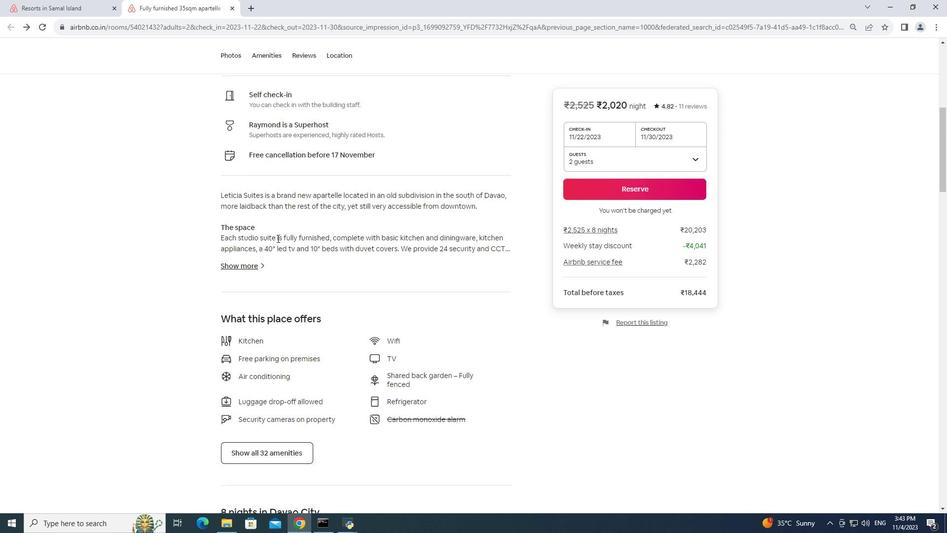
Action: Mouse scrolled (277, 237) with delta (0, 0)
Screenshot: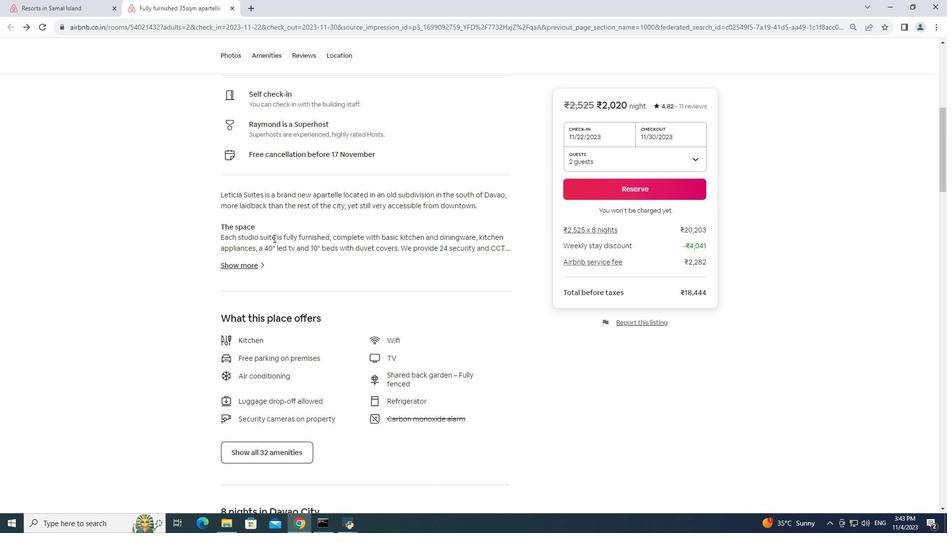 
Action: Mouse moved to (256, 222)
Screenshot: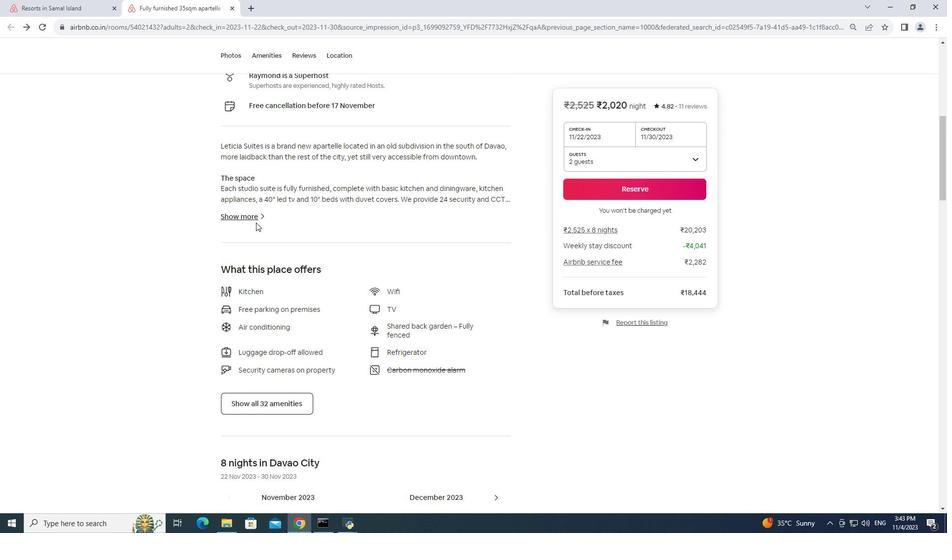 
Action: Mouse scrolled (256, 222) with delta (0, 0)
Screenshot: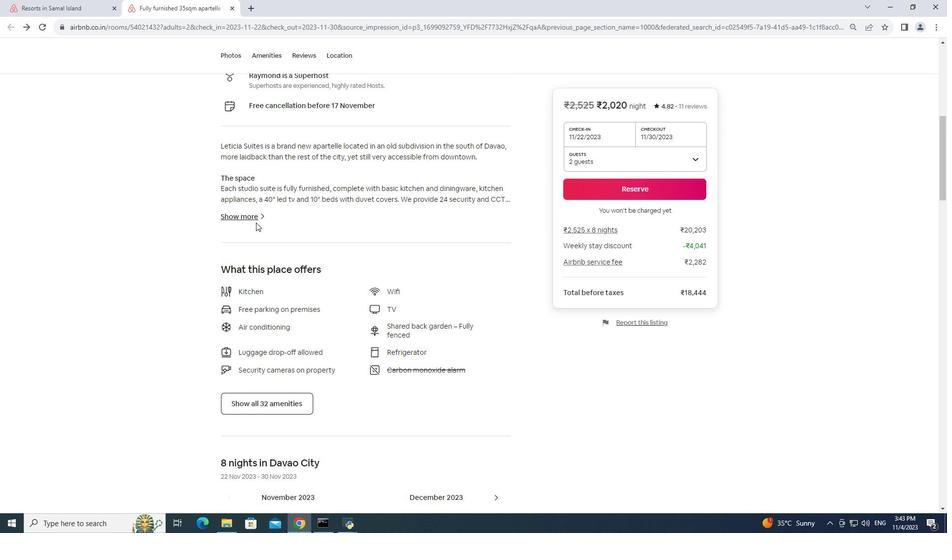 
Action: Mouse scrolled (256, 222) with delta (0, 0)
Screenshot: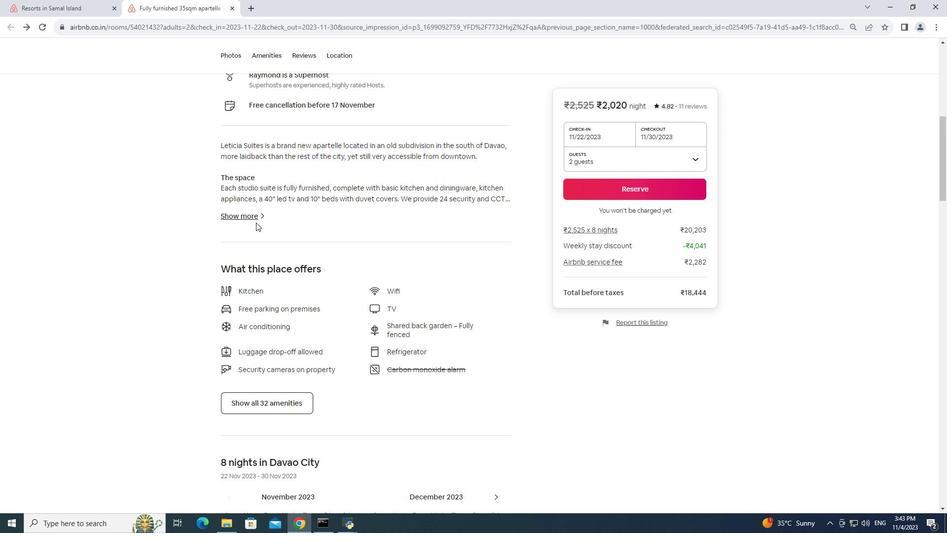 
Action: Mouse scrolled (256, 222) with delta (0, 0)
Screenshot: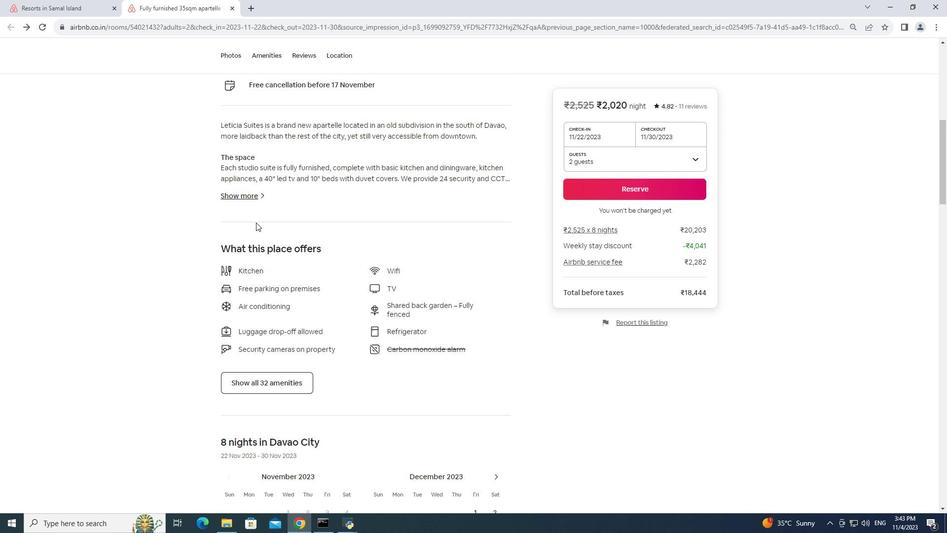 
Action: Mouse moved to (272, 256)
Screenshot: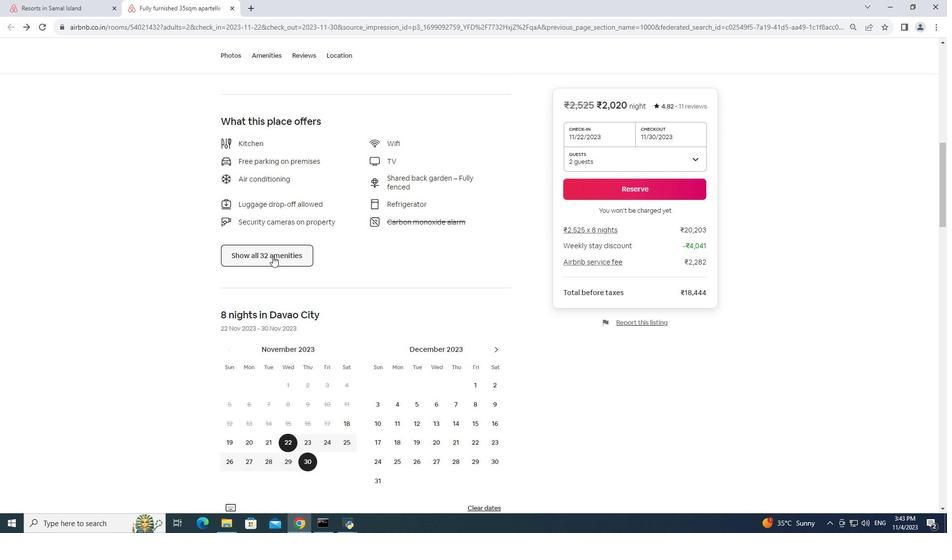 
Action: Mouse pressed left at (272, 256)
Screenshot: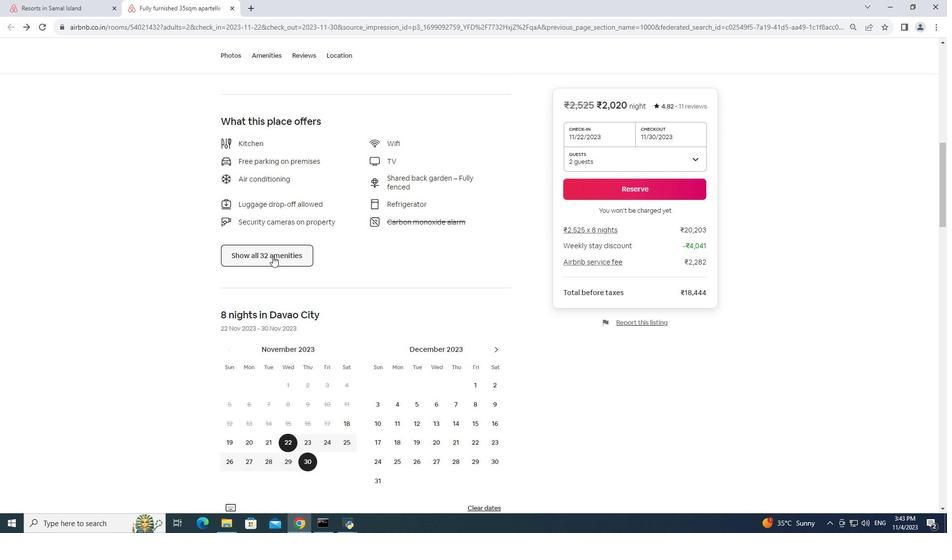 
Action: Mouse moved to (390, 251)
Screenshot: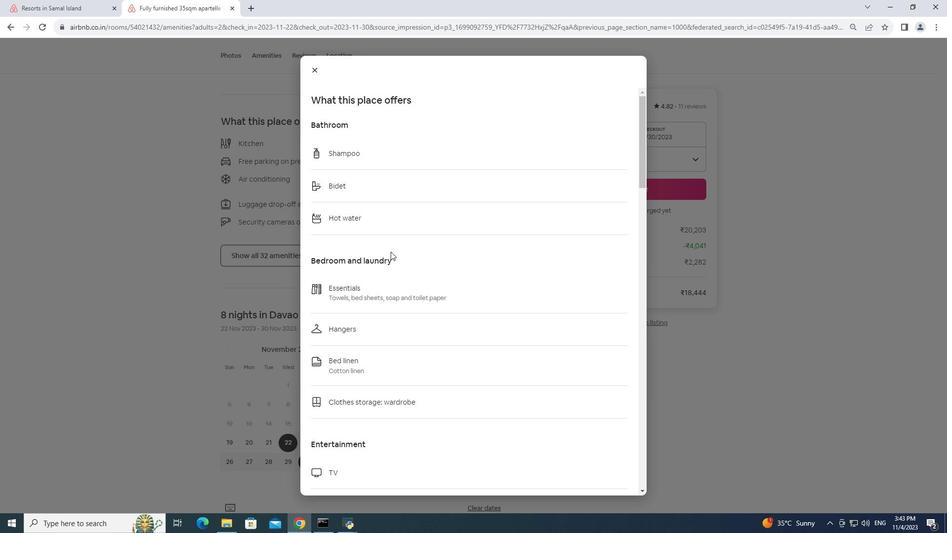 
Action: Mouse scrolled (390, 251) with delta (0, 0)
Screenshot: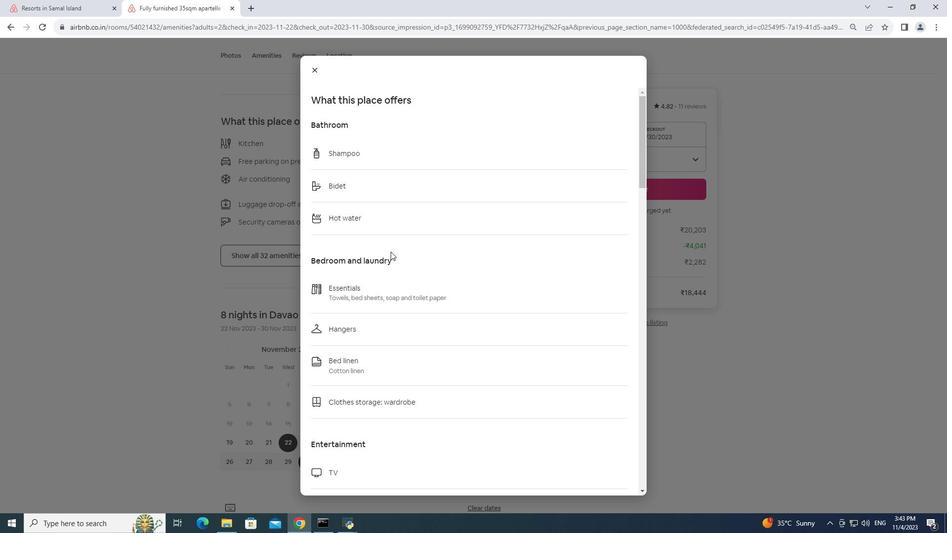 
Action: Mouse moved to (390, 251)
Screenshot: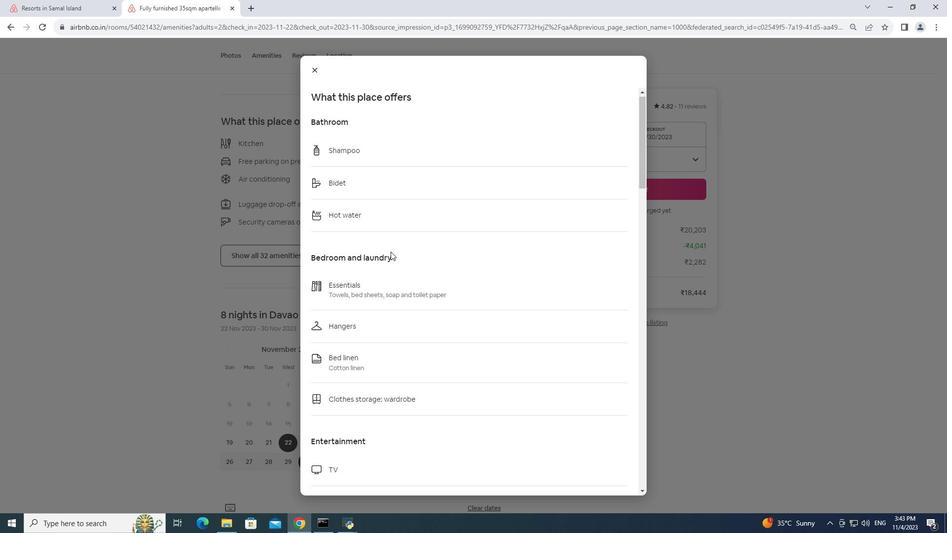 
Action: Mouse scrolled (390, 251) with delta (0, 0)
Screenshot: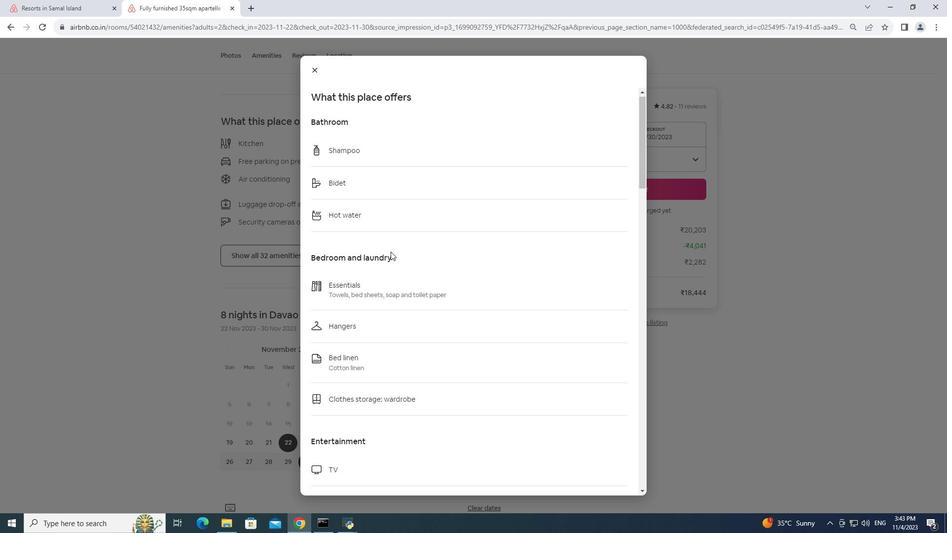 
Action: Mouse moved to (391, 243)
Screenshot: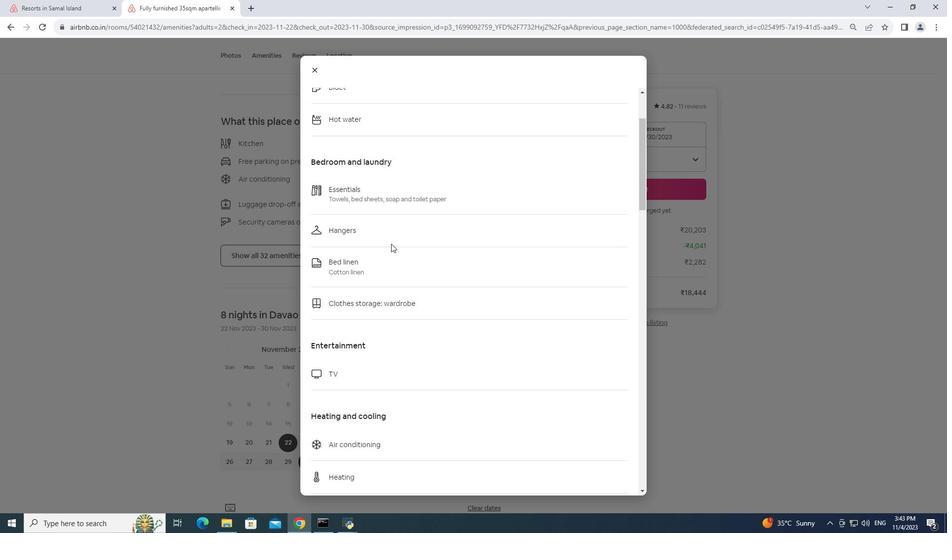
Action: Mouse scrolled (391, 243) with delta (0, 0)
Screenshot: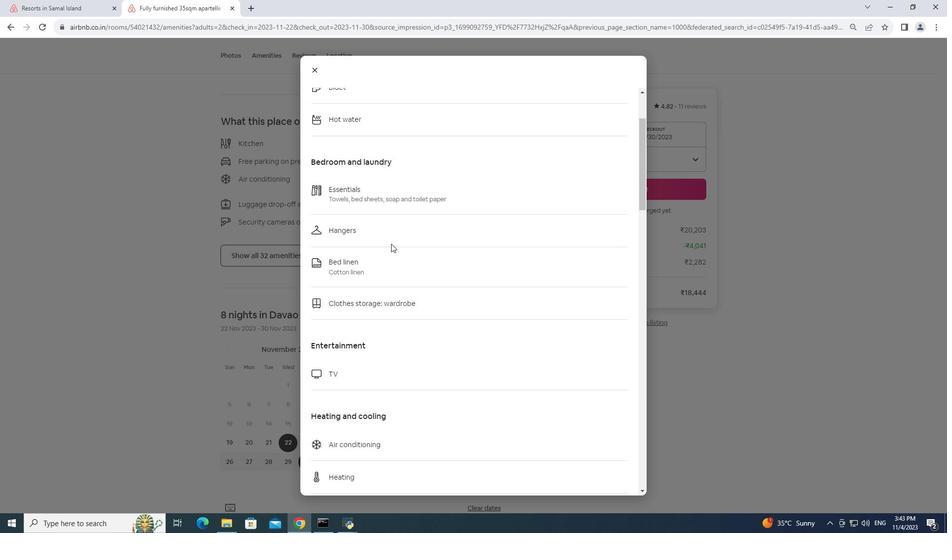 
Action: Mouse moved to (389, 244)
Screenshot: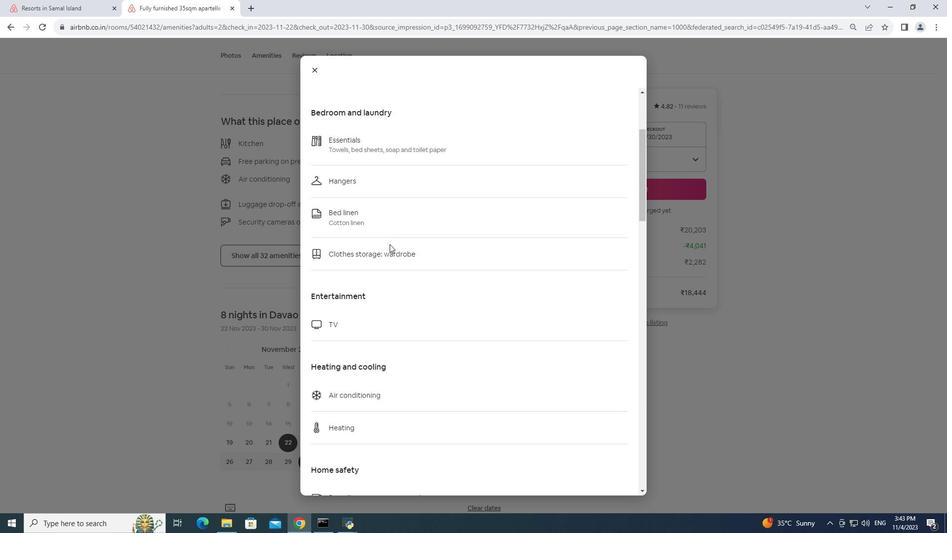 
Action: Mouse scrolled (389, 243) with delta (0, 0)
Screenshot: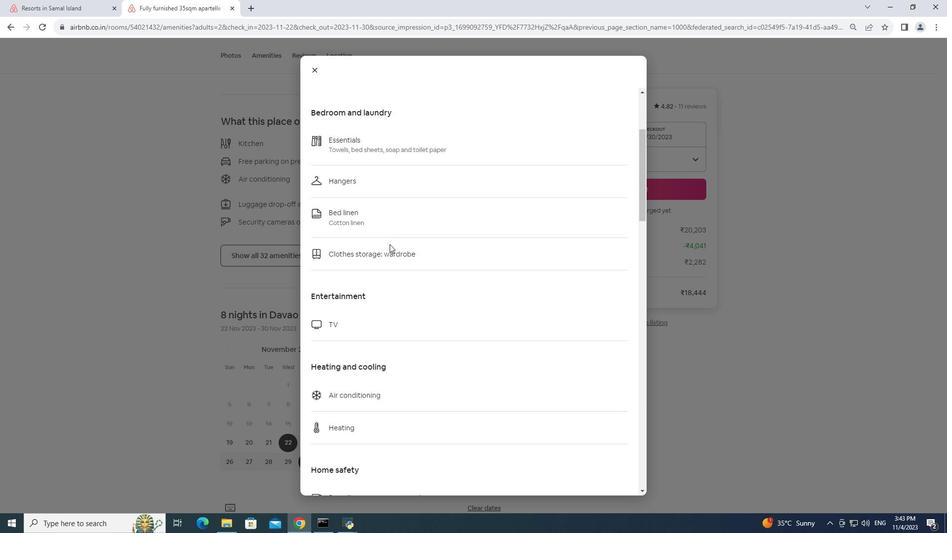
Action: Mouse scrolled (389, 243) with delta (0, 0)
Screenshot: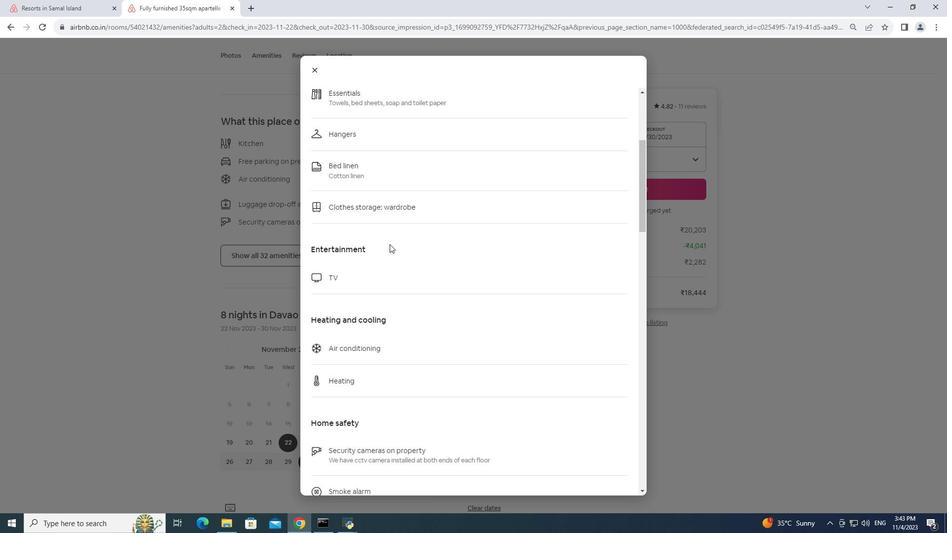 
Action: Mouse scrolled (389, 243) with delta (0, 0)
Screenshot: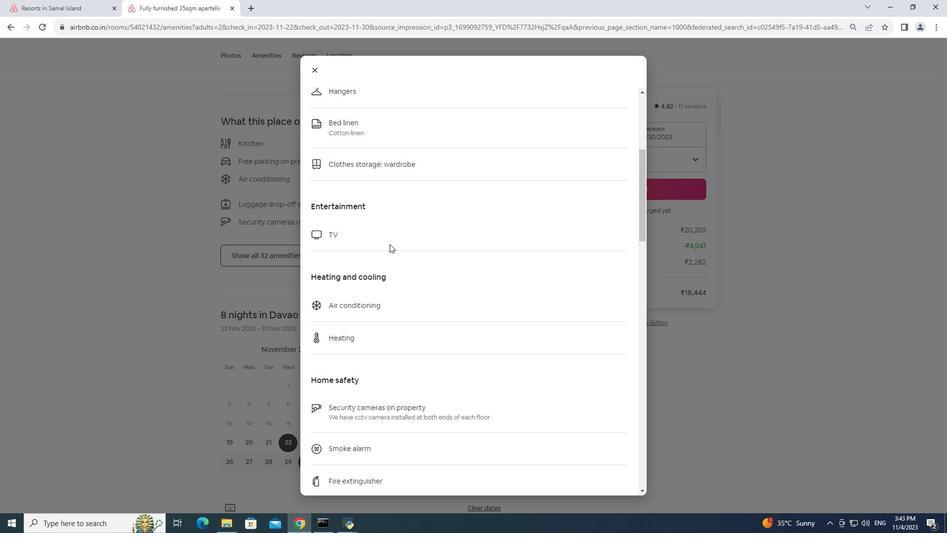 
Action: Mouse moved to (389, 244)
Screenshot: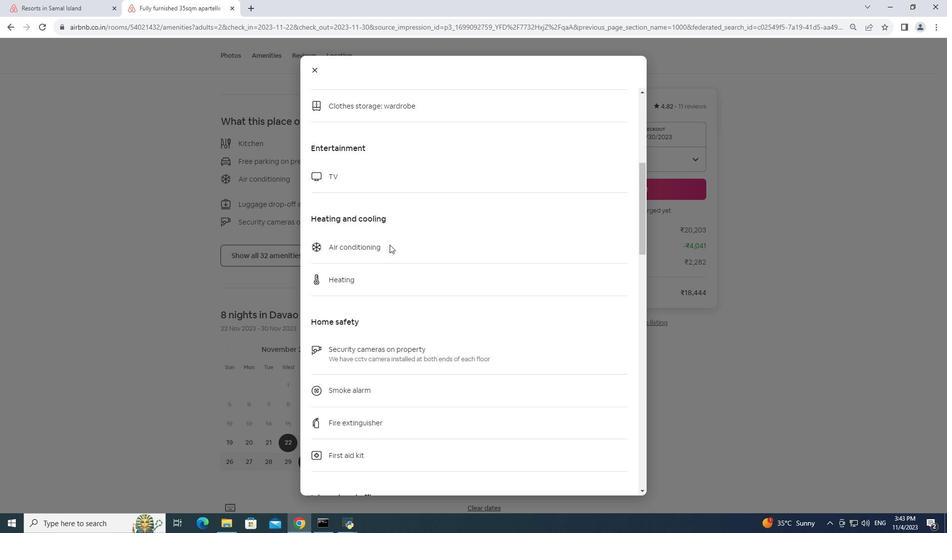 
Action: Mouse scrolled (389, 244) with delta (0, 0)
Screenshot: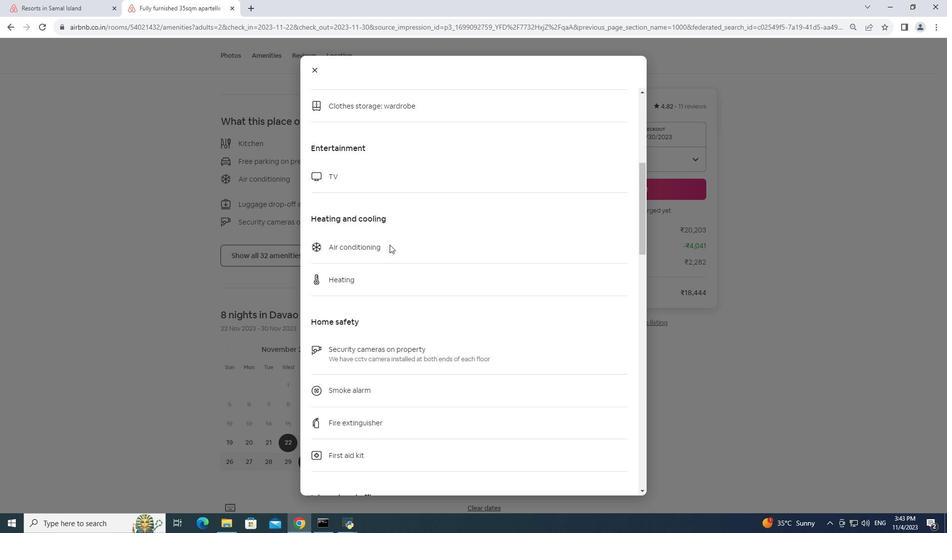 
Action: Mouse scrolled (389, 244) with delta (0, 0)
Screenshot: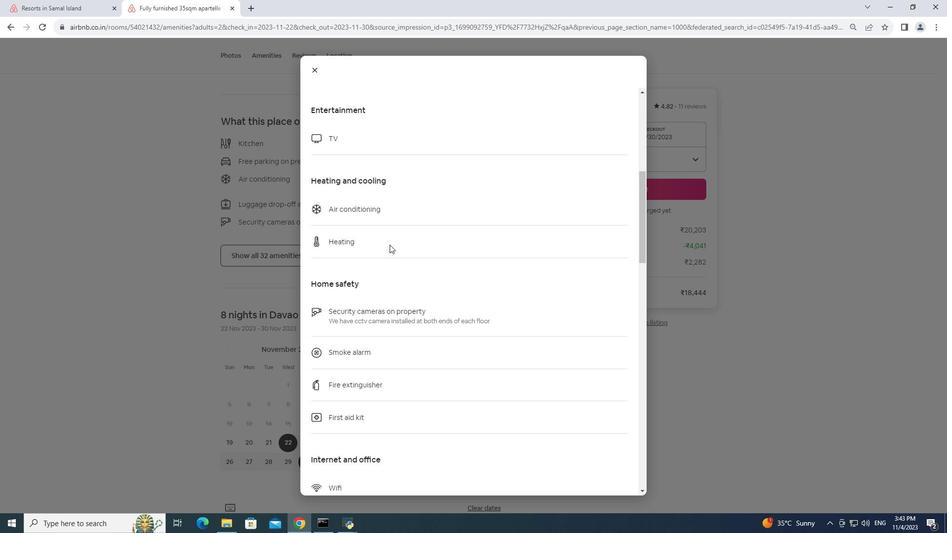 
Action: Mouse scrolled (389, 244) with delta (0, 0)
Screenshot: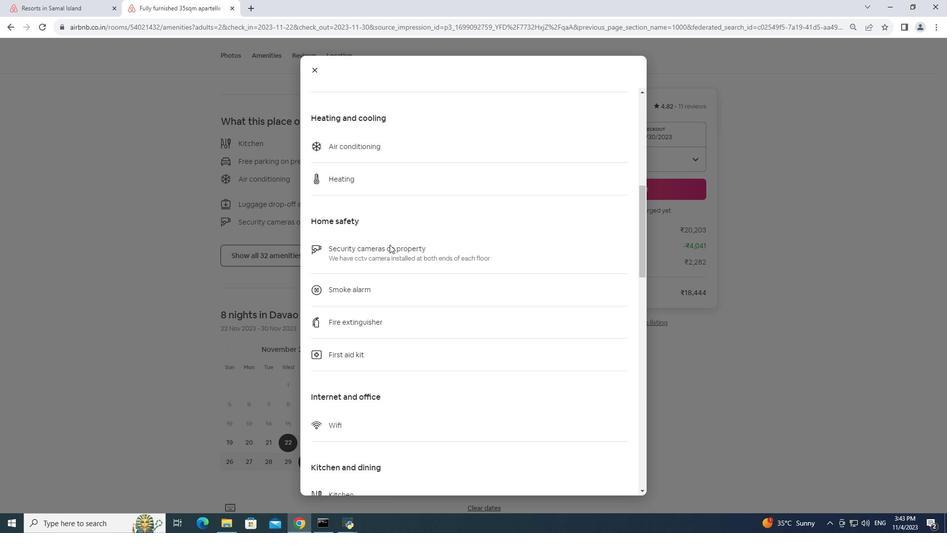 
Action: Mouse moved to (389, 244)
Screenshot: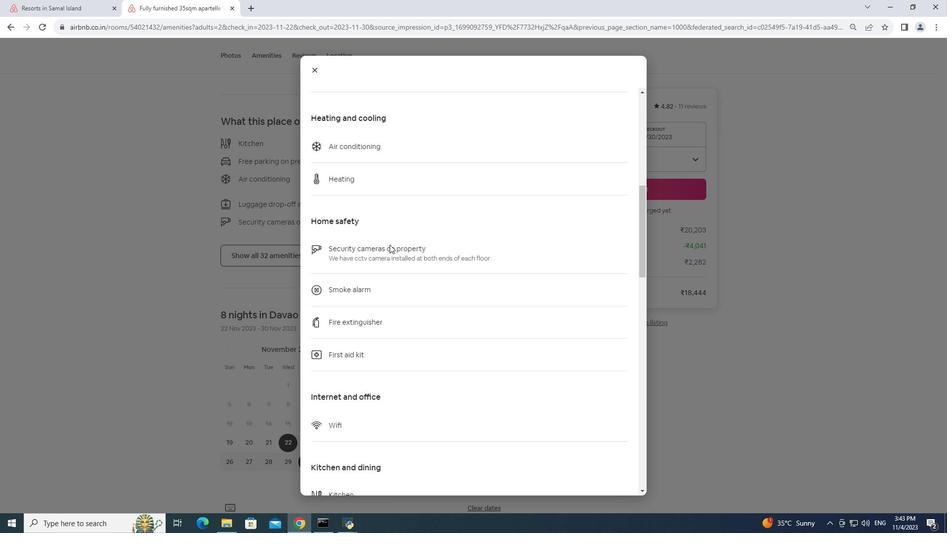 
Action: Mouse scrolled (389, 244) with delta (0, 0)
Screenshot: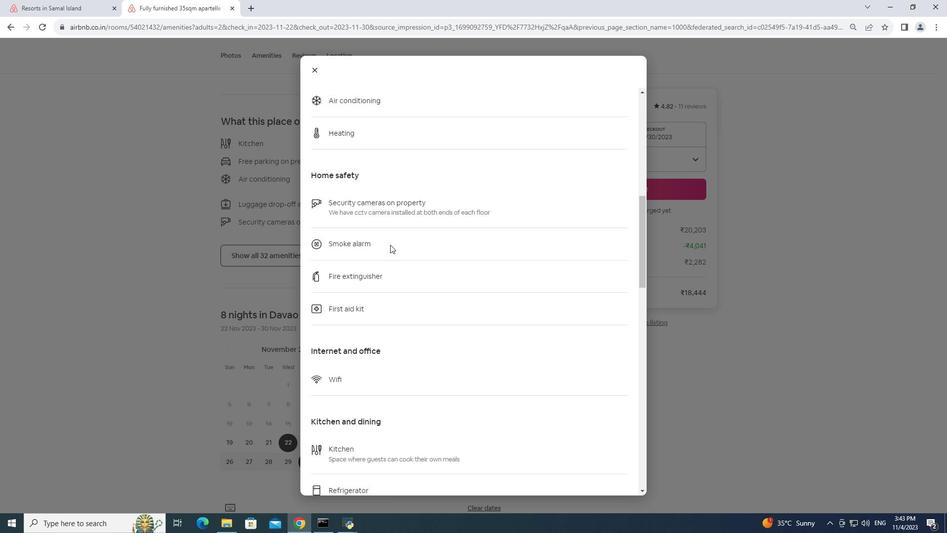 
Action: Mouse moved to (390, 245)
Screenshot: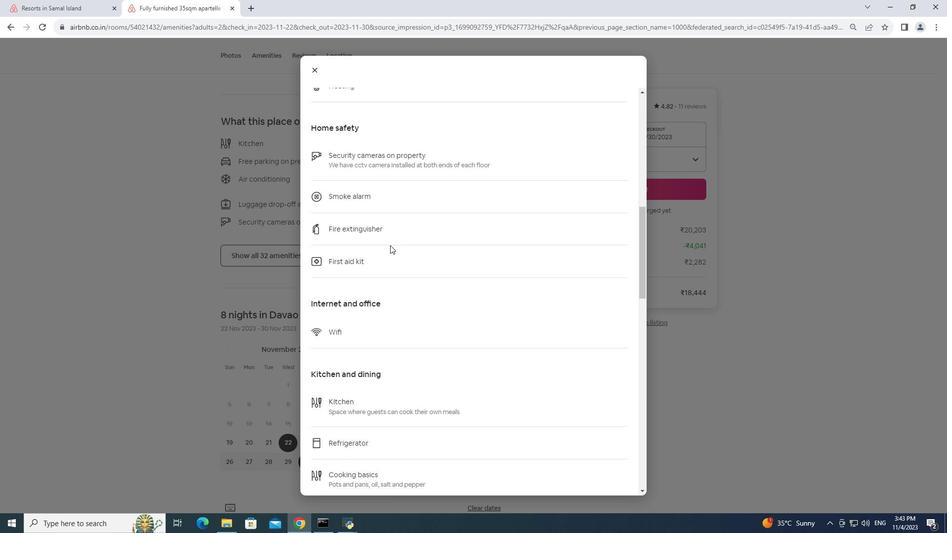 
Action: Mouse scrolled (390, 244) with delta (0, 0)
Screenshot: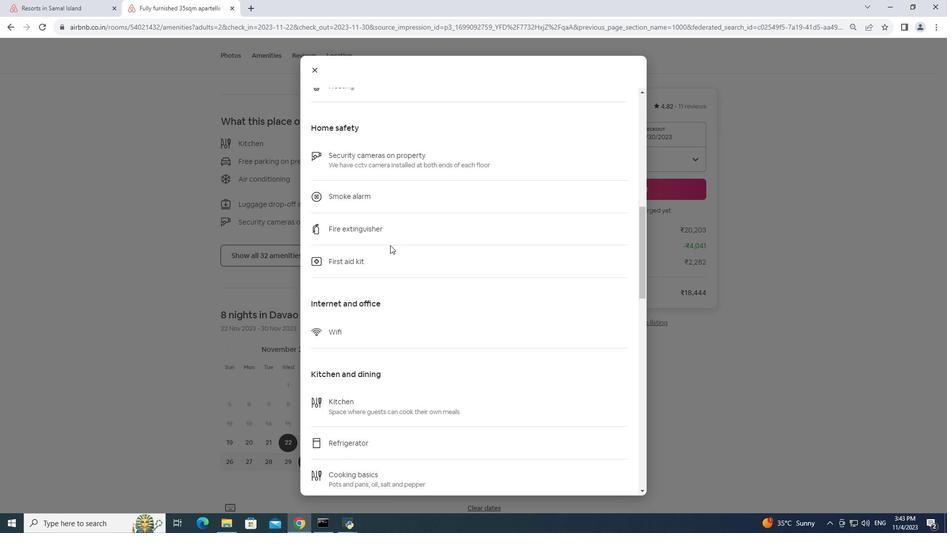 
Action: Mouse moved to (390, 245)
Screenshot: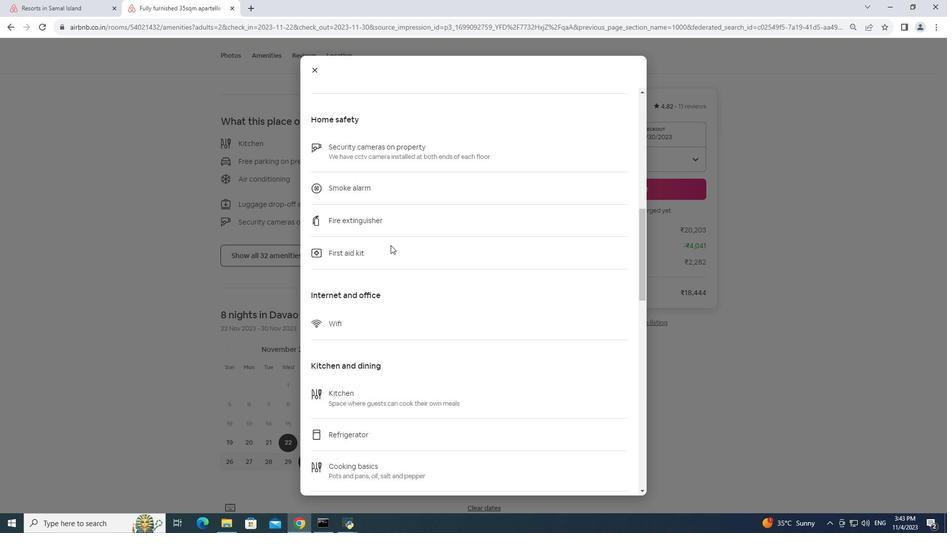
Action: Mouse scrolled (390, 244) with delta (0, 0)
Screenshot: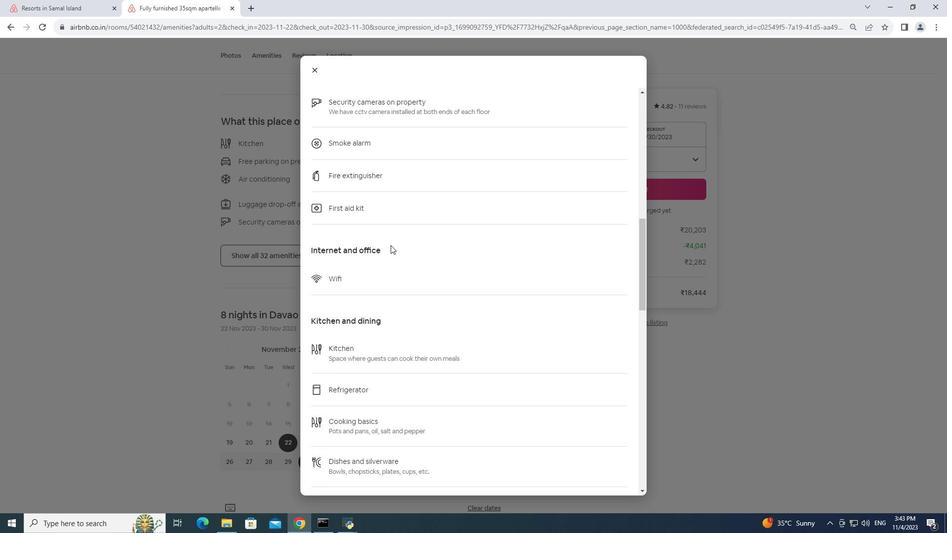
Action: Mouse scrolled (390, 244) with delta (0, 0)
Screenshot: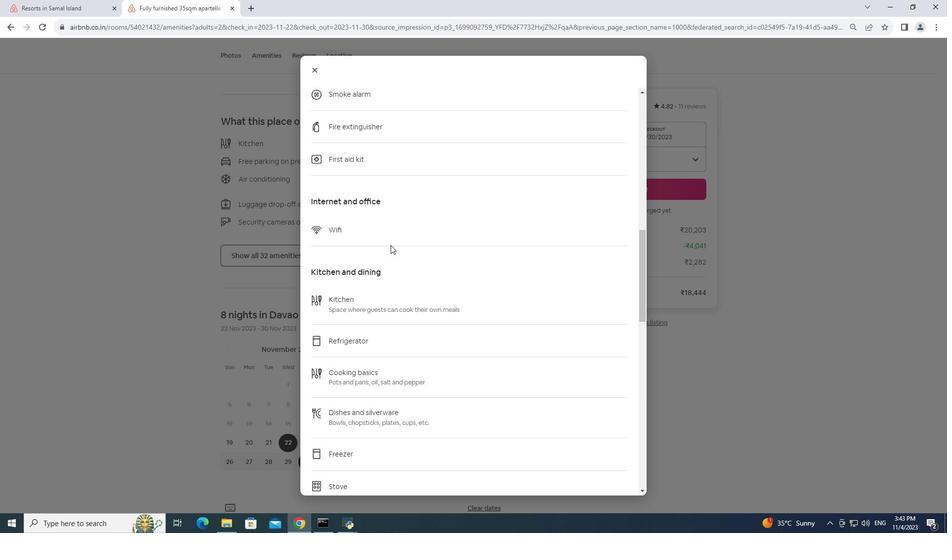 
Action: Mouse moved to (392, 244)
Screenshot: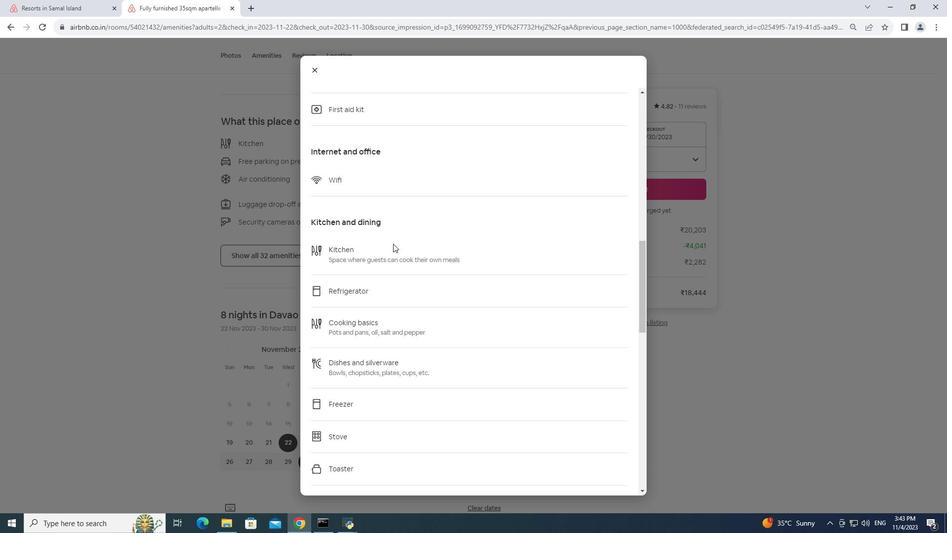 
Action: Mouse scrolled (392, 244) with delta (0, 0)
Screenshot: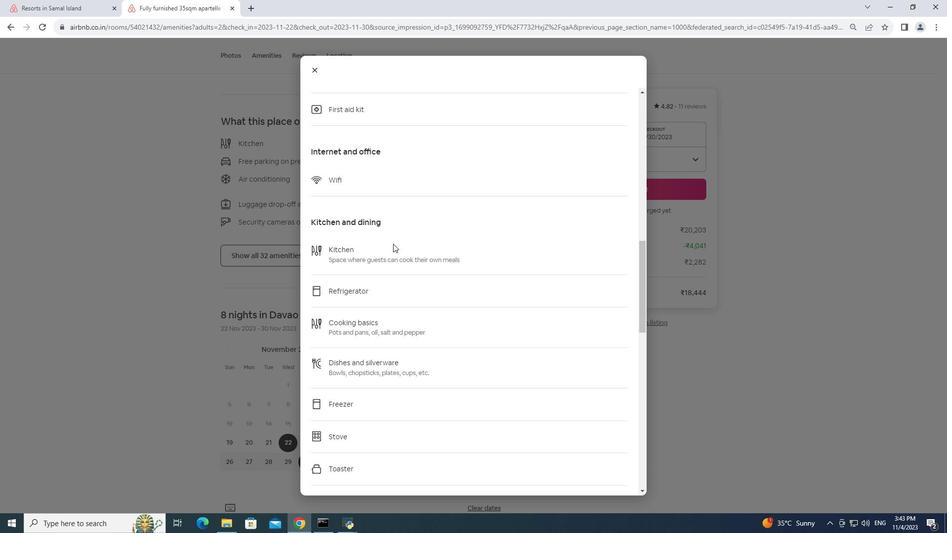 
Action: Mouse moved to (393, 243)
Screenshot: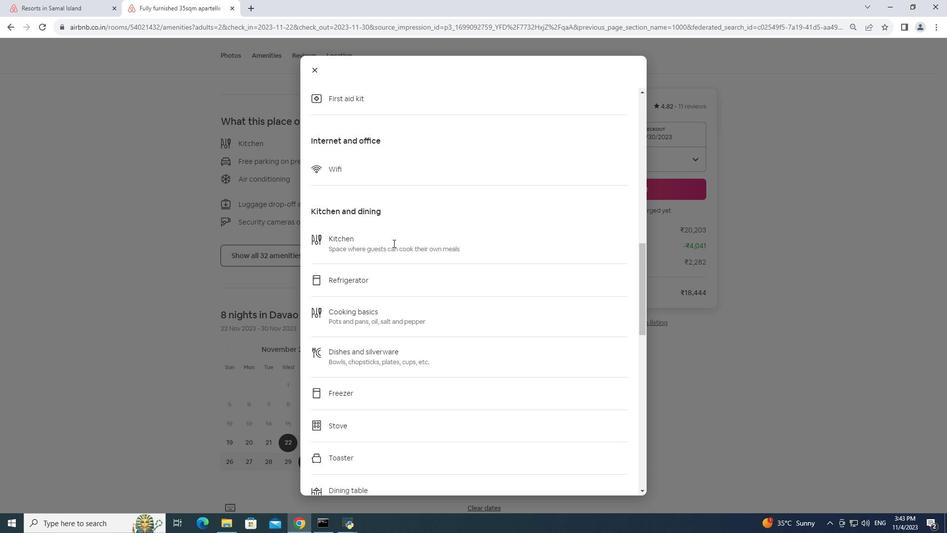 
Action: Mouse scrolled (393, 242) with delta (0, 0)
Screenshot: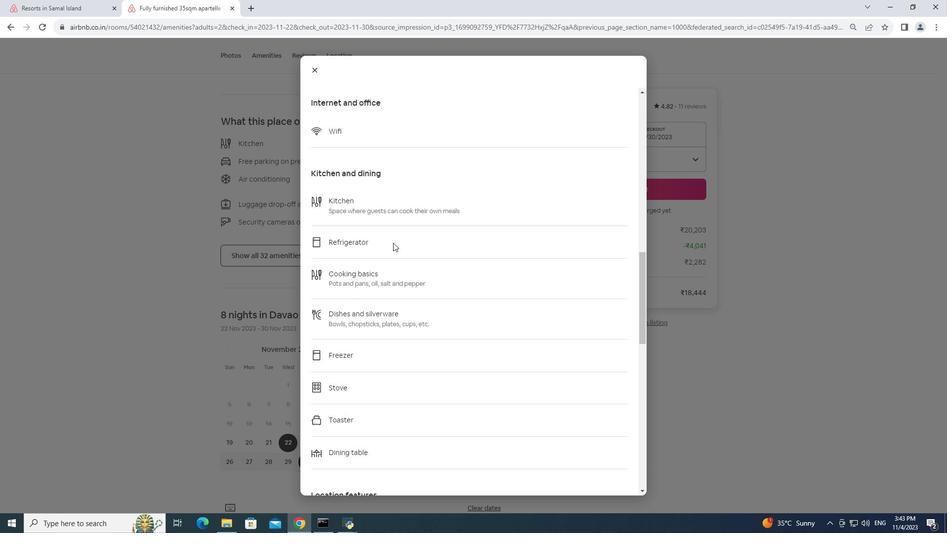 
Action: Mouse moved to (394, 241)
Screenshot: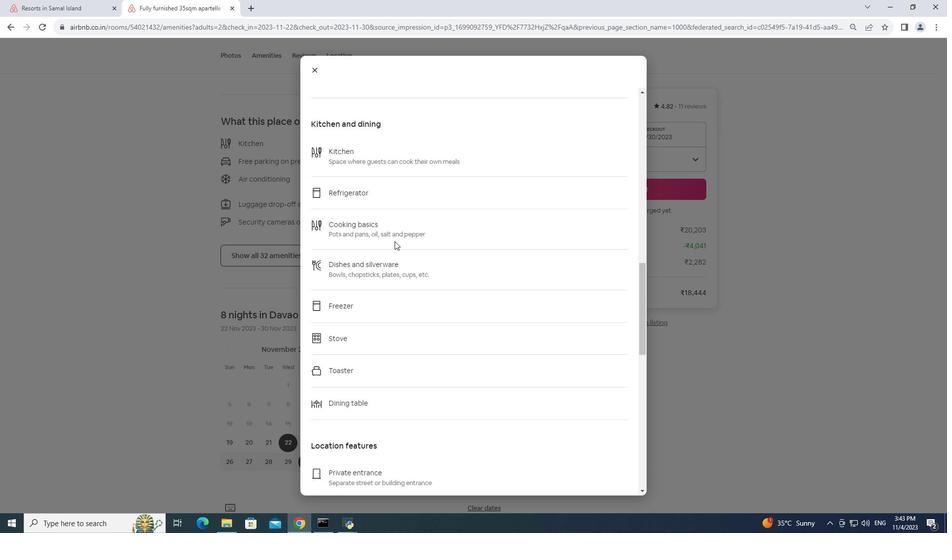 
Action: Mouse scrolled (394, 240) with delta (0, 0)
Screenshot: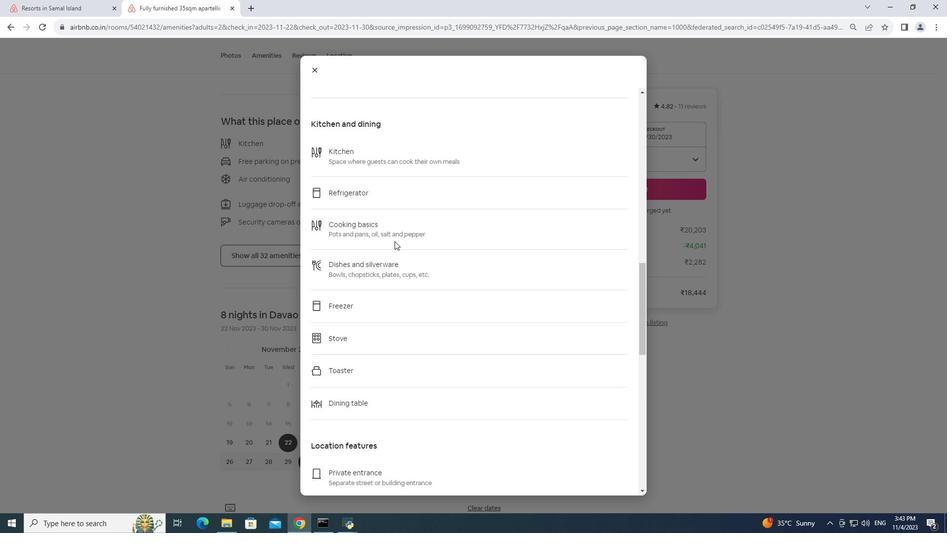 
Action: Mouse scrolled (394, 240) with delta (0, 0)
Screenshot: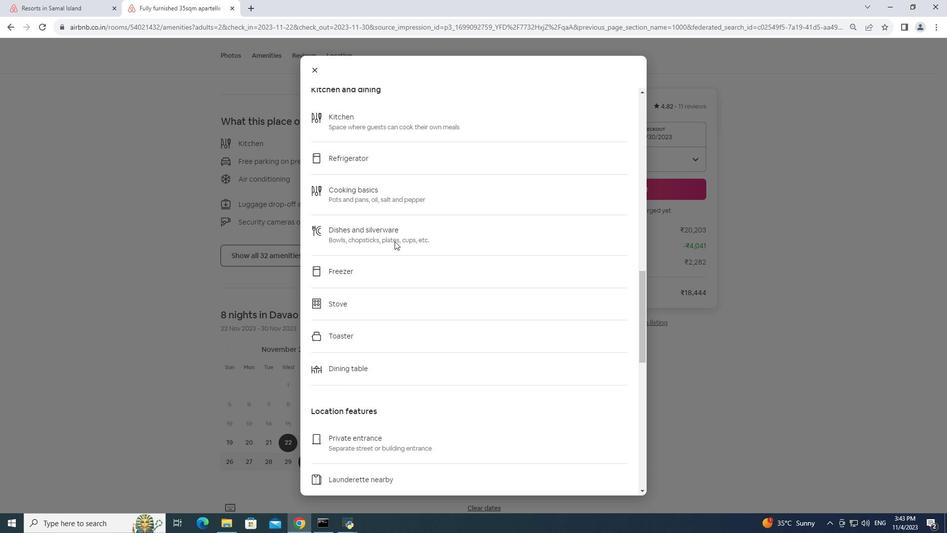 
Action: Mouse scrolled (394, 240) with delta (0, 0)
Screenshot: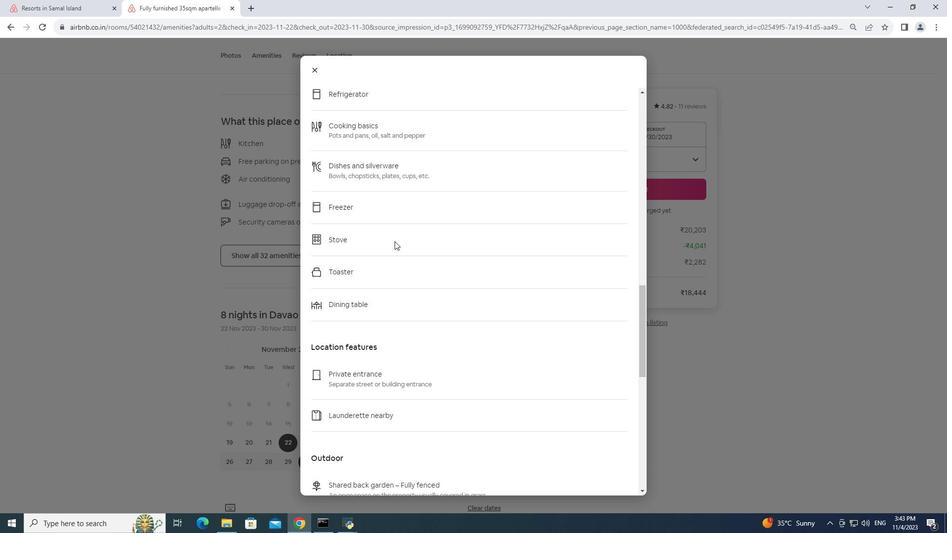 
Action: Mouse scrolled (394, 240) with delta (0, 0)
Screenshot: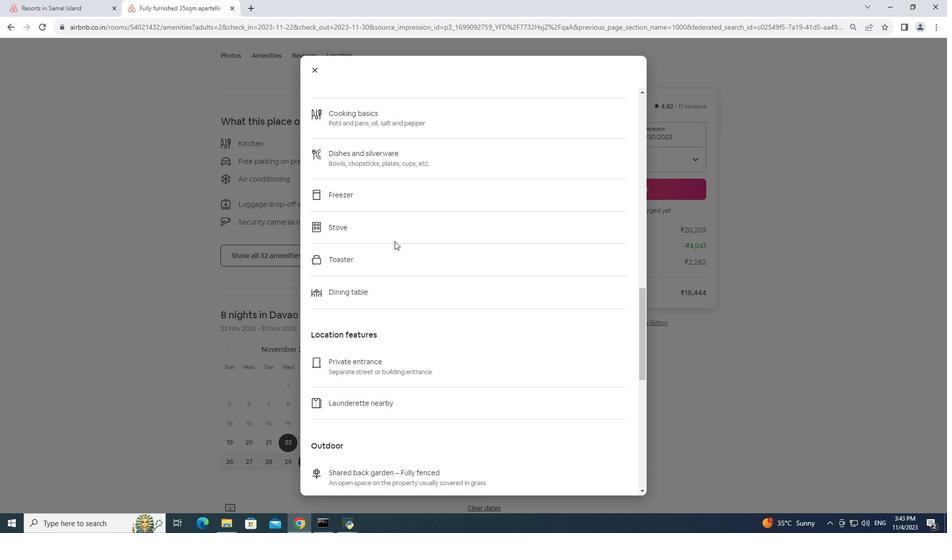 
Action: Mouse moved to (394, 241)
Screenshot: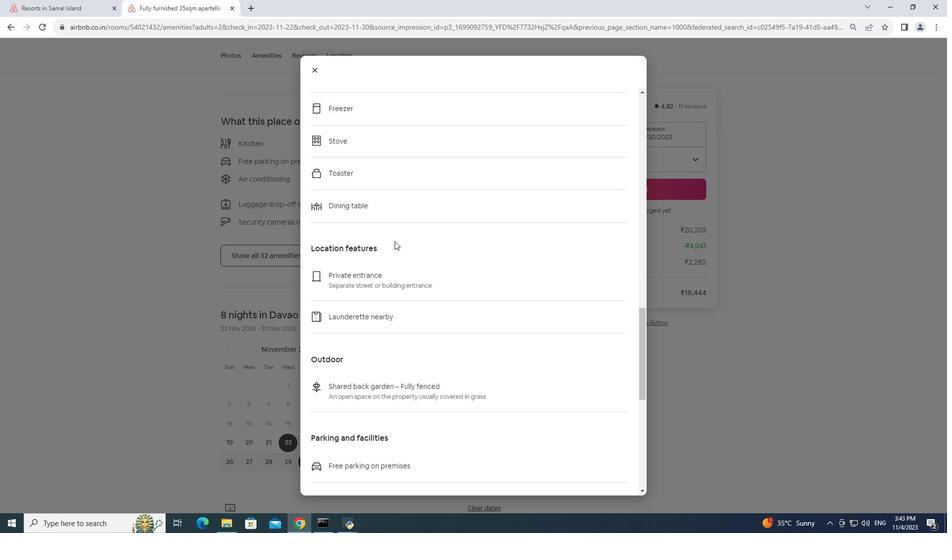 
Action: Mouse scrolled (394, 240) with delta (0, 0)
Screenshot: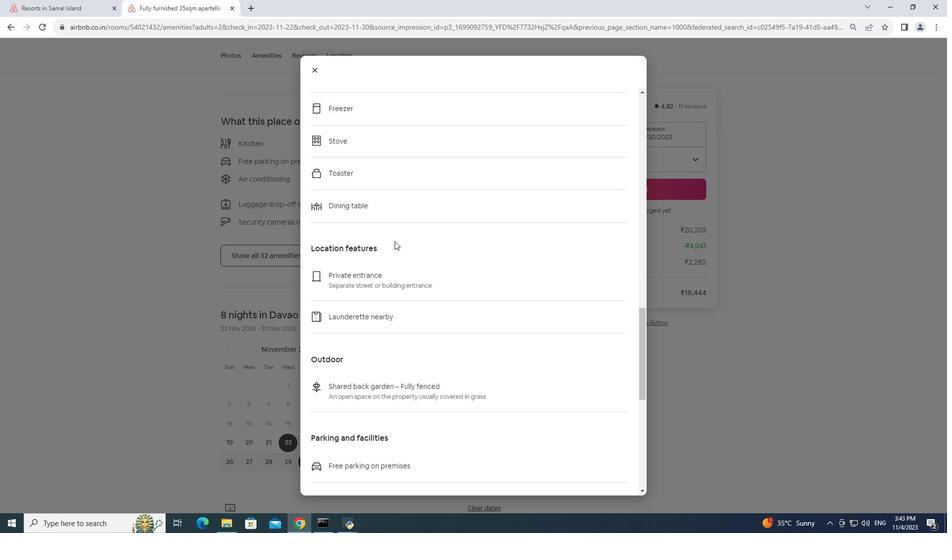 
Action: Mouse moved to (394, 242)
Screenshot: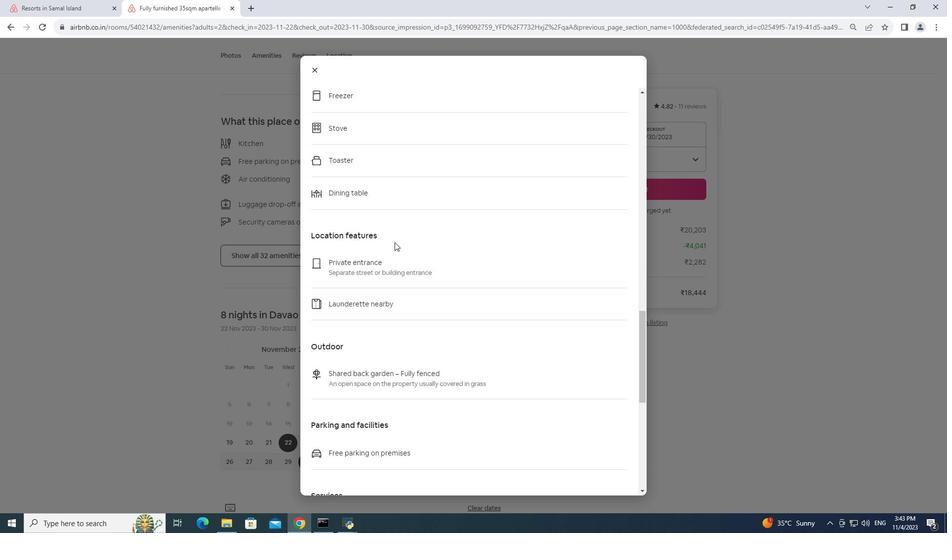 
Action: Mouse scrolled (394, 241) with delta (0, 0)
Screenshot: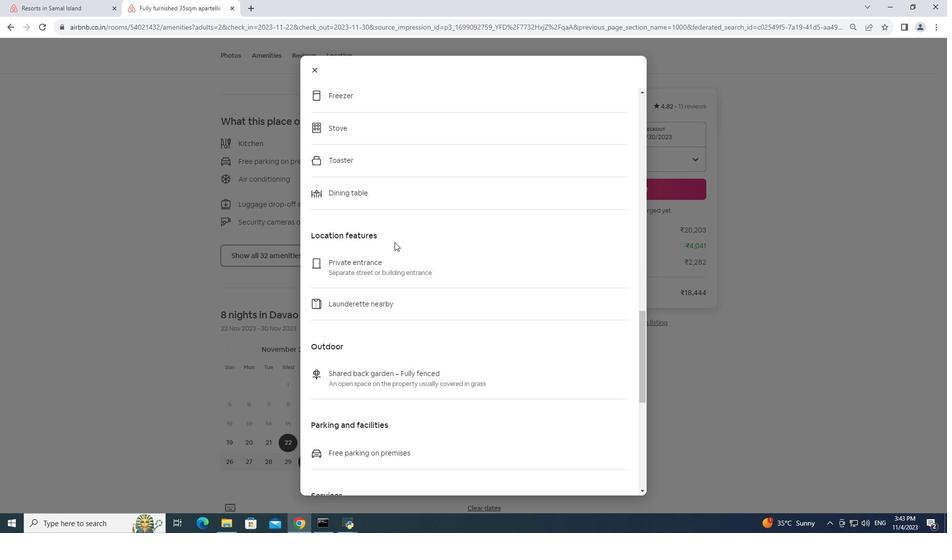 
Action: Mouse moved to (394, 242)
Screenshot: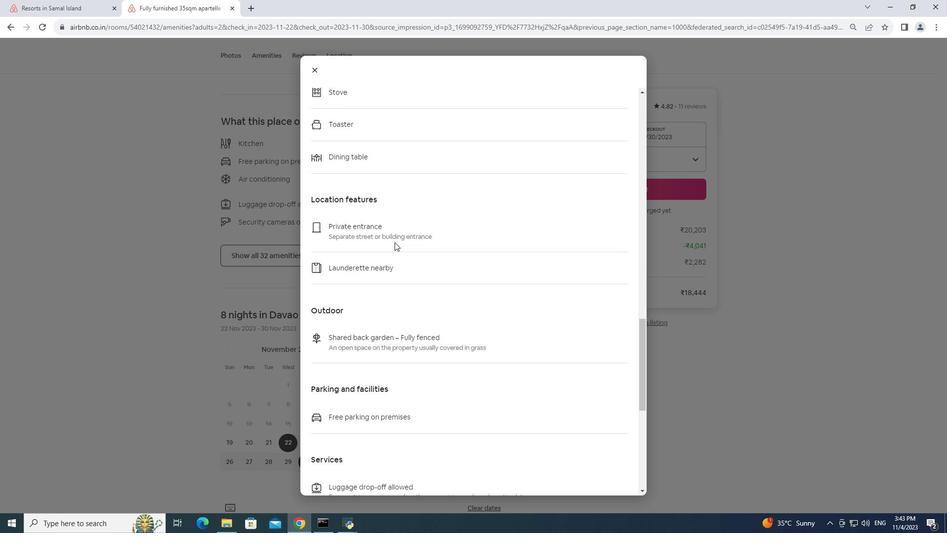 
Action: Mouse scrolled (394, 241) with delta (0, 0)
Screenshot: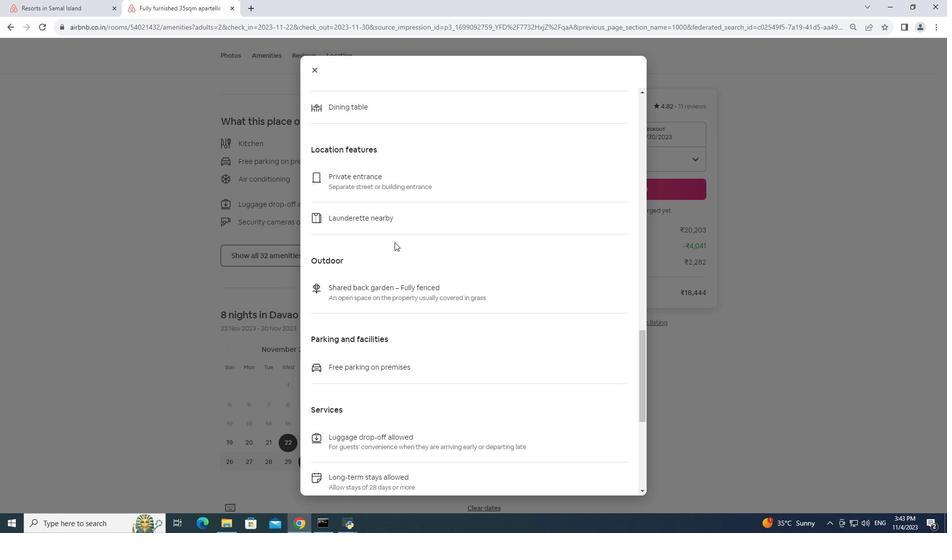 
Action: Mouse scrolled (394, 241) with delta (0, 0)
Screenshot: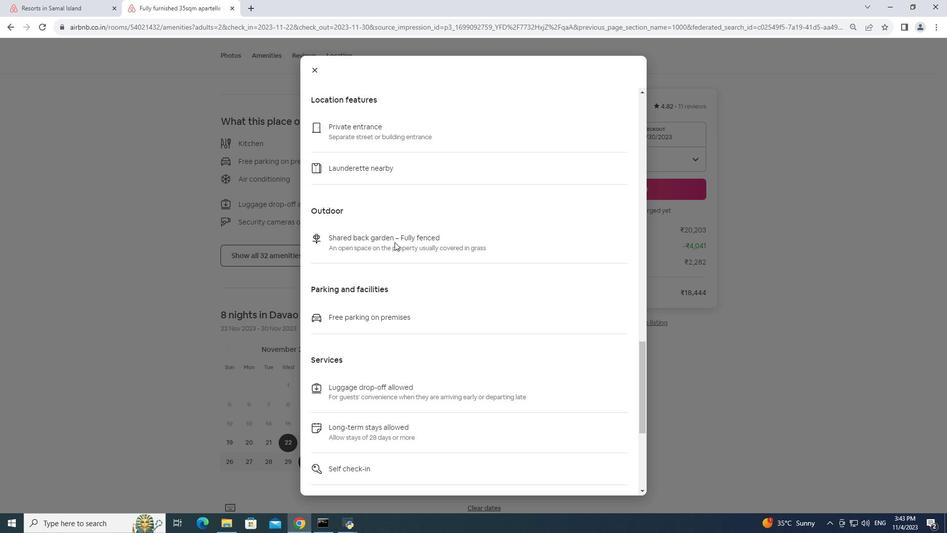 
Action: Mouse scrolled (394, 241) with delta (0, 0)
Screenshot: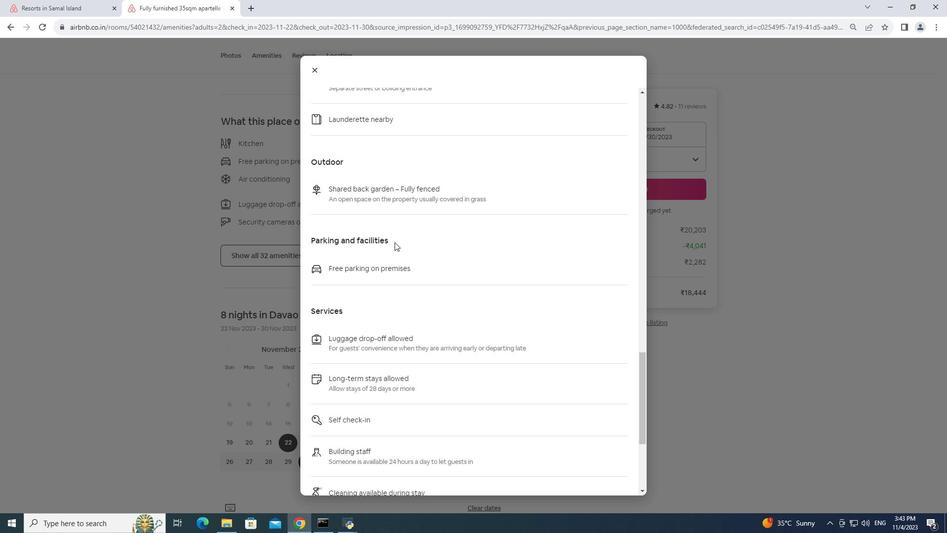
Action: Mouse scrolled (394, 241) with delta (0, 0)
Screenshot: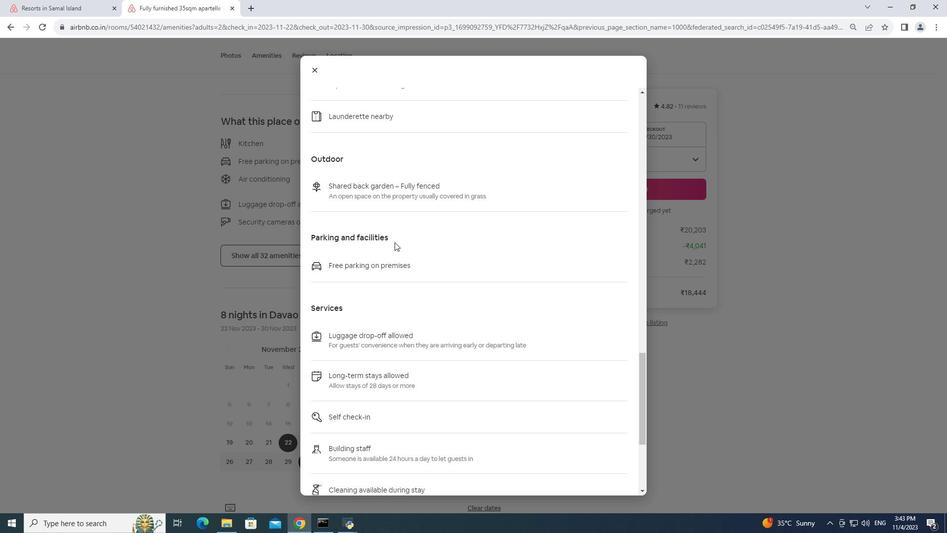 
Action: Mouse moved to (394, 242)
Screenshot: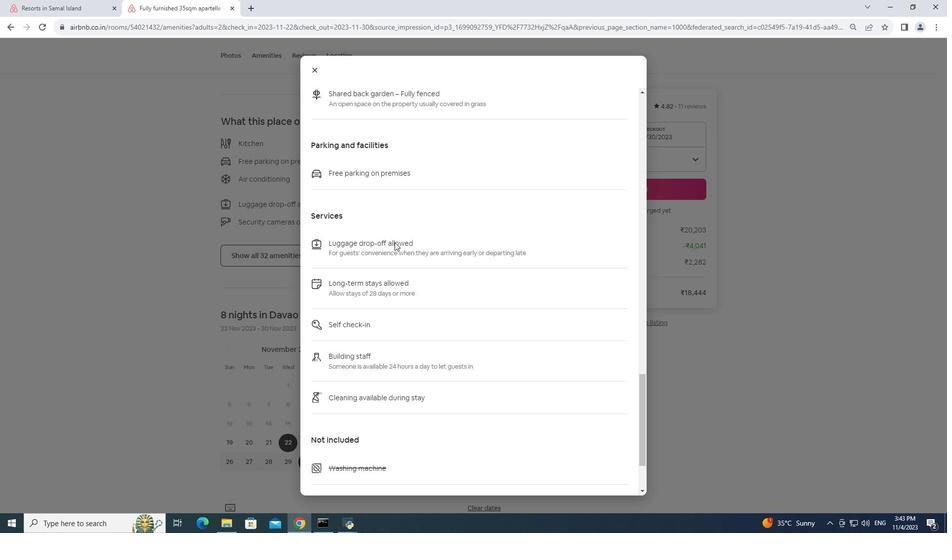 
Action: Mouse scrolled (394, 241) with delta (0, 0)
Screenshot: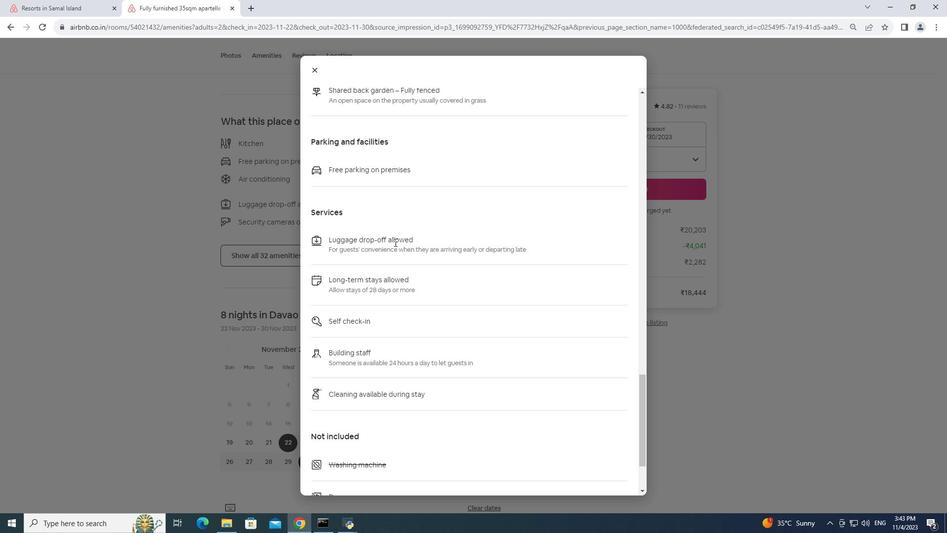 
Action: Mouse scrolled (394, 241) with delta (0, 0)
Screenshot: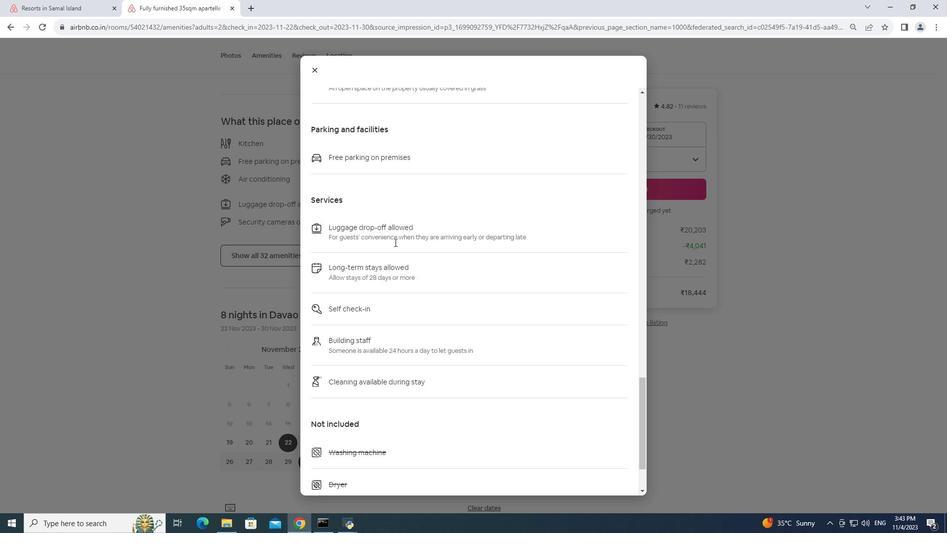 
Action: Mouse scrolled (394, 241) with delta (0, 0)
Screenshot: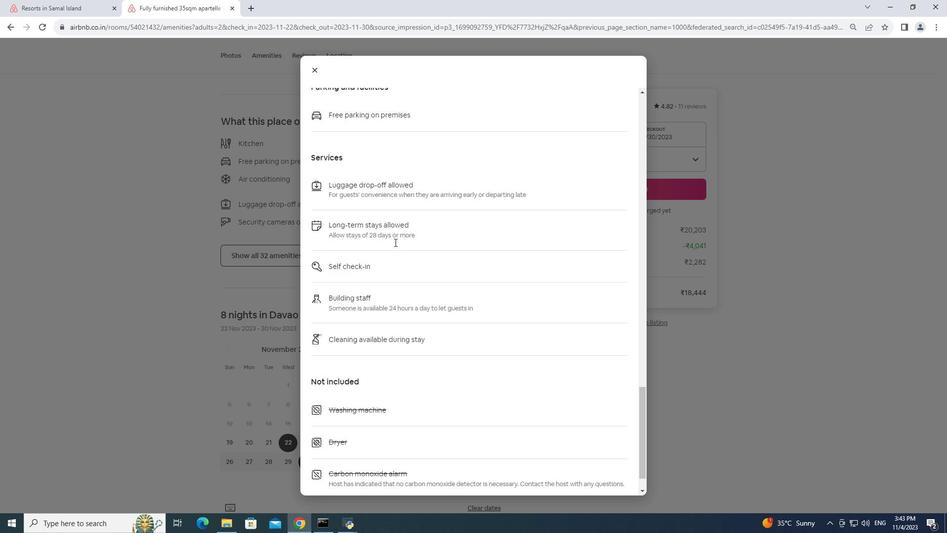 
Action: Mouse scrolled (394, 241) with delta (0, 0)
Screenshot: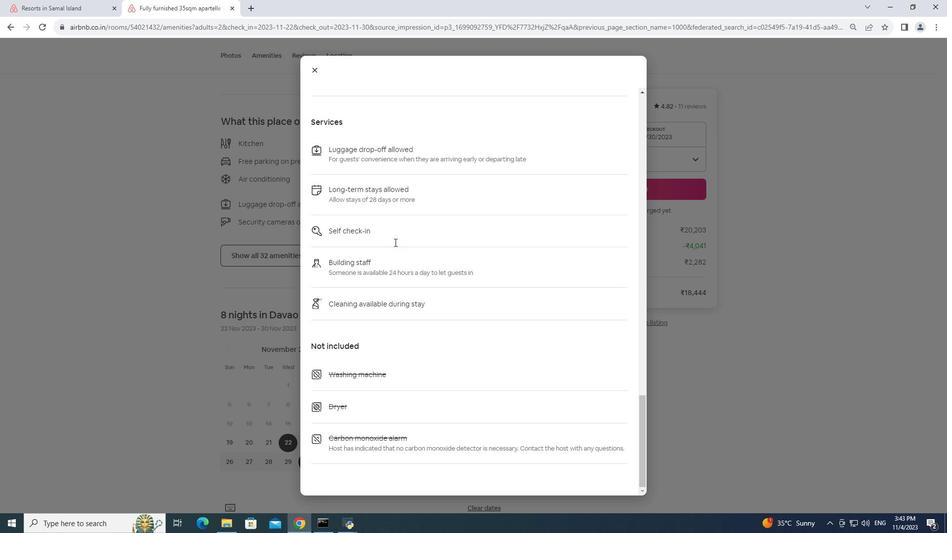 
Action: Mouse scrolled (394, 241) with delta (0, 0)
Screenshot: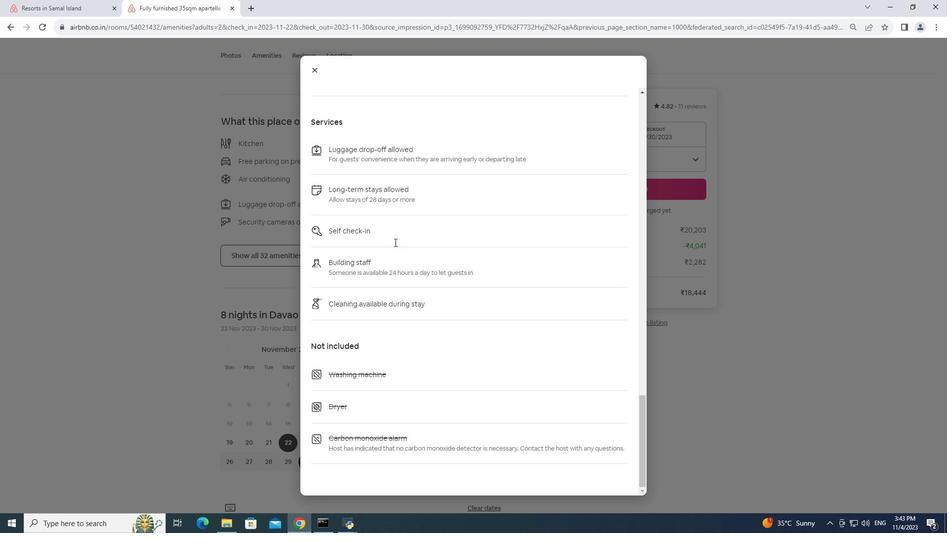 
Action: Mouse scrolled (394, 241) with delta (0, 0)
Screenshot: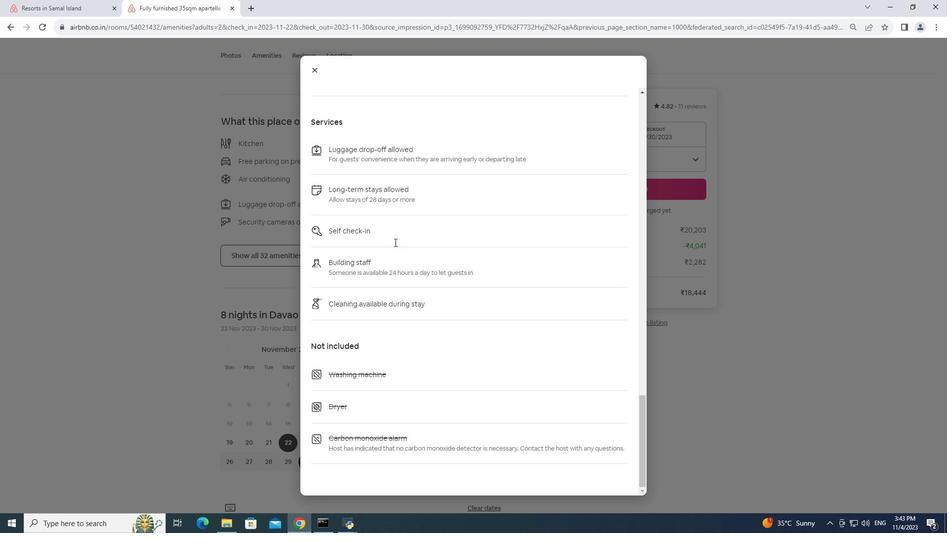 
Action: Mouse moved to (395, 242)
Screenshot: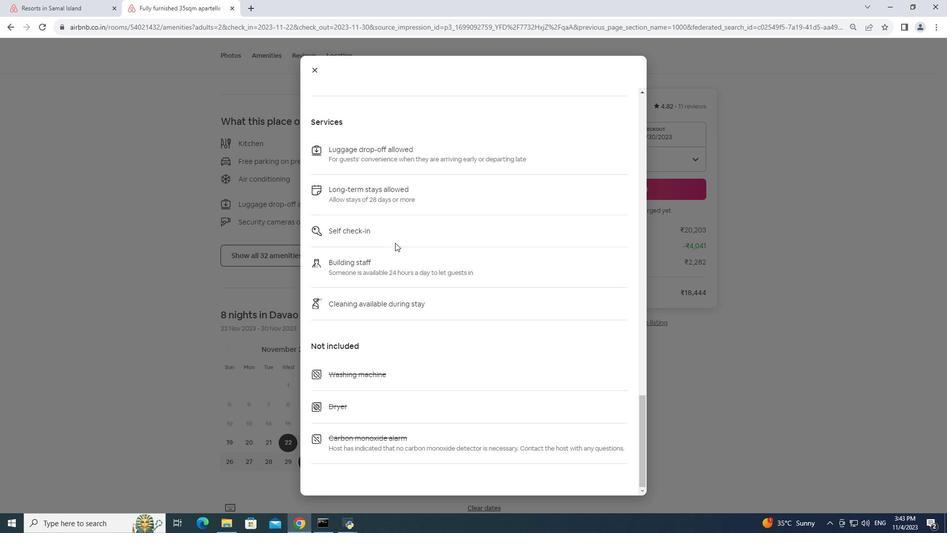
Action: Mouse scrolled (395, 242) with delta (0, 0)
Screenshot: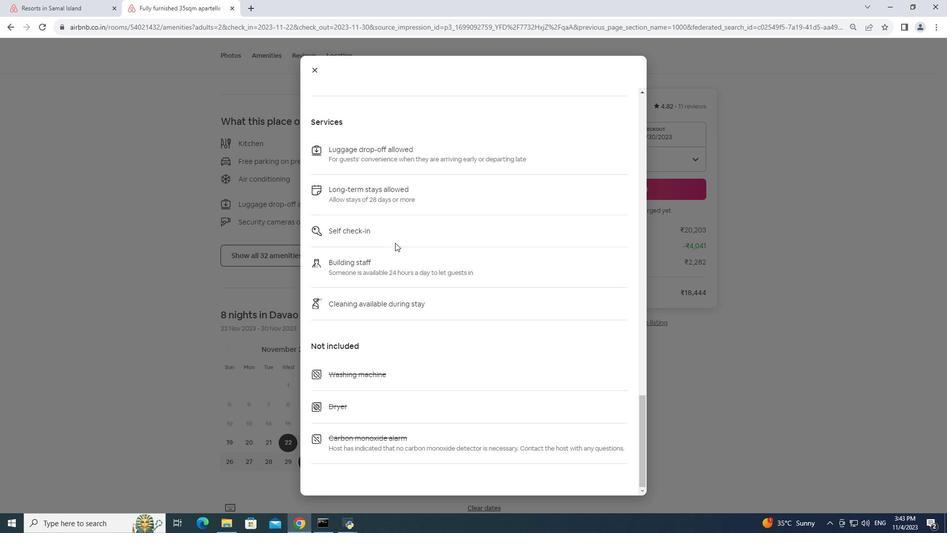 
Action: Mouse moved to (395, 242)
Screenshot: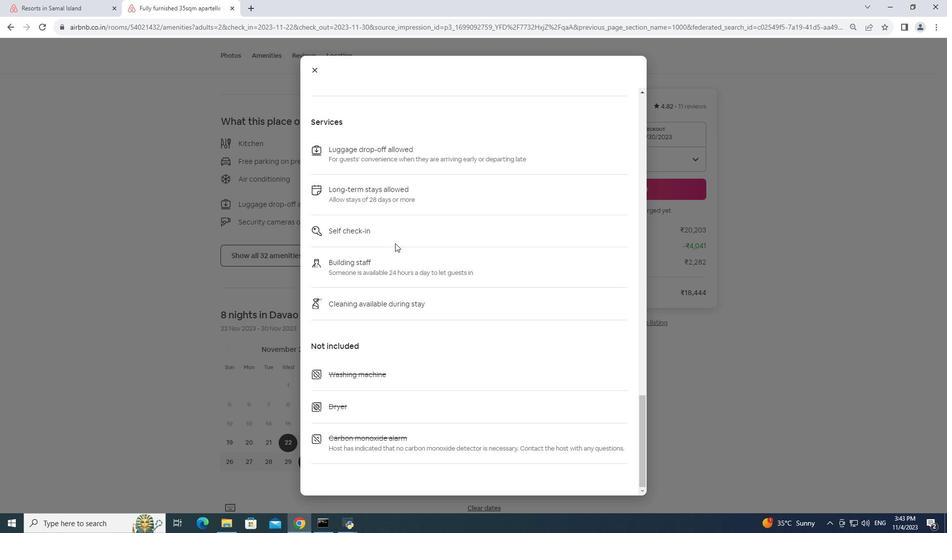 
Action: Mouse scrolled (395, 242) with delta (0, 0)
Screenshot: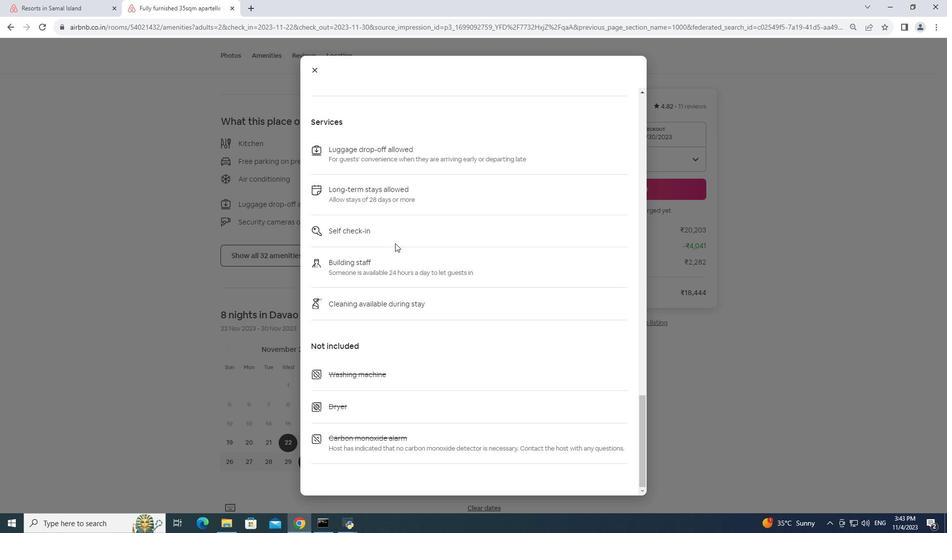 
Action: Mouse moved to (395, 243)
Screenshot: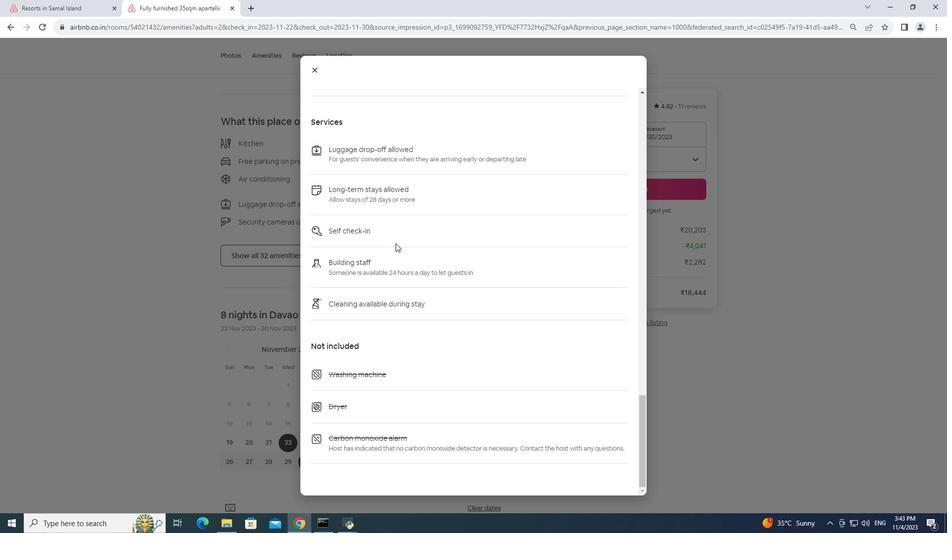 
Action: Mouse scrolled (395, 242) with delta (0, 0)
Screenshot: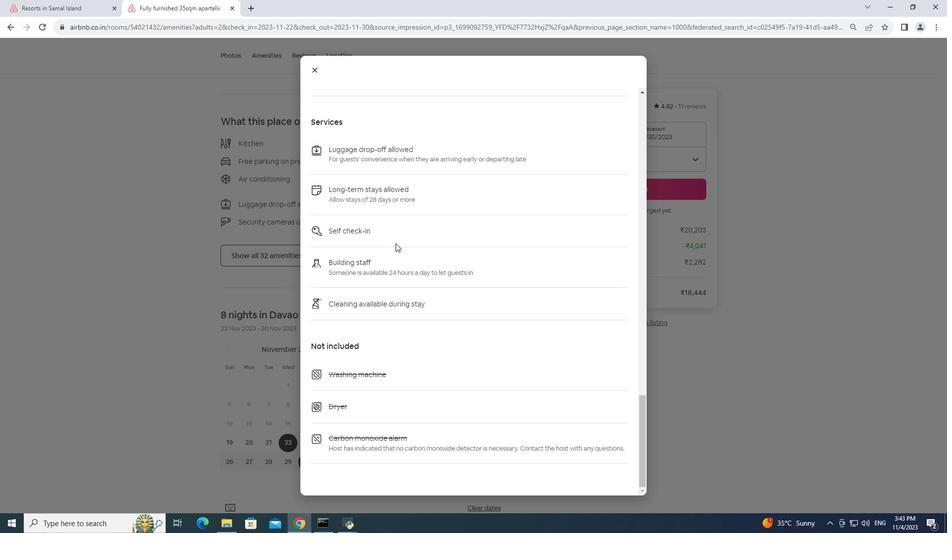 
Action: Mouse scrolled (395, 242) with delta (0, 0)
Screenshot: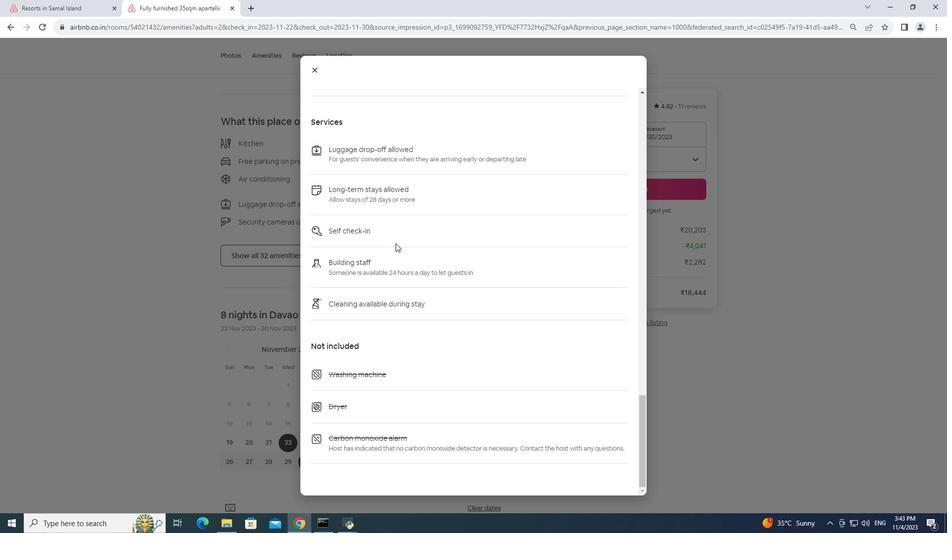 
Action: Mouse scrolled (395, 242) with delta (0, 0)
Screenshot: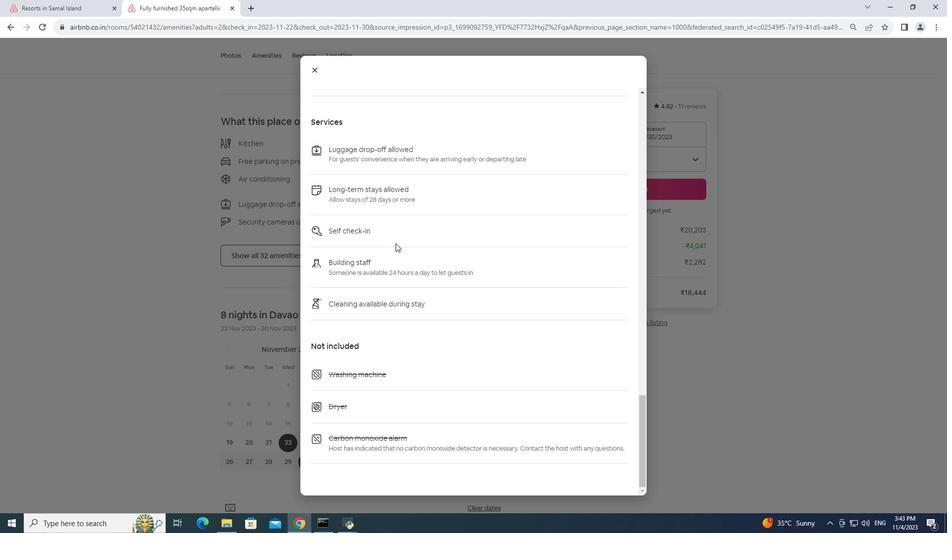 
Action: Mouse moved to (395, 246)
Screenshot: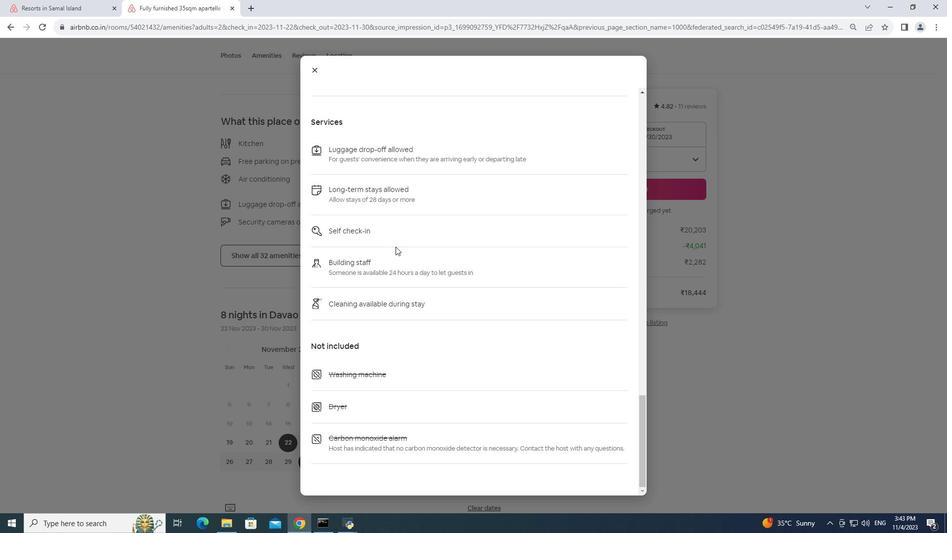
Action: Mouse scrolled (395, 246) with delta (0, 0)
Screenshot: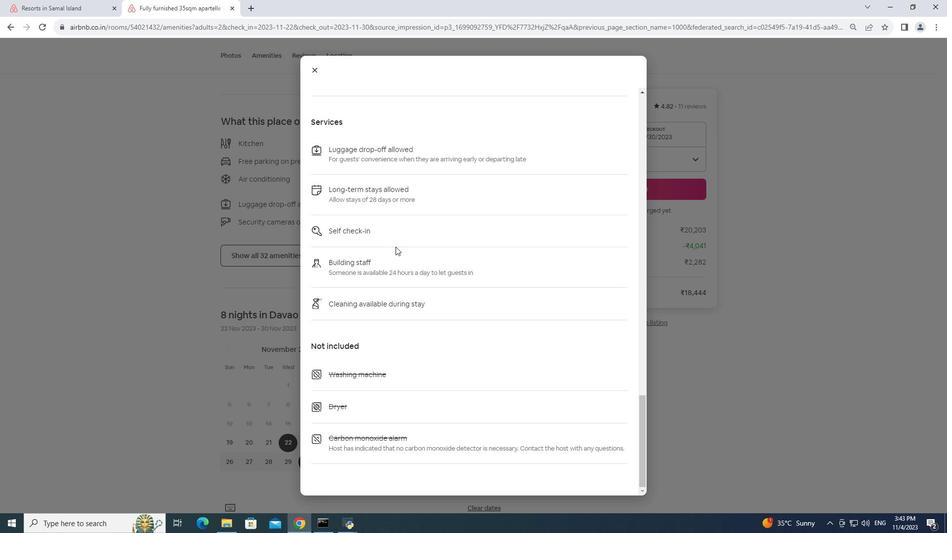 
Action: Mouse scrolled (395, 246) with delta (0, 0)
Screenshot: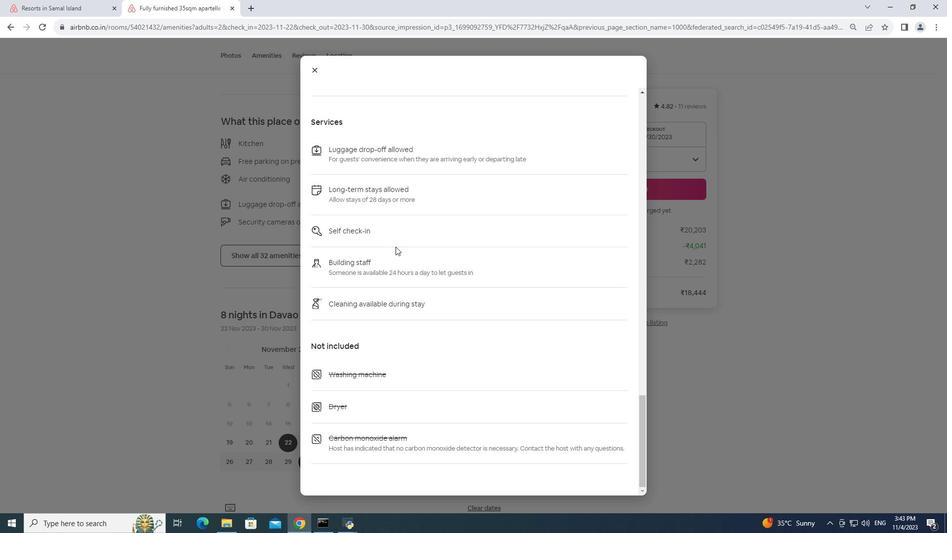 
Action: Mouse scrolled (395, 246) with delta (0, 0)
Screenshot: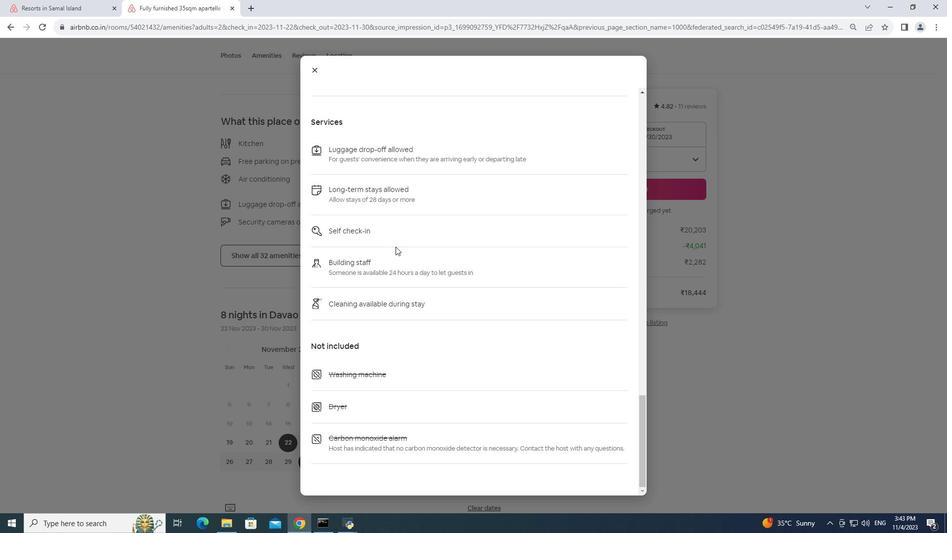 
Action: Mouse scrolled (395, 246) with delta (0, 0)
Screenshot: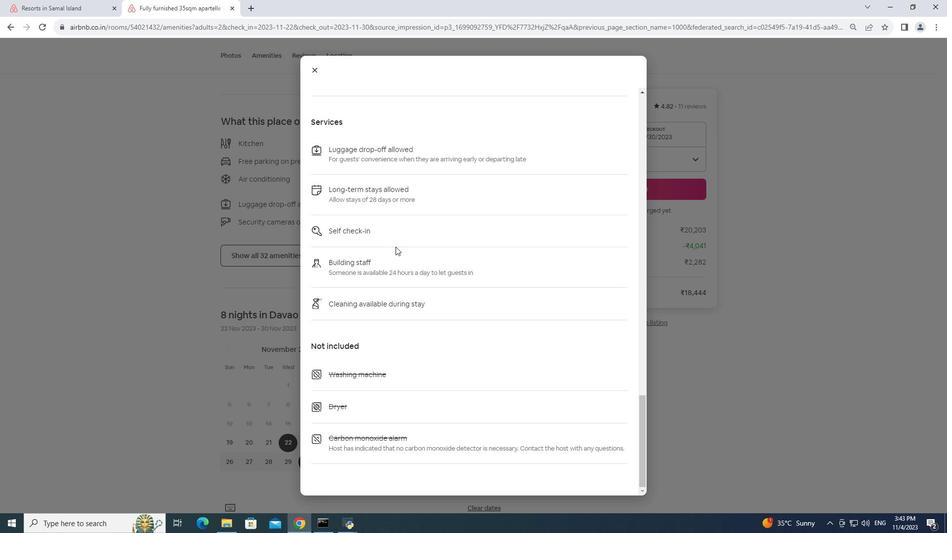 
Action: Mouse moved to (400, 243)
Screenshot: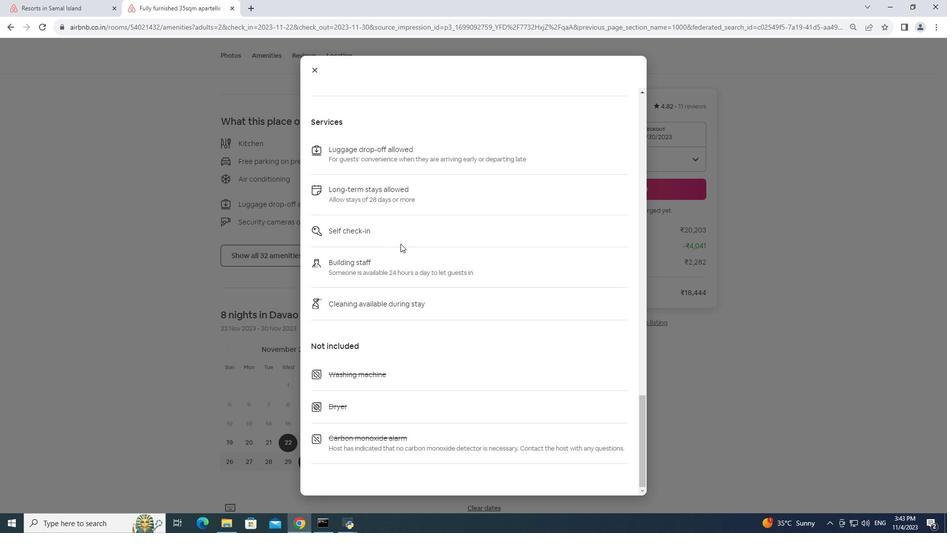 
Action: Mouse scrolled (400, 243) with delta (0, 0)
Screenshot: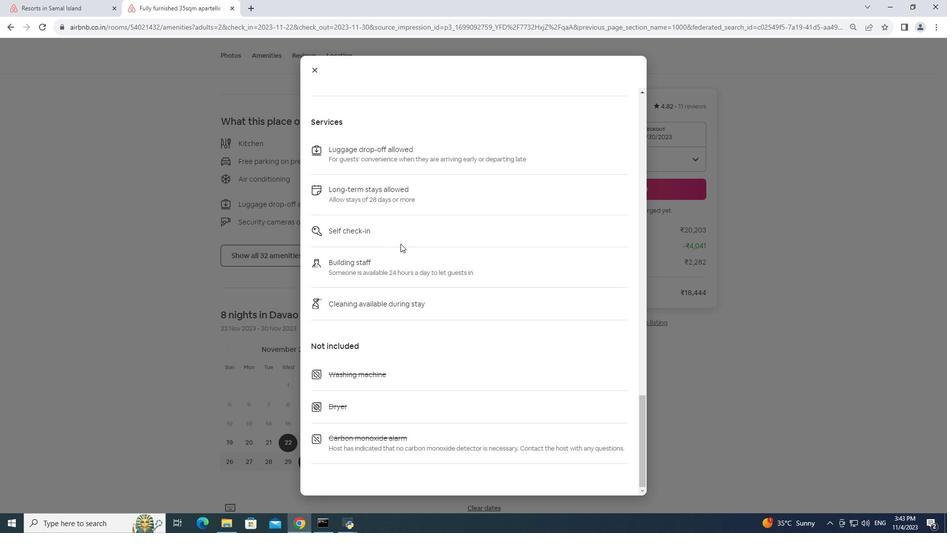 
Action: Mouse moved to (400, 243)
Screenshot: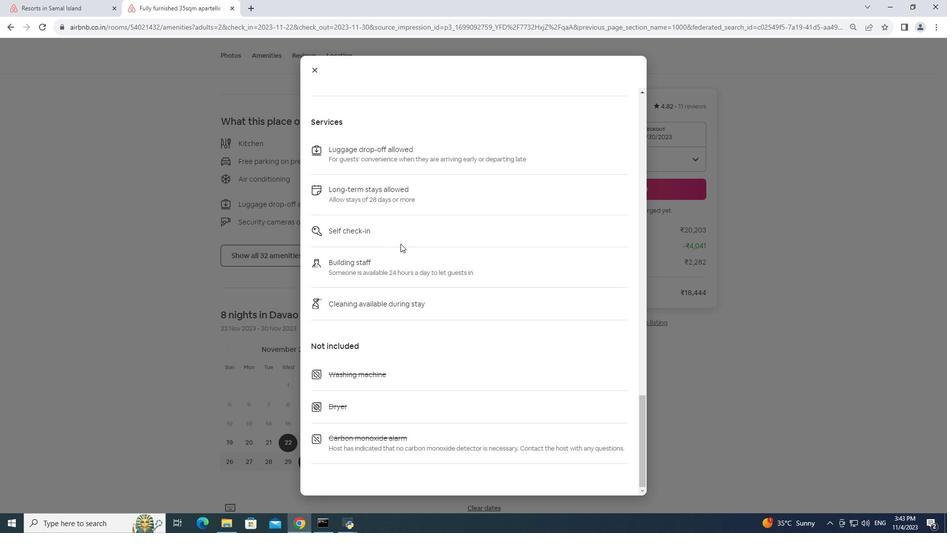 
Action: Mouse scrolled (400, 243) with delta (0, 0)
Screenshot: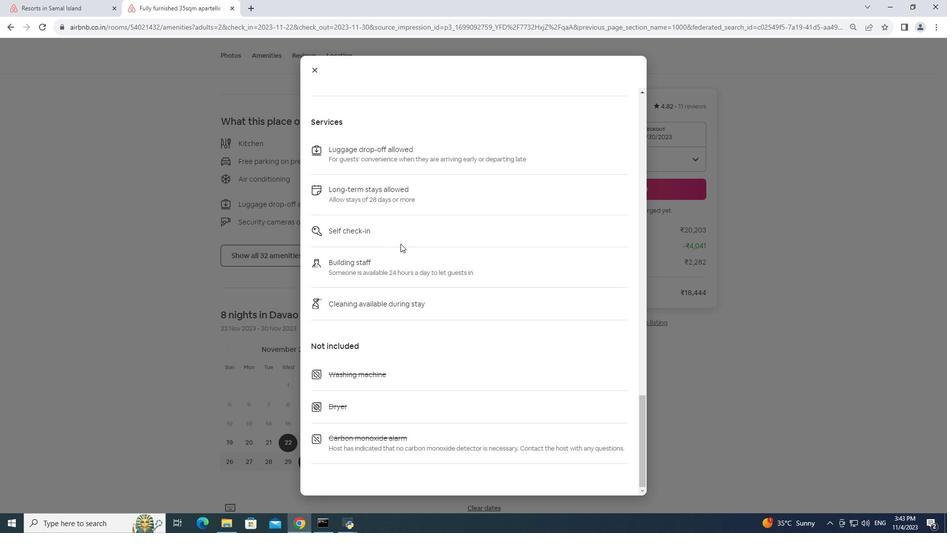 
Action: Mouse moved to (400, 243)
Screenshot: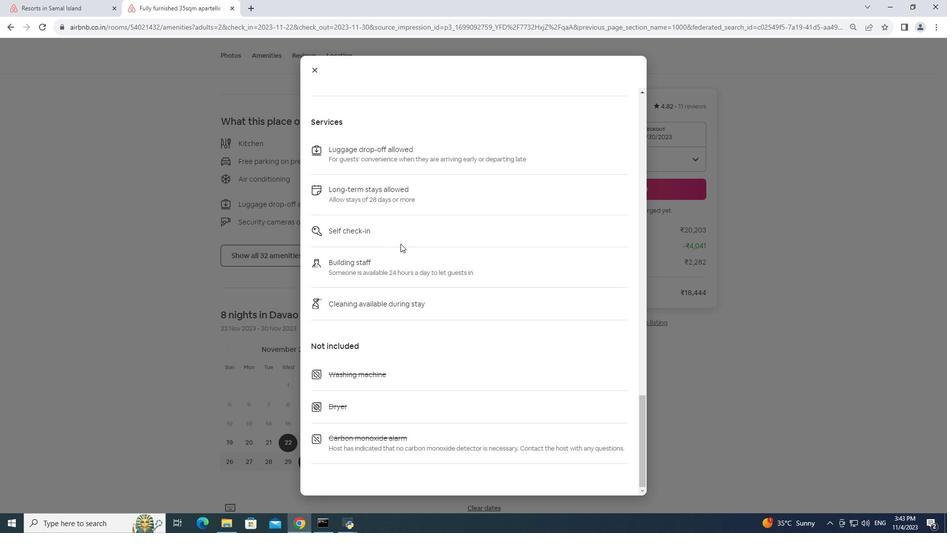 
Action: Mouse scrolled (400, 243) with delta (0, 0)
Screenshot: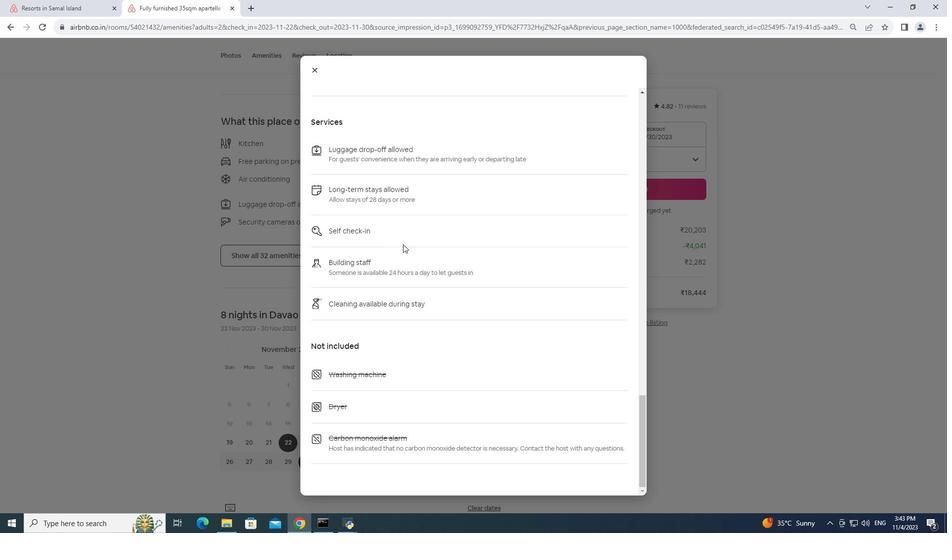 
Action: Mouse moved to (401, 244)
Screenshot: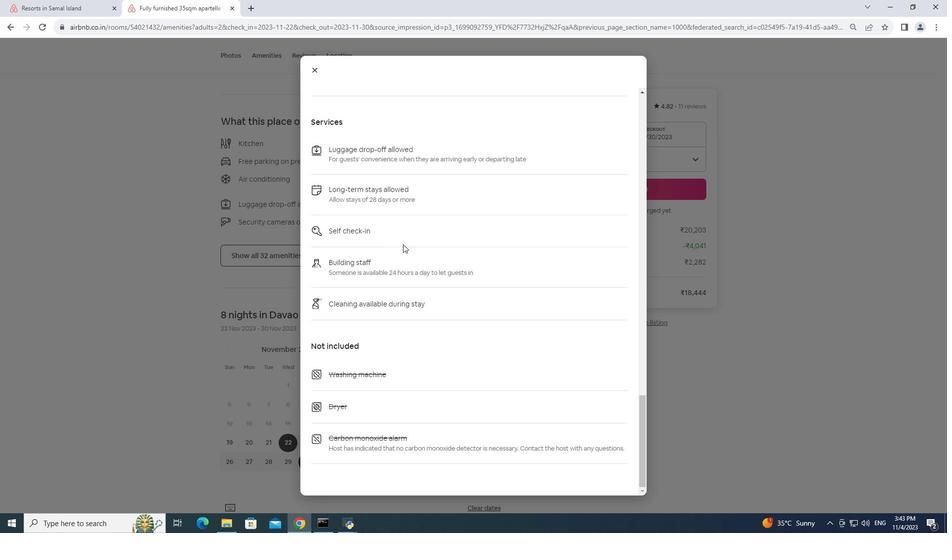 
Action: Mouse scrolled (401, 243) with delta (0, 0)
Screenshot: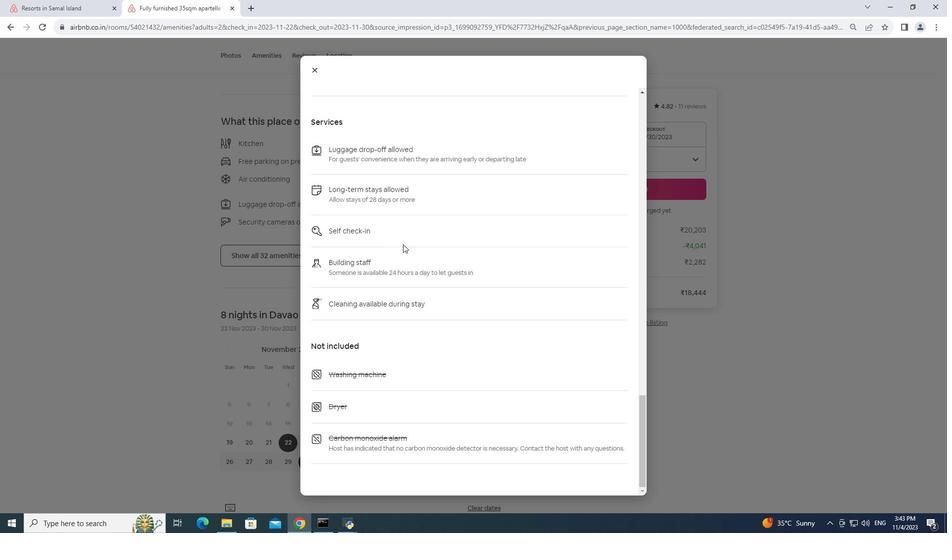 
Action: Mouse moved to (402, 244)
Screenshot: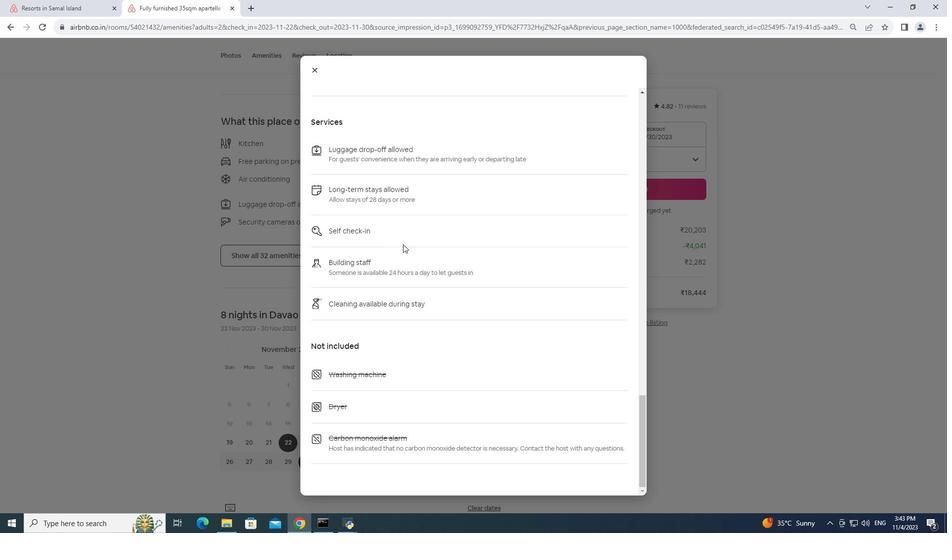 
Action: Mouse scrolled (402, 243) with delta (0, 0)
Screenshot: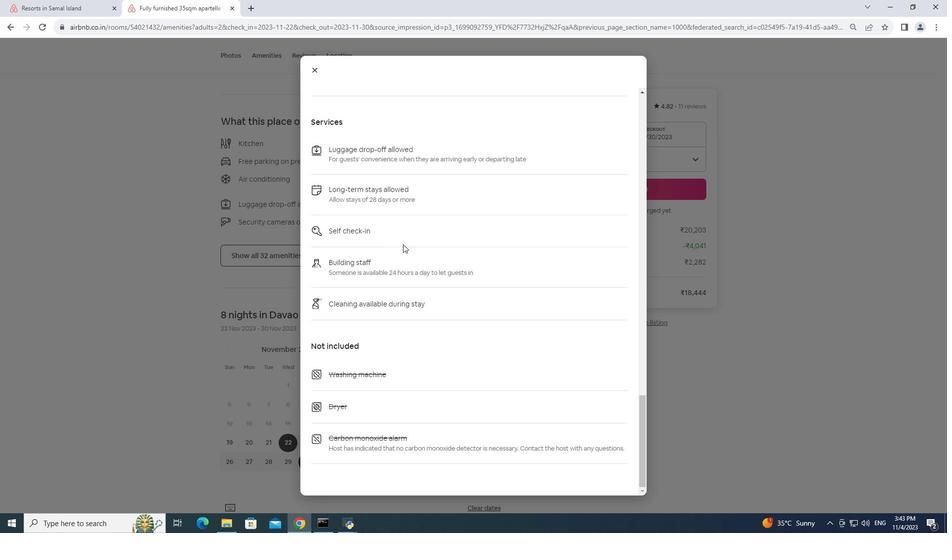 
Action: Mouse moved to (403, 244)
Screenshot: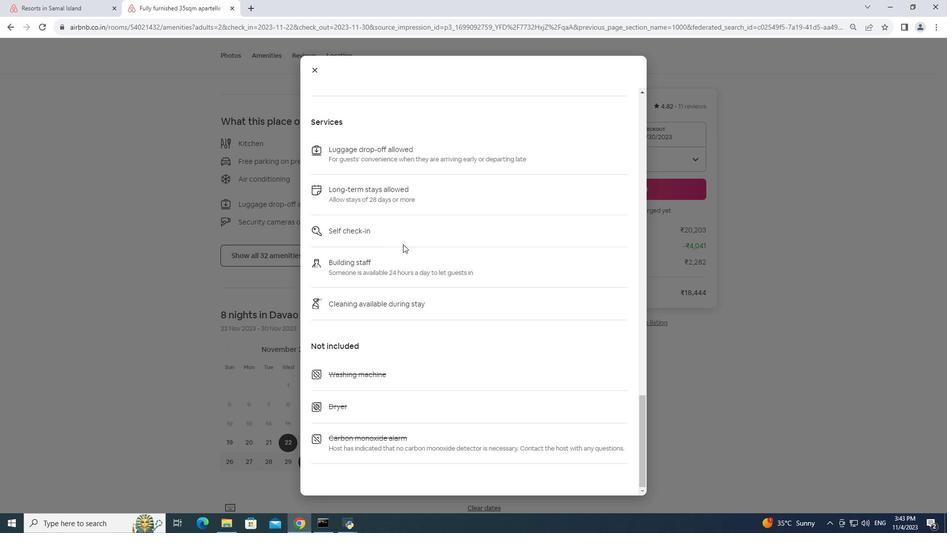 
Action: Mouse scrolled (403, 243) with delta (0, 0)
Screenshot: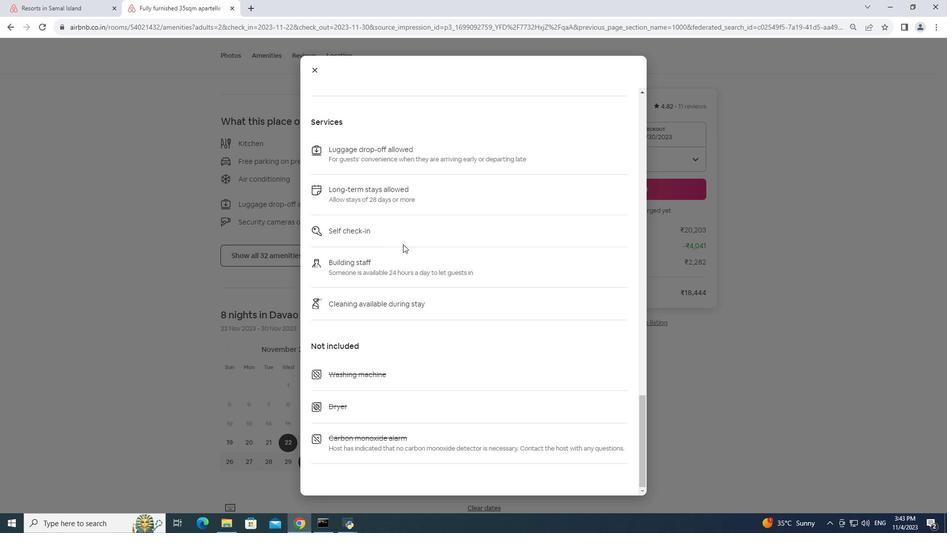 
Action: Mouse moved to (317, 73)
Screenshot: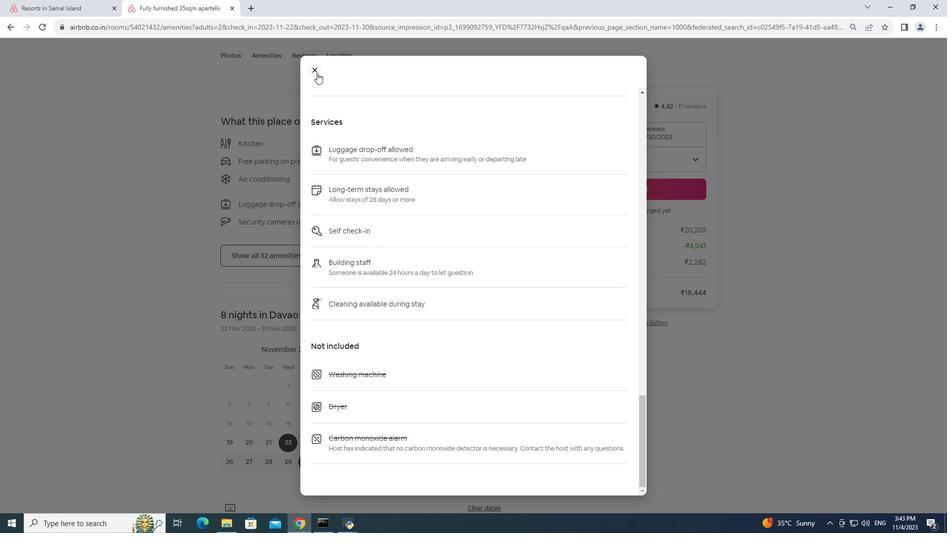 
Action: Mouse pressed left at (317, 73)
Screenshot: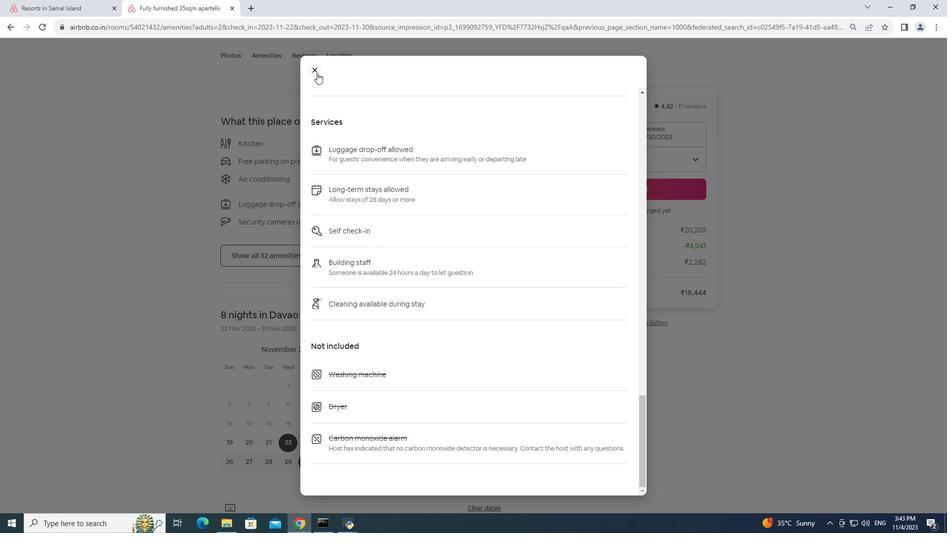 
Action: Mouse moved to (381, 219)
Screenshot: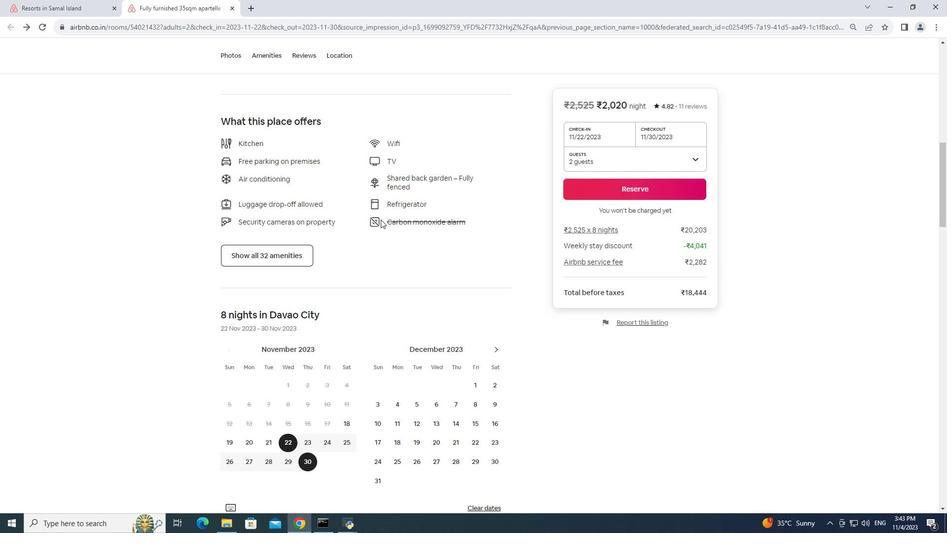 
Action: Mouse scrolled (381, 219) with delta (0, 0)
Screenshot: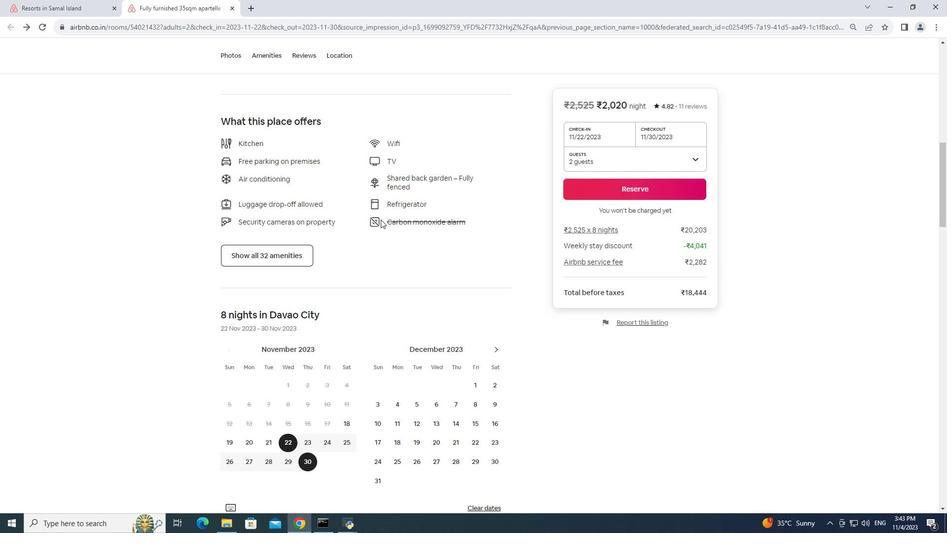 
Action: Mouse scrolled (381, 219) with delta (0, 0)
Screenshot: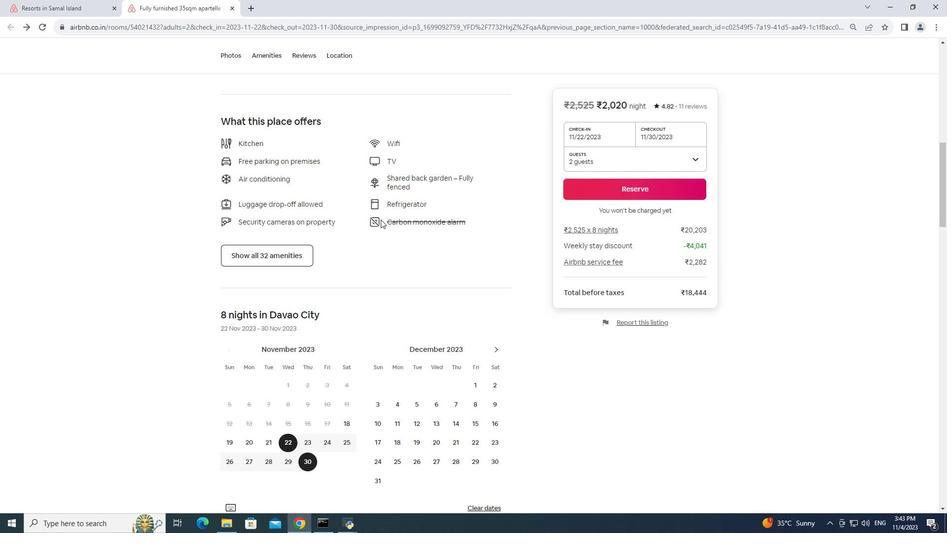 
Action: Mouse scrolled (381, 219) with delta (0, 0)
Screenshot: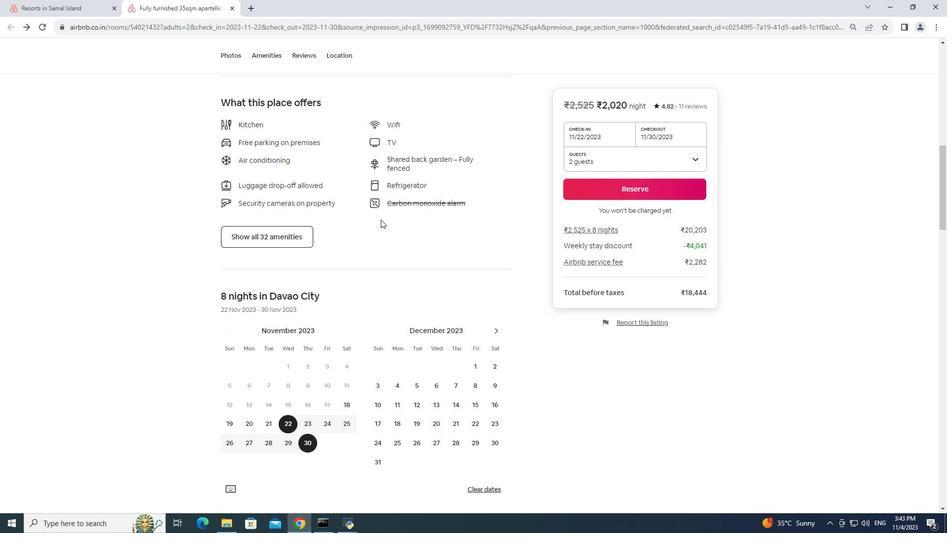 
Action: Mouse moved to (378, 219)
Screenshot: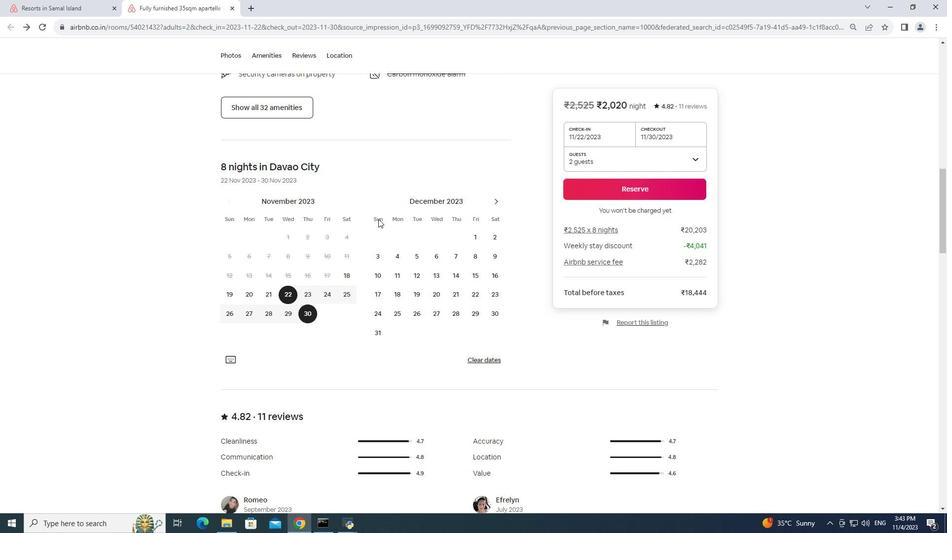 
Action: Mouse scrolled (378, 218) with delta (0, 0)
Screenshot: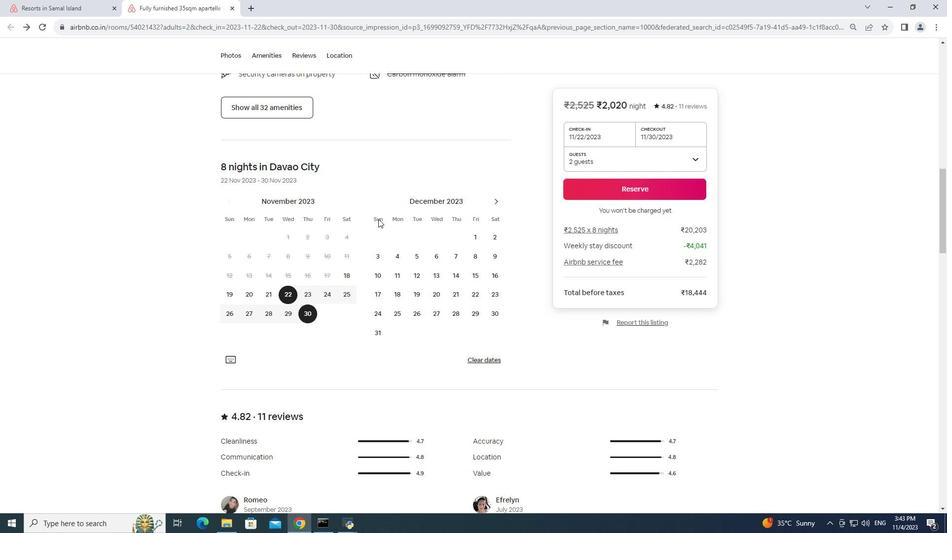 
Action: Mouse scrolled (378, 218) with delta (0, 0)
Screenshot: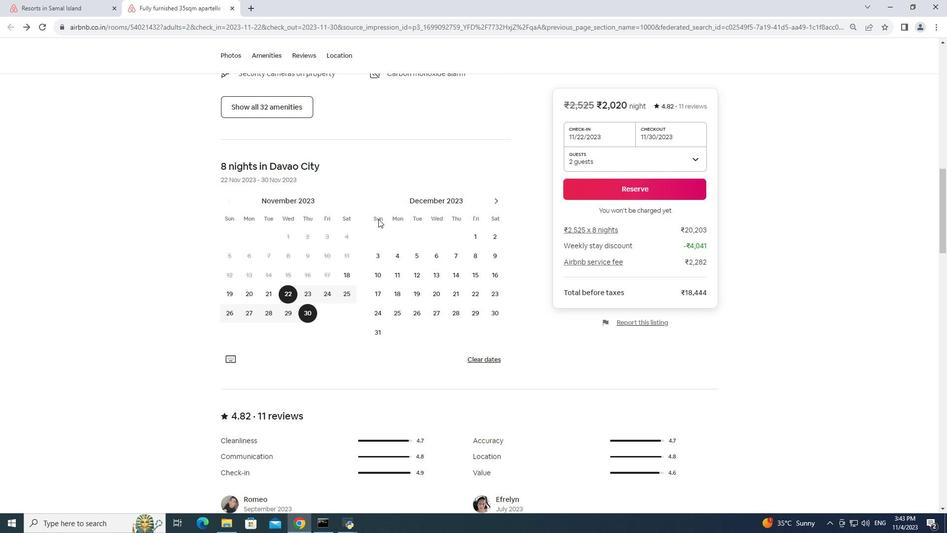 
Action: Mouse scrolled (378, 218) with delta (0, 0)
Screenshot: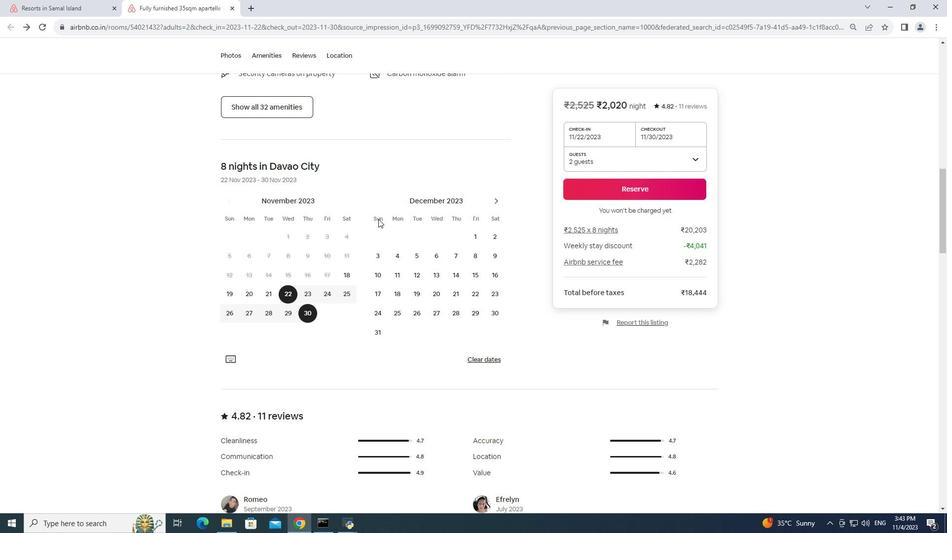 
Action: Mouse moved to (379, 215)
Screenshot: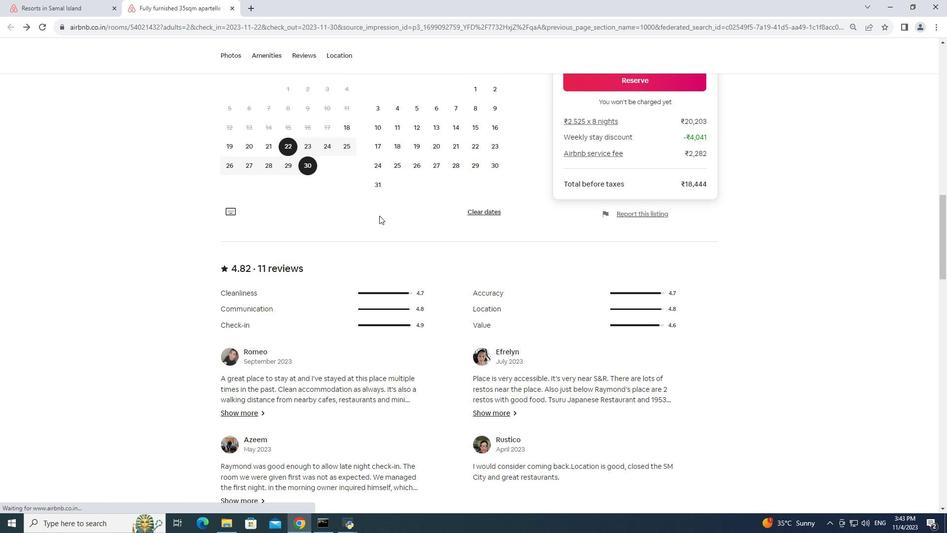 
Action: Mouse scrolled (379, 215) with delta (0, 0)
Screenshot: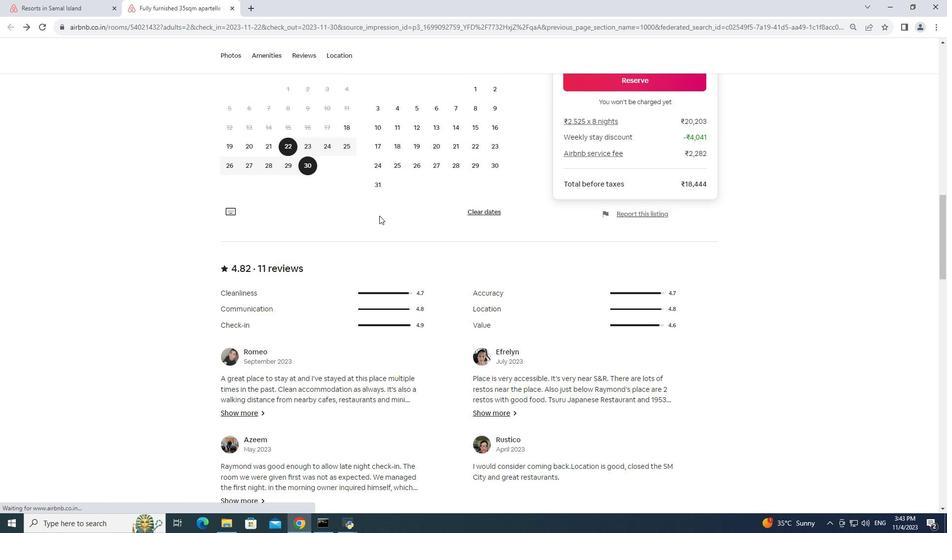 
Action: Mouse scrolled (379, 215) with delta (0, 0)
Screenshot: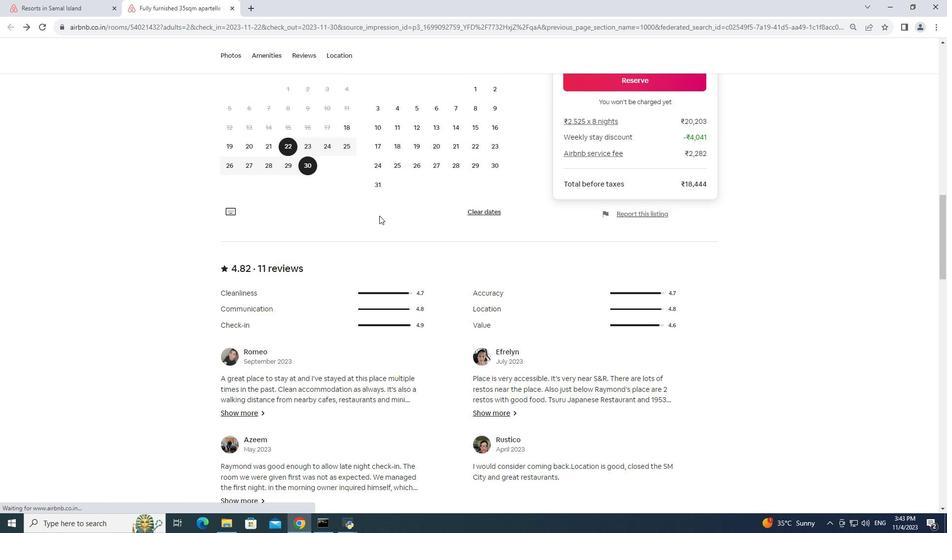 
Action: Mouse scrolled (379, 215) with delta (0, 0)
Screenshot: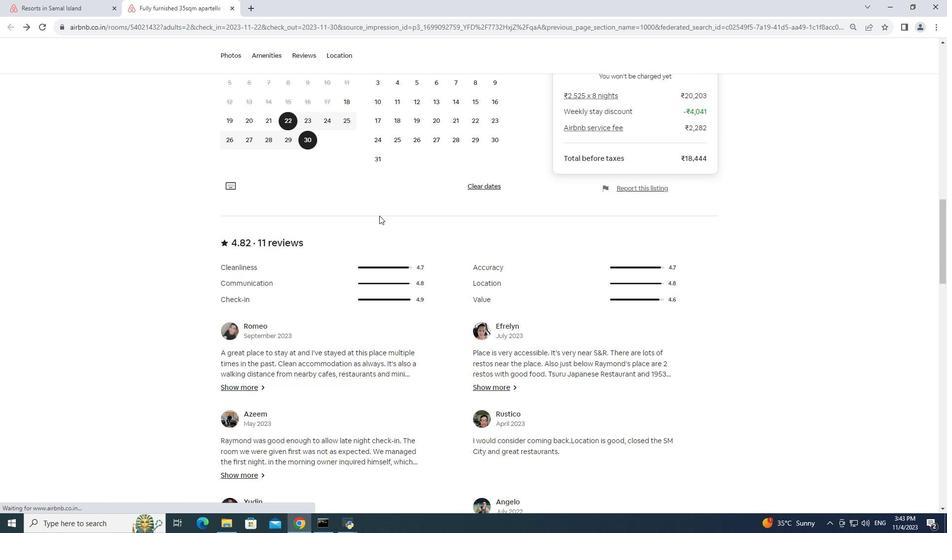 
Action: Mouse moved to (381, 213)
Screenshot: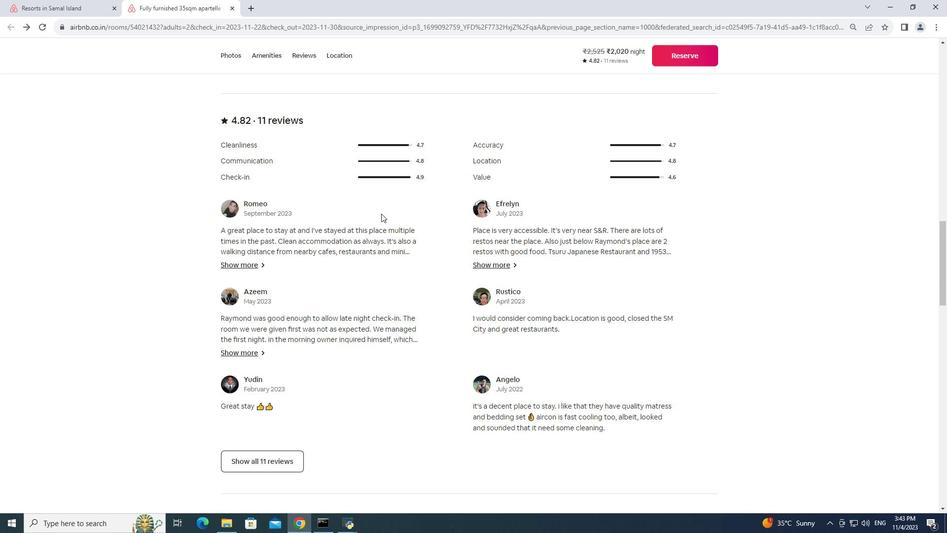
Action: Mouse scrolled (381, 213) with delta (0, 0)
Screenshot: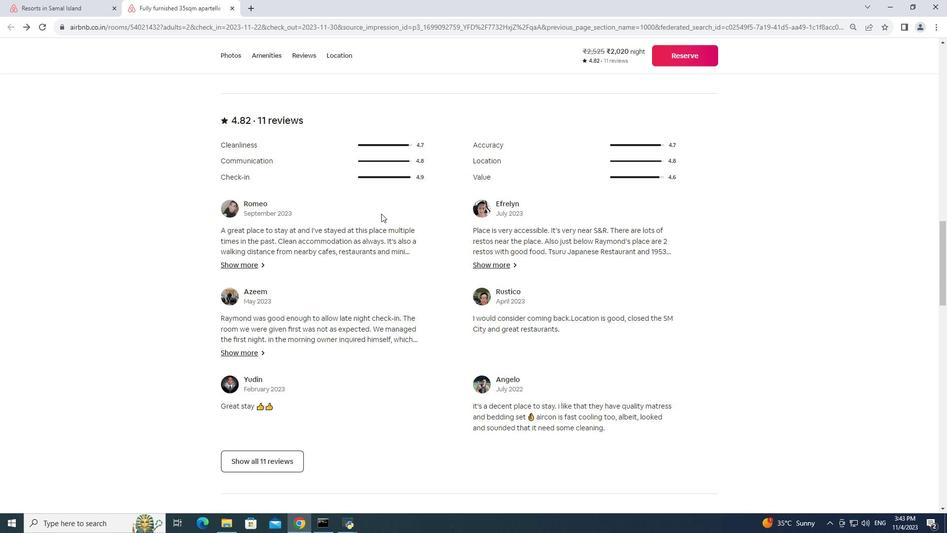 
Action: Mouse scrolled (381, 213) with delta (0, 0)
Screenshot: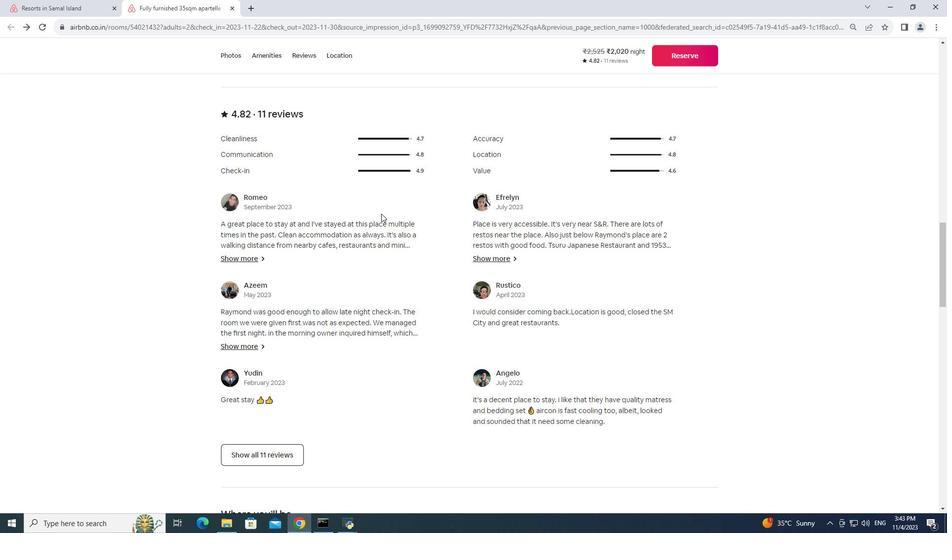 
Action: Mouse moved to (383, 210)
Screenshot: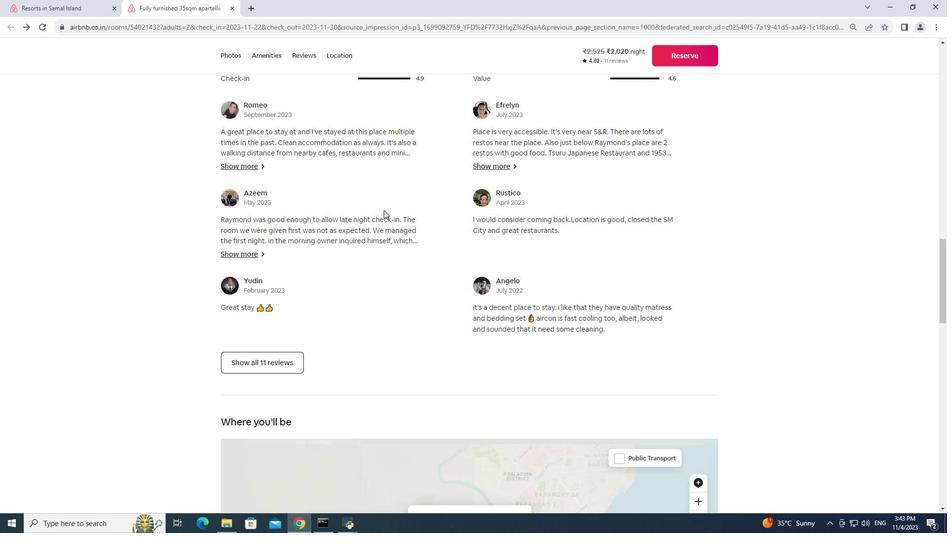 
Action: Mouse scrolled (383, 209) with delta (0, 0)
Screenshot: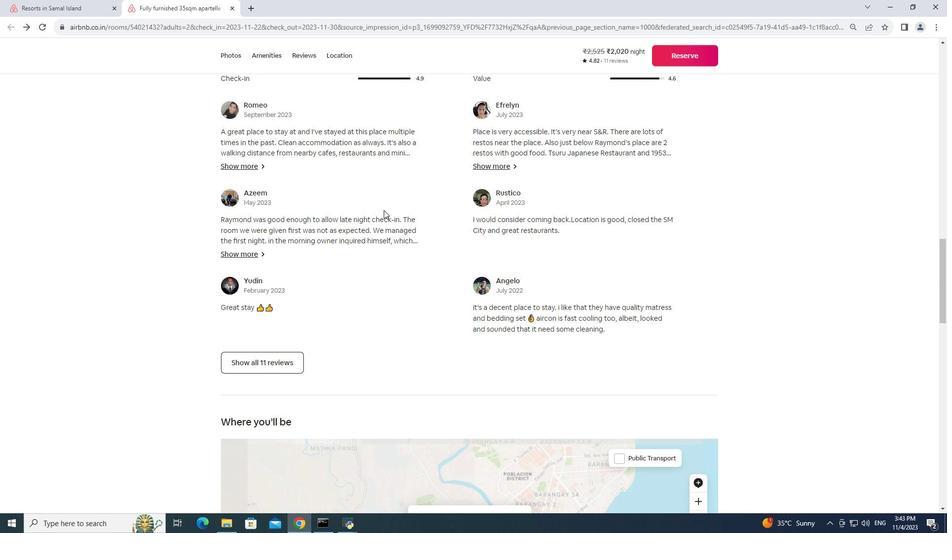 
Action: Mouse scrolled (383, 209) with delta (0, 0)
Screenshot: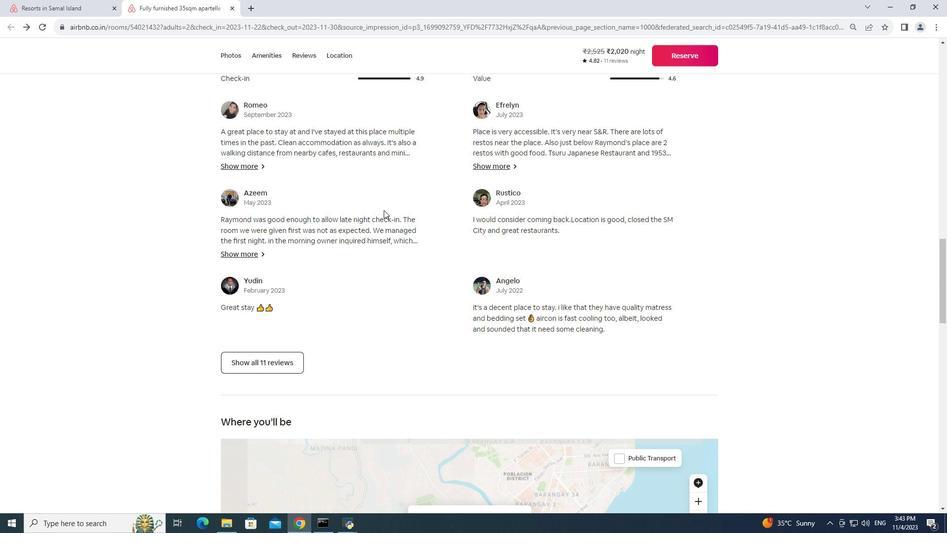 
Action: Mouse scrolled (383, 209) with delta (0, 0)
Screenshot: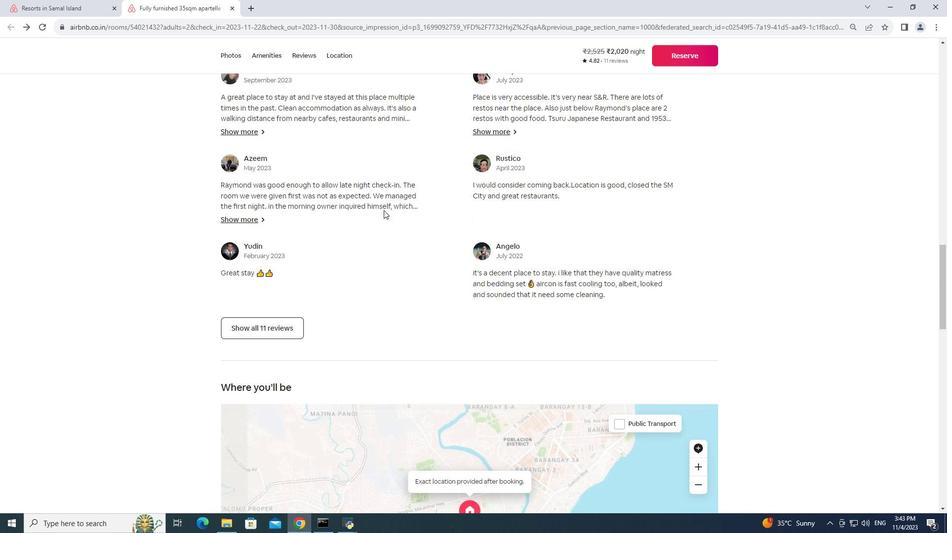 
Action: Mouse scrolled (383, 209) with delta (0, 0)
Screenshot: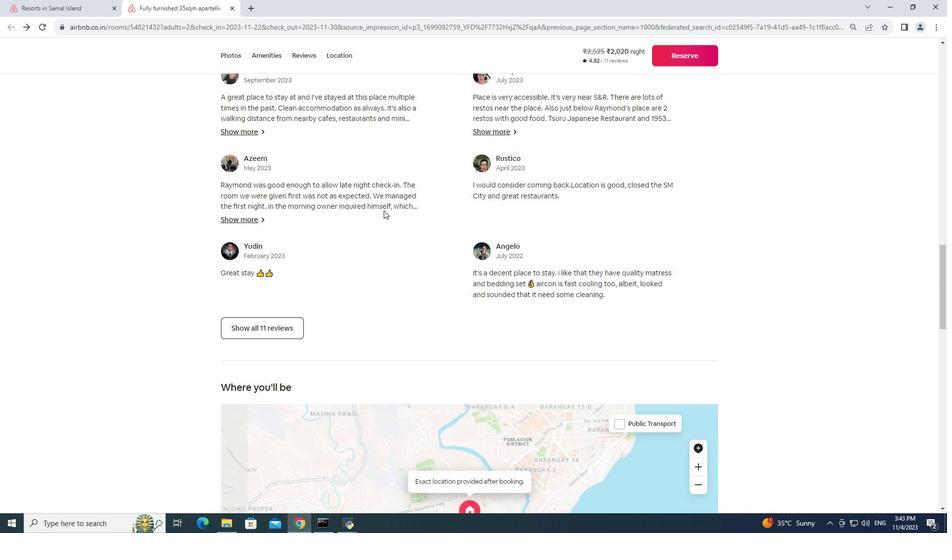 
Action: Mouse moved to (385, 208)
Screenshot: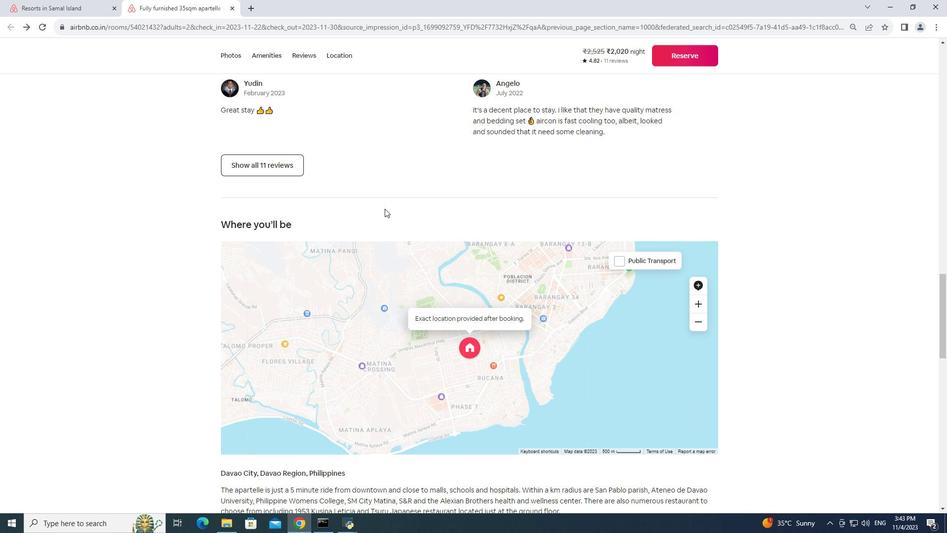 
Action: Mouse scrolled (385, 207) with delta (0, 0)
Screenshot: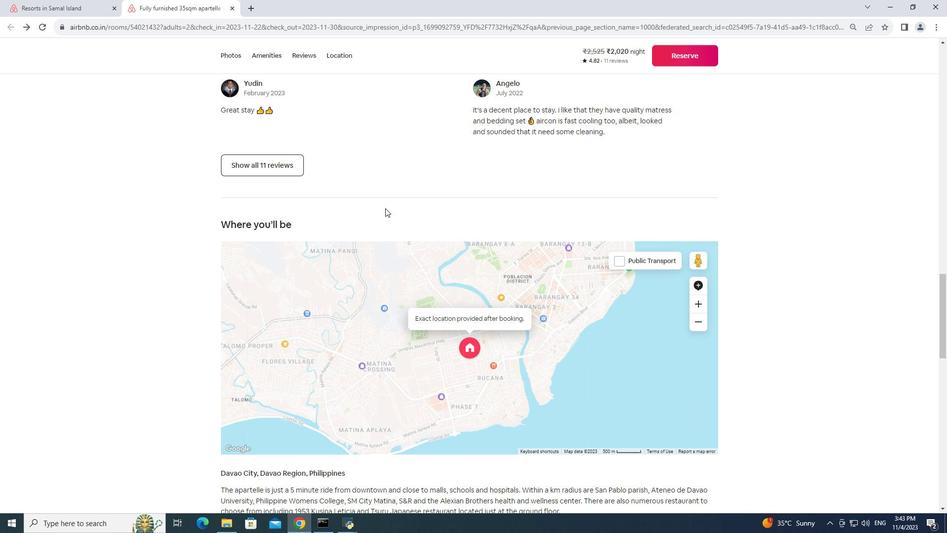 
Action: Mouse scrolled (385, 207) with delta (0, 0)
Screenshot: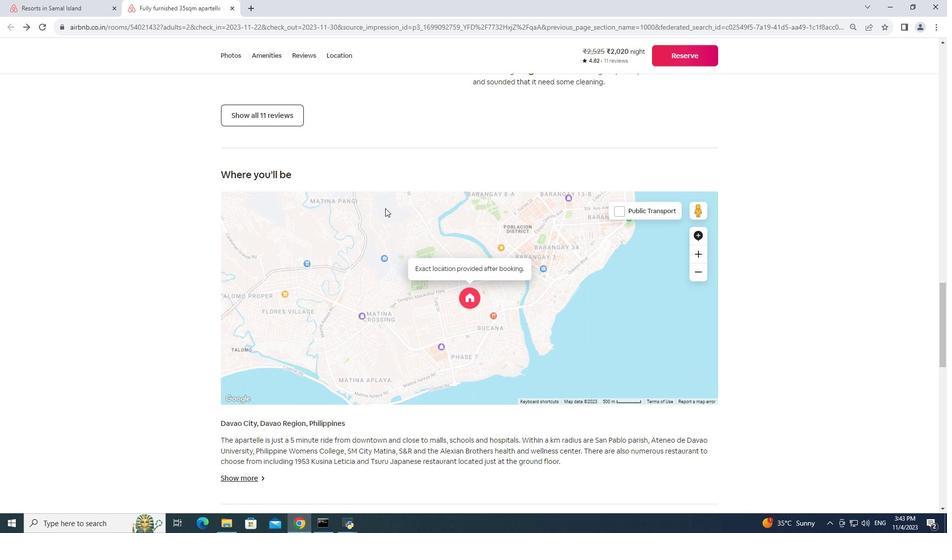 
Action: Mouse scrolled (385, 207) with delta (0, 0)
Screenshot: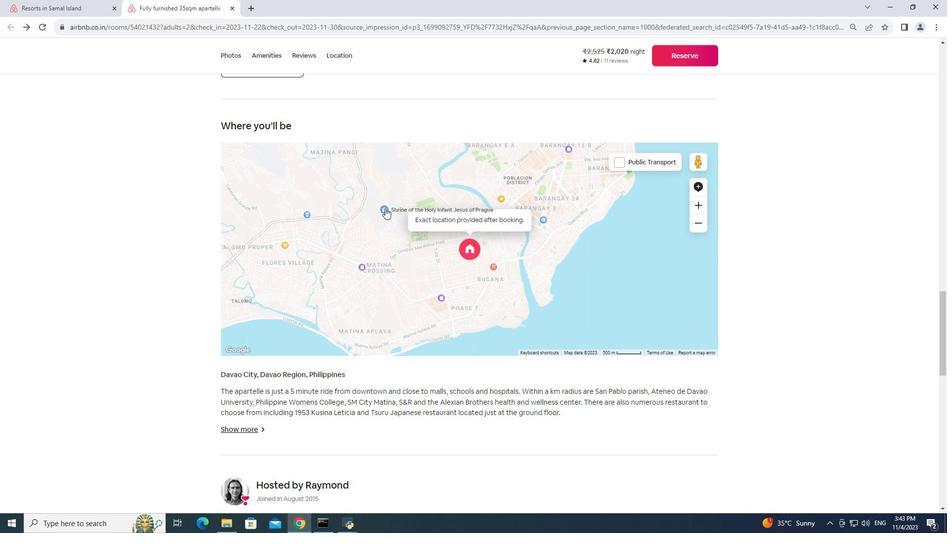 
Action: Mouse scrolled (385, 207) with delta (0, 0)
Screenshot: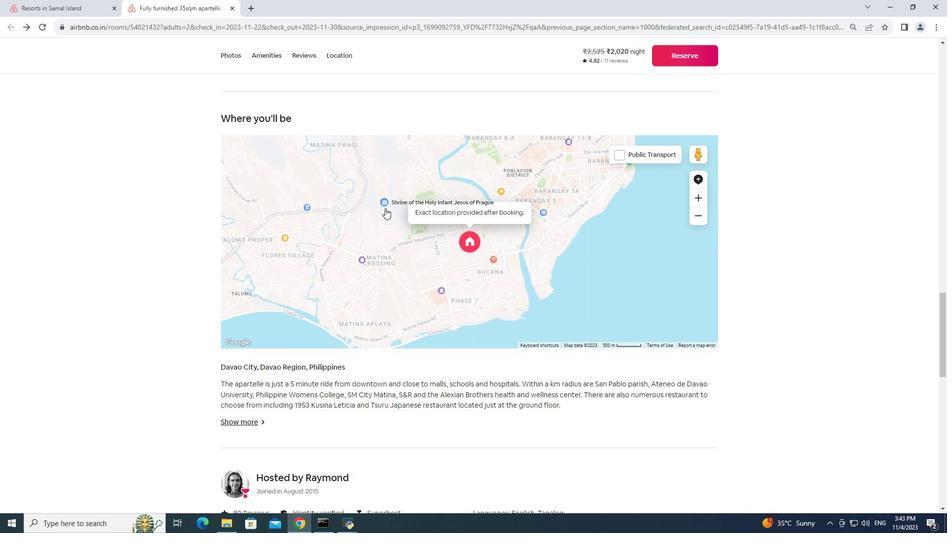 
Action: Mouse scrolled (385, 207) with delta (0, 0)
Screenshot: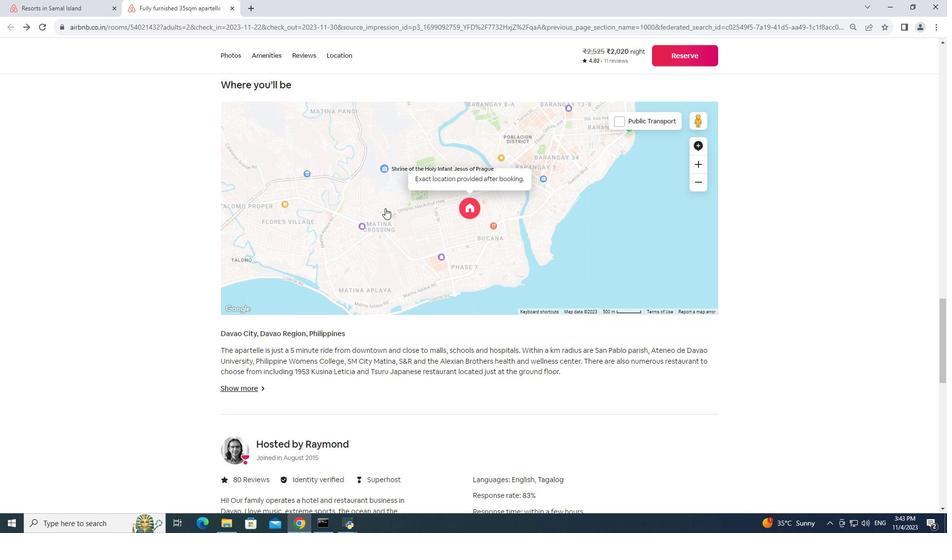 
Action: Mouse scrolled (385, 207) with delta (0, 0)
Screenshot: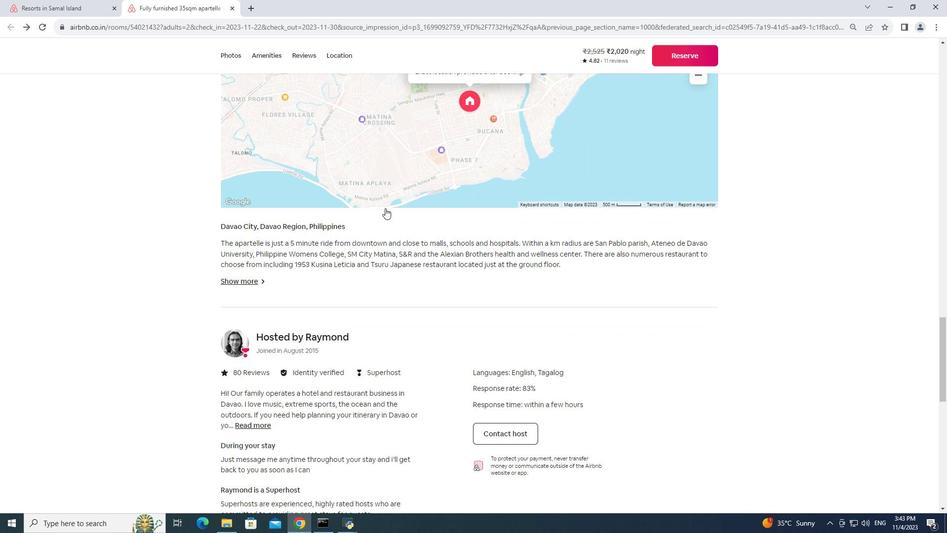 
Action: Mouse scrolled (385, 207) with delta (0, 0)
Screenshot: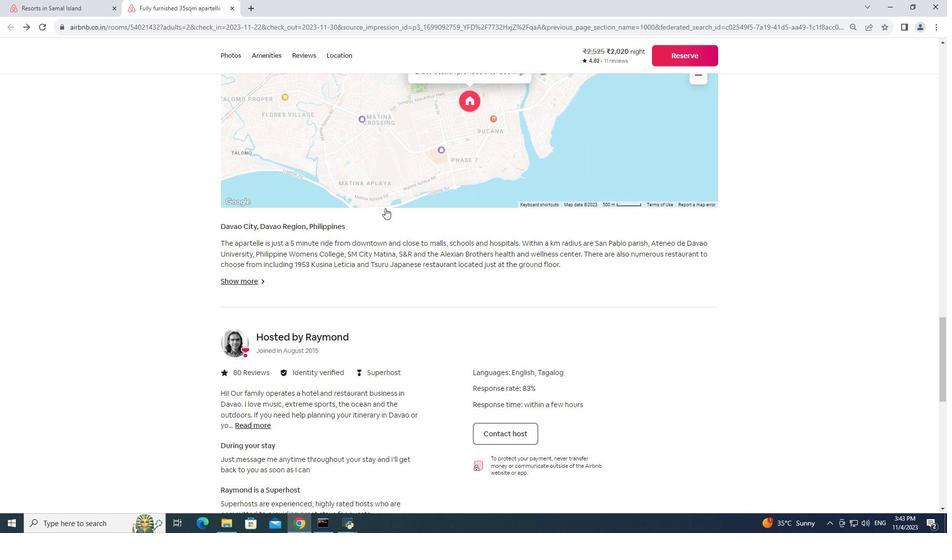 
Action: Mouse scrolled (385, 207) with delta (0, 0)
Screenshot: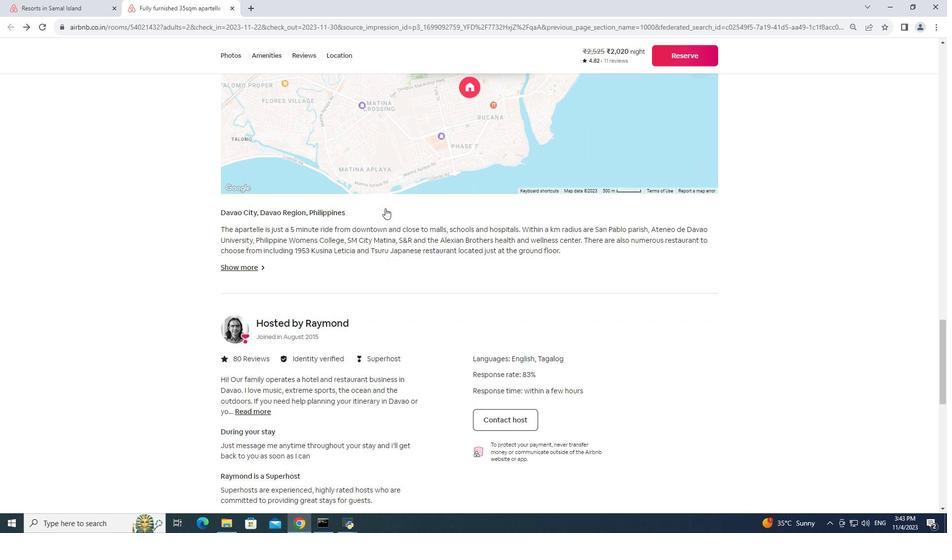 
Action: Mouse scrolled (385, 207) with delta (0, 0)
Screenshot: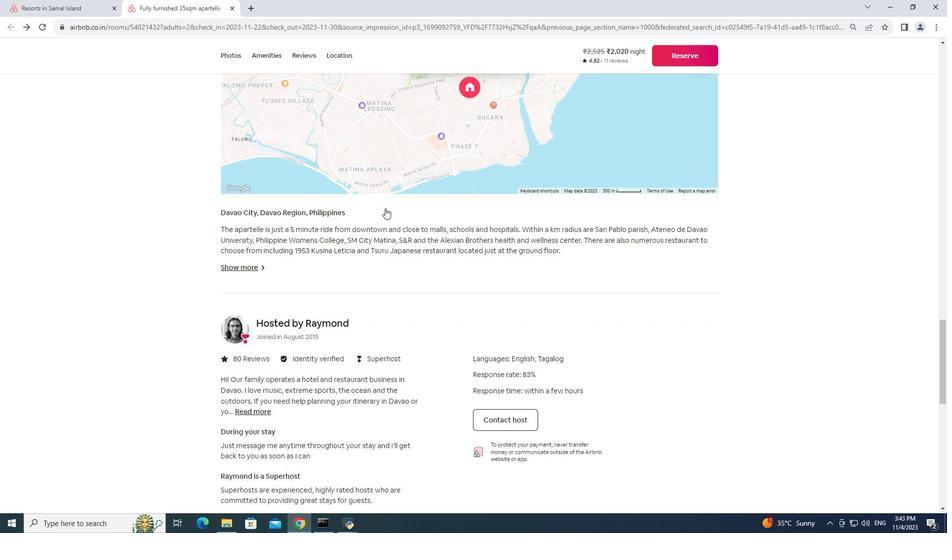 
Action: Mouse scrolled (385, 207) with delta (0, 0)
Screenshot: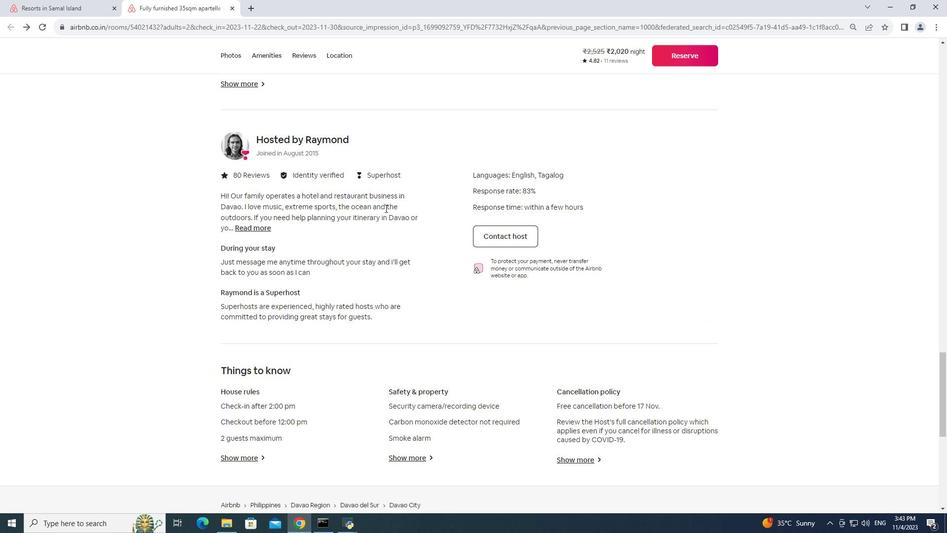 
Action: Mouse scrolled (385, 207) with delta (0, 0)
Screenshot: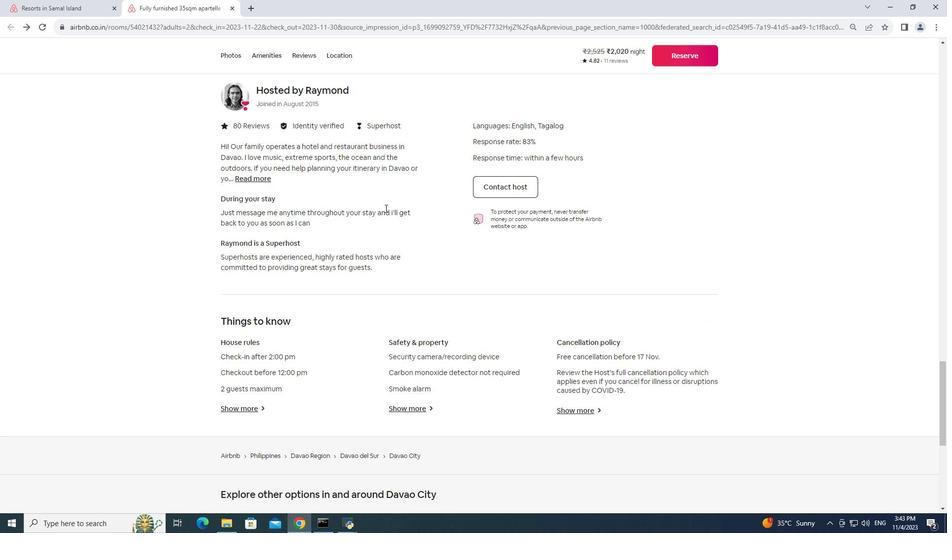 
Action: Mouse scrolled (385, 207) with delta (0, 0)
Screenshot: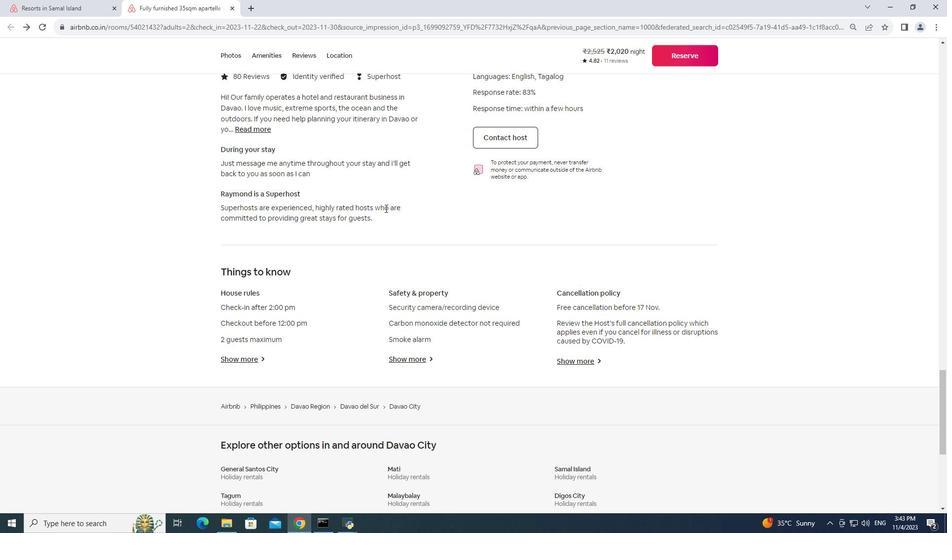 
Action: Mouse scrolled (385, 207) with delta (0, 0)
Screenshot: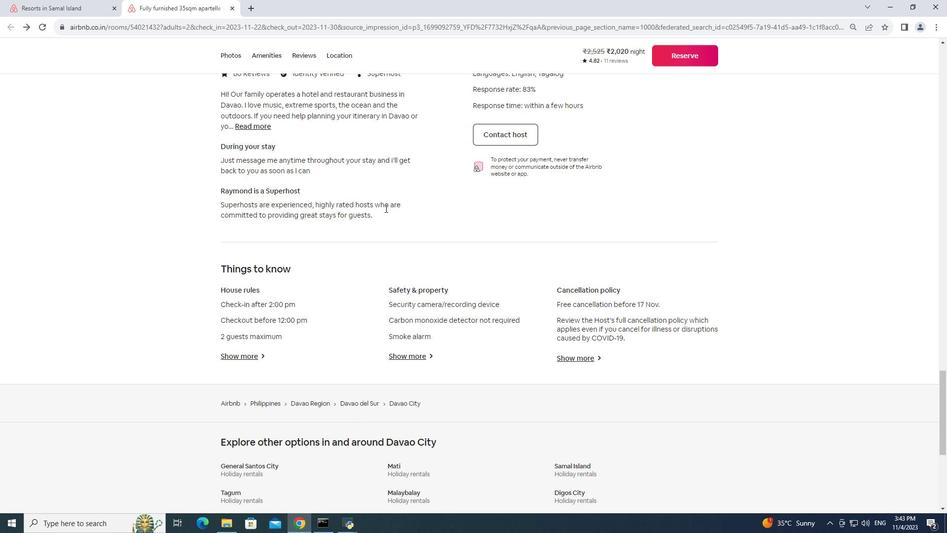 
Action: Mouse scrolled (385, 207) with delta (0, 0)
Screenshot: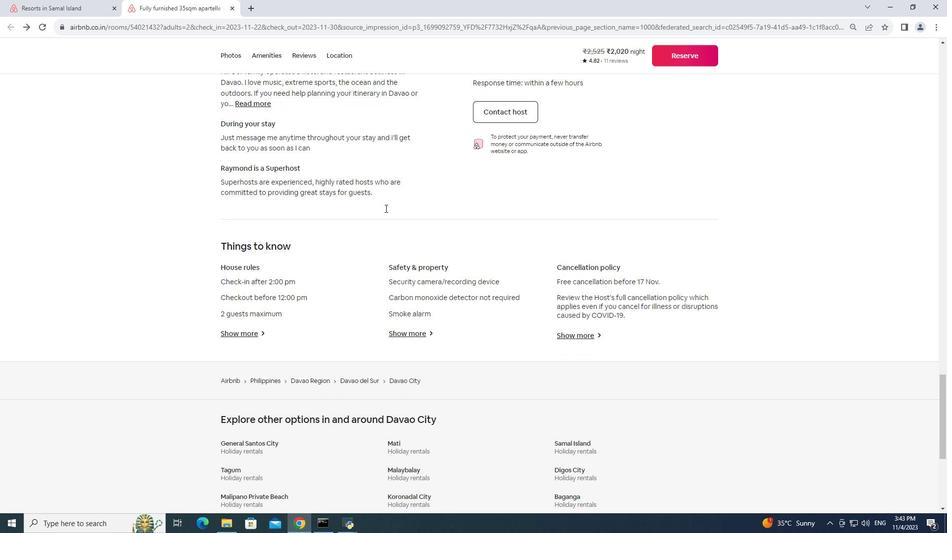 
Action: Mouse scrolled (385, 207) with delta (0, 0)
Screenshot: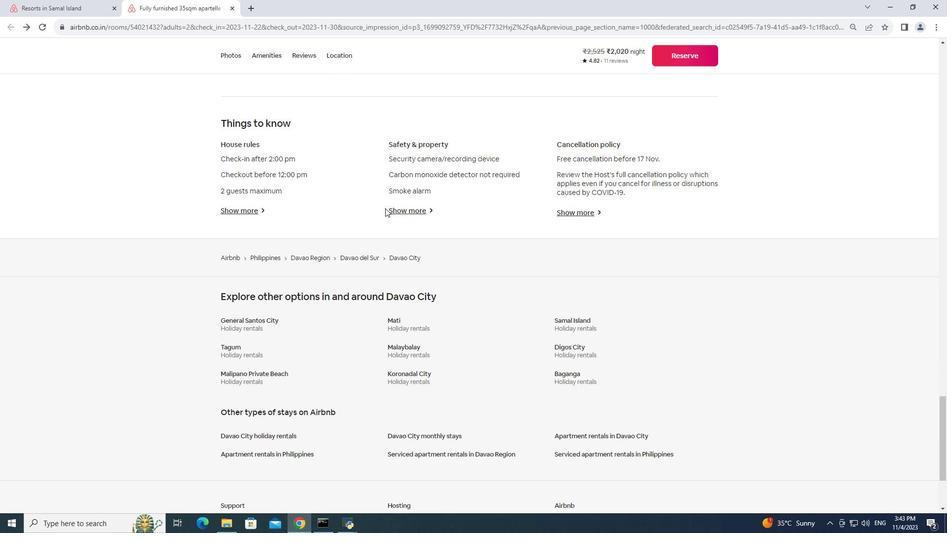 
Action: Mouse moved to (255, 161)
Screenshot: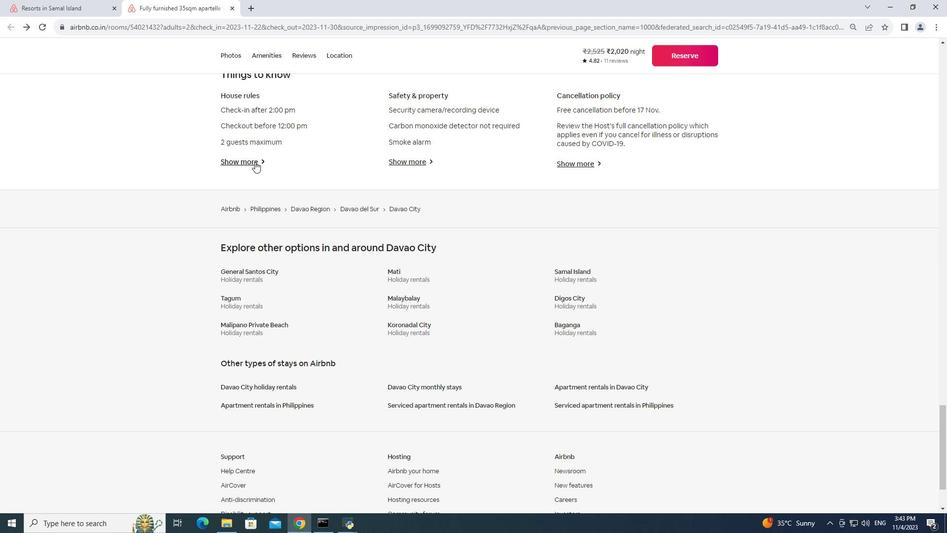 
Action: Mouse pressed left at (255, 161)
Screenshot: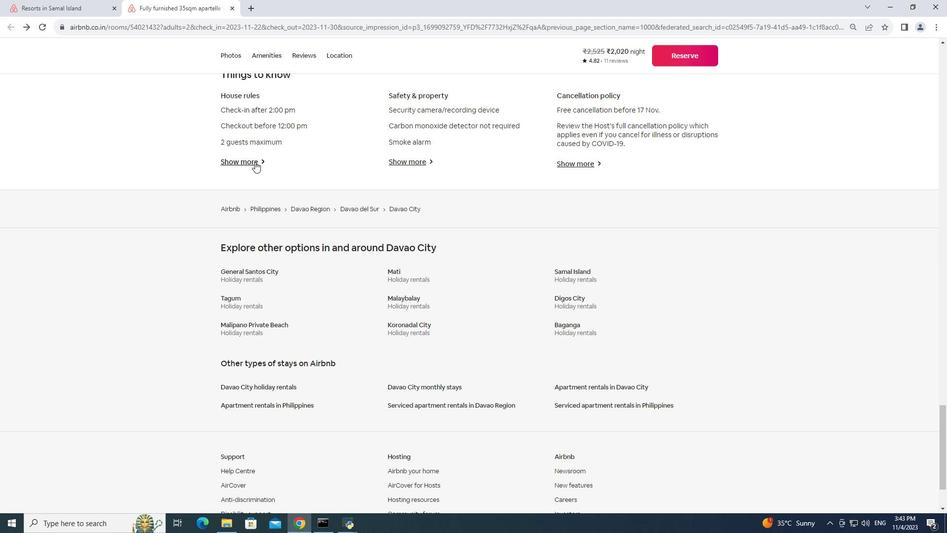 
Action: Mouse moved to (433, 231)
Screenshot: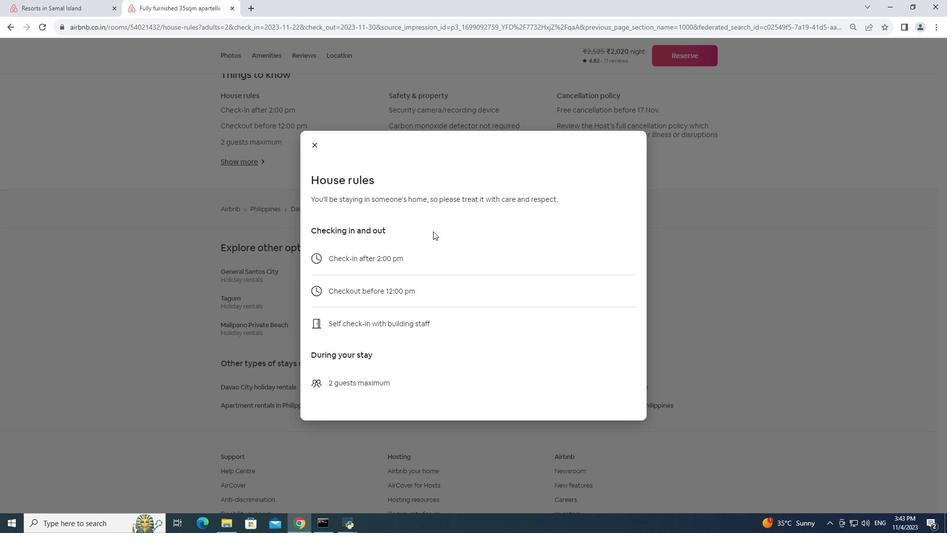 
Action: Mouse scrolled (433, 230) with delta (0, 0)
Screenshot: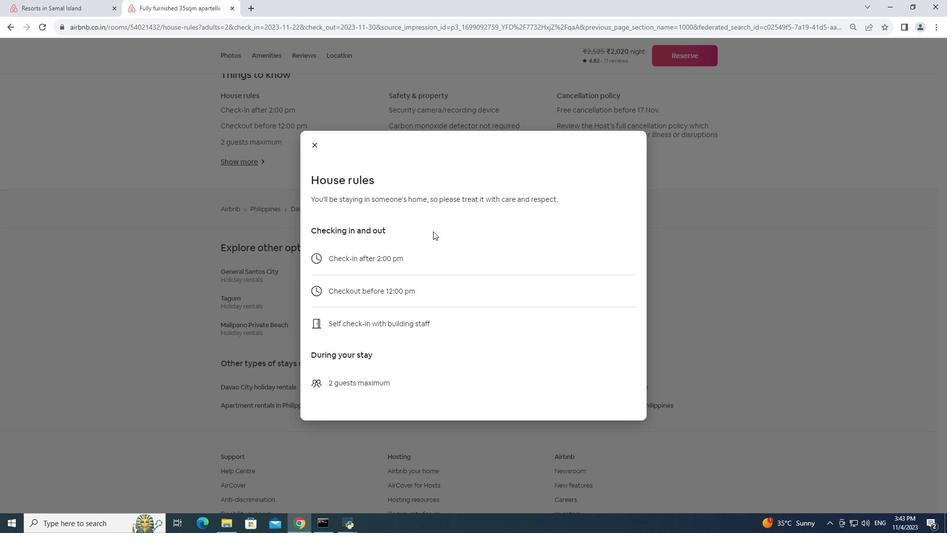 
Action: Mouse scrolled (433, 230) with delta (0, 0)
Screenshot: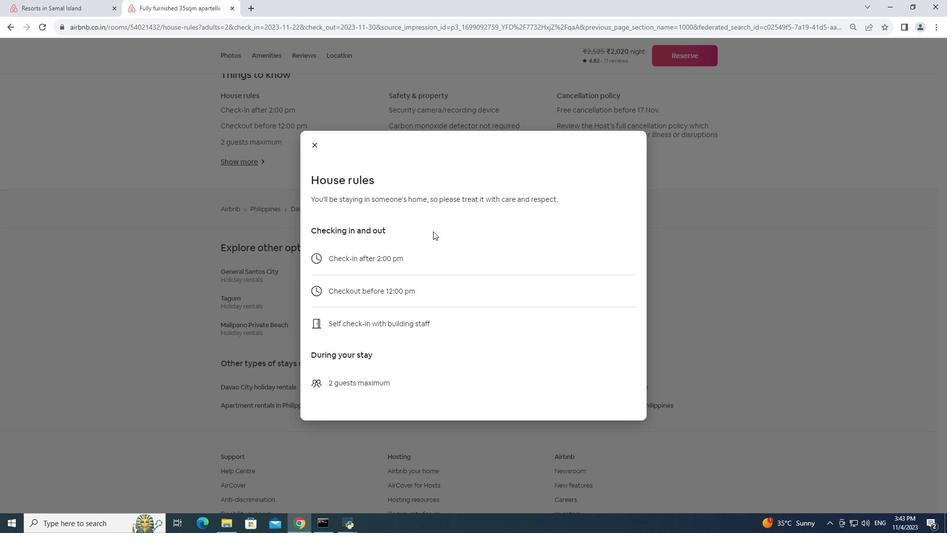 
Action: Mouse scrolled (433, 230) with delta (0, 0)
